 Task: Create new Company, with domain: 'faurecia.com' and type: 'Reseller'. Add new contact for this company, with mail Id: 'Oliver21Kapoor@faurecia.com', First Name: Oliver, Last name:  Kapoor, Job Title: 'Brand Manager', Phone Number: '(801) 555-1238'. Change life cycle stage to  Lead and lead status to  Open. Logged in from softage.3@softage.net
Action: Mouse moved to (103, 98)
Screenshot: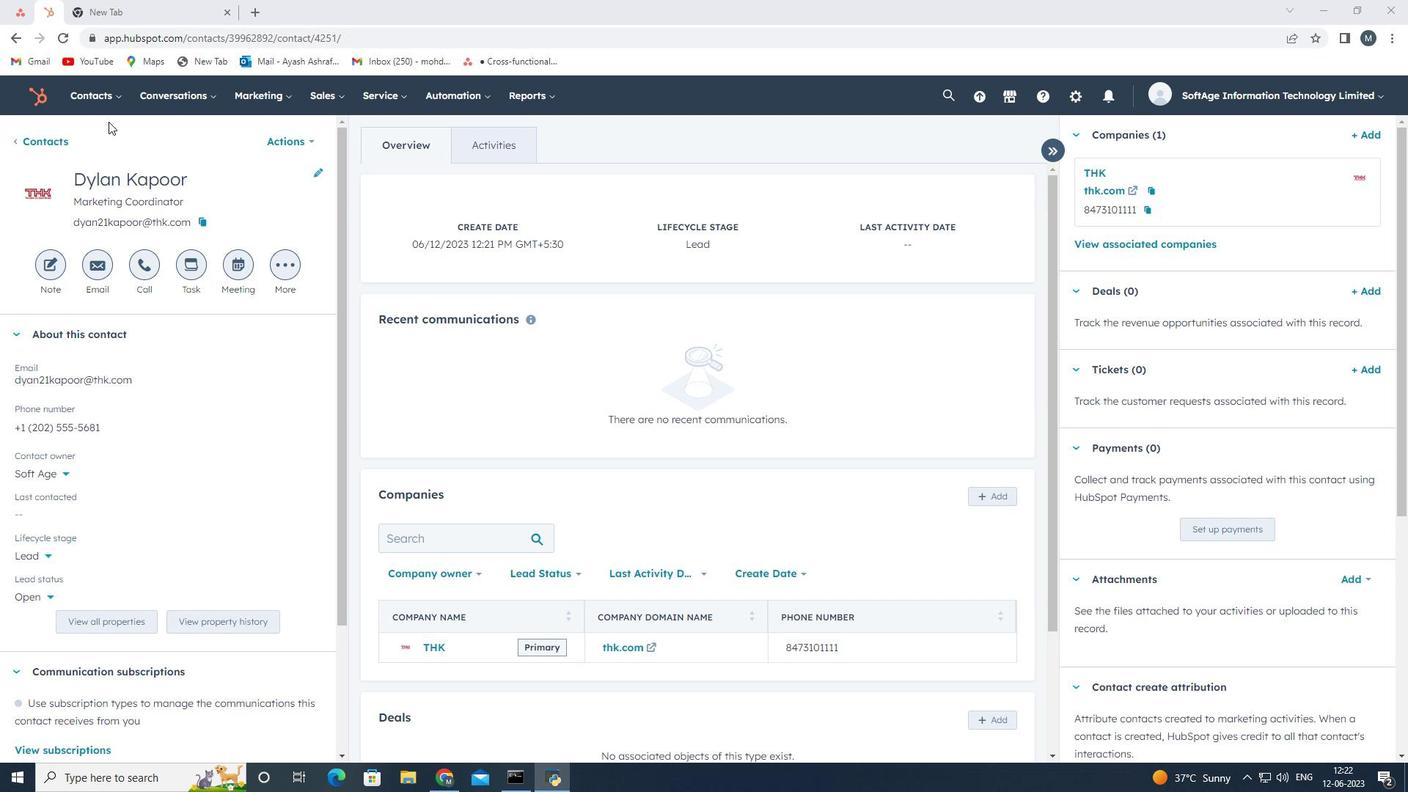
Action: Mouse pressed left at (103, 98)
Screenshot: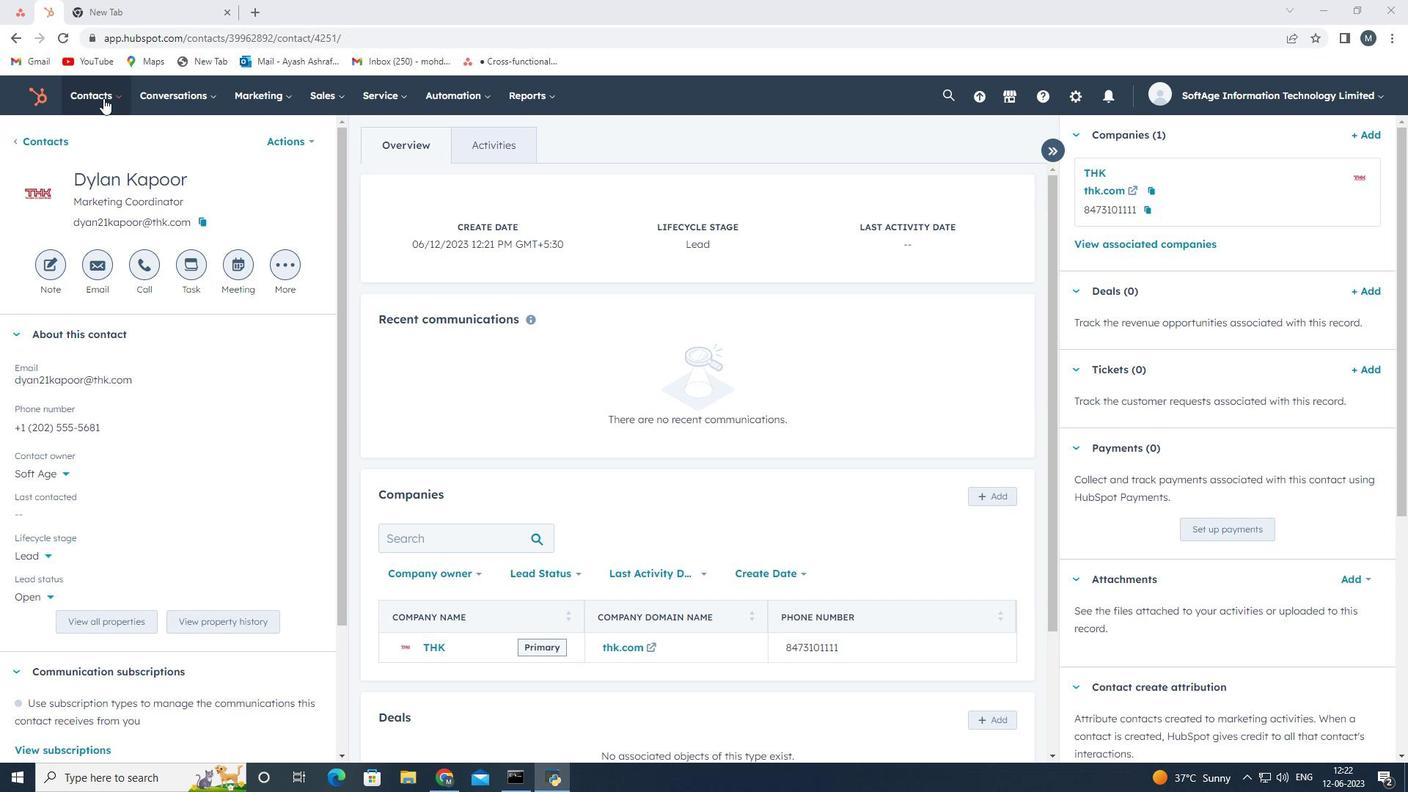 
Action: Mouse moved to (118, 160)
Screenshot: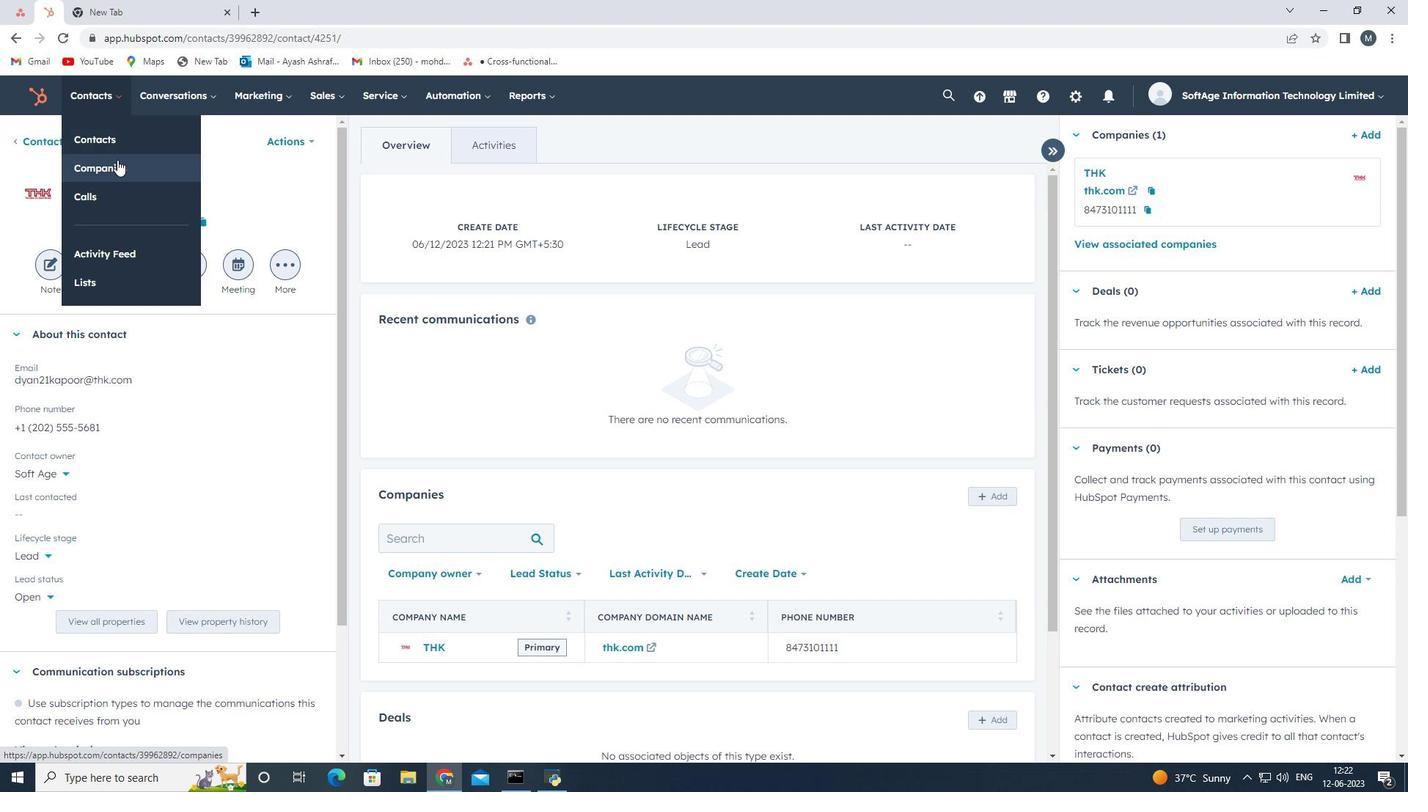 
Action: Mouse pressed left at (118, 160)
Screenshot: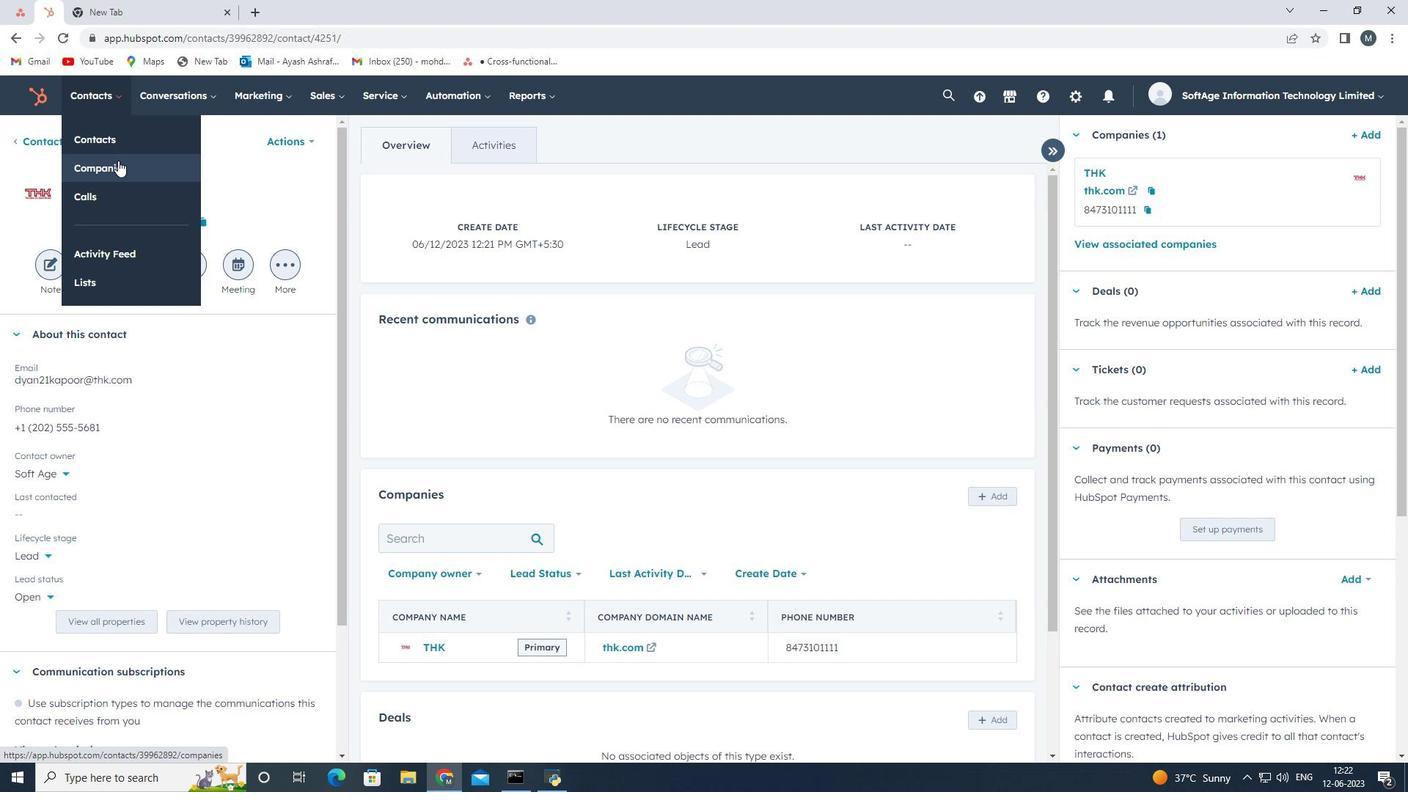
Action: Mouse moved to (1324, 142)
Screenshot: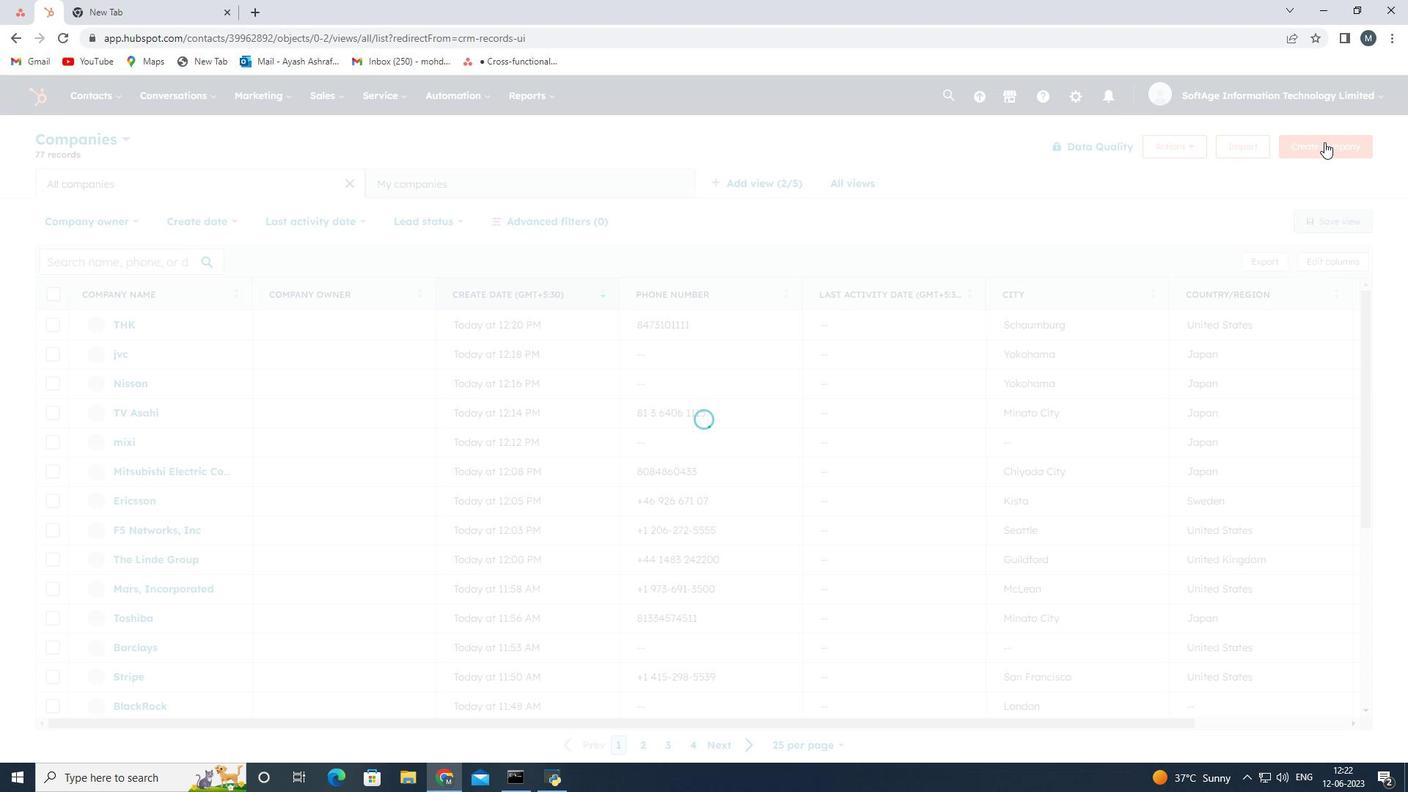 
Action: Mouse pressed left at (1324, 142)
Screenshot: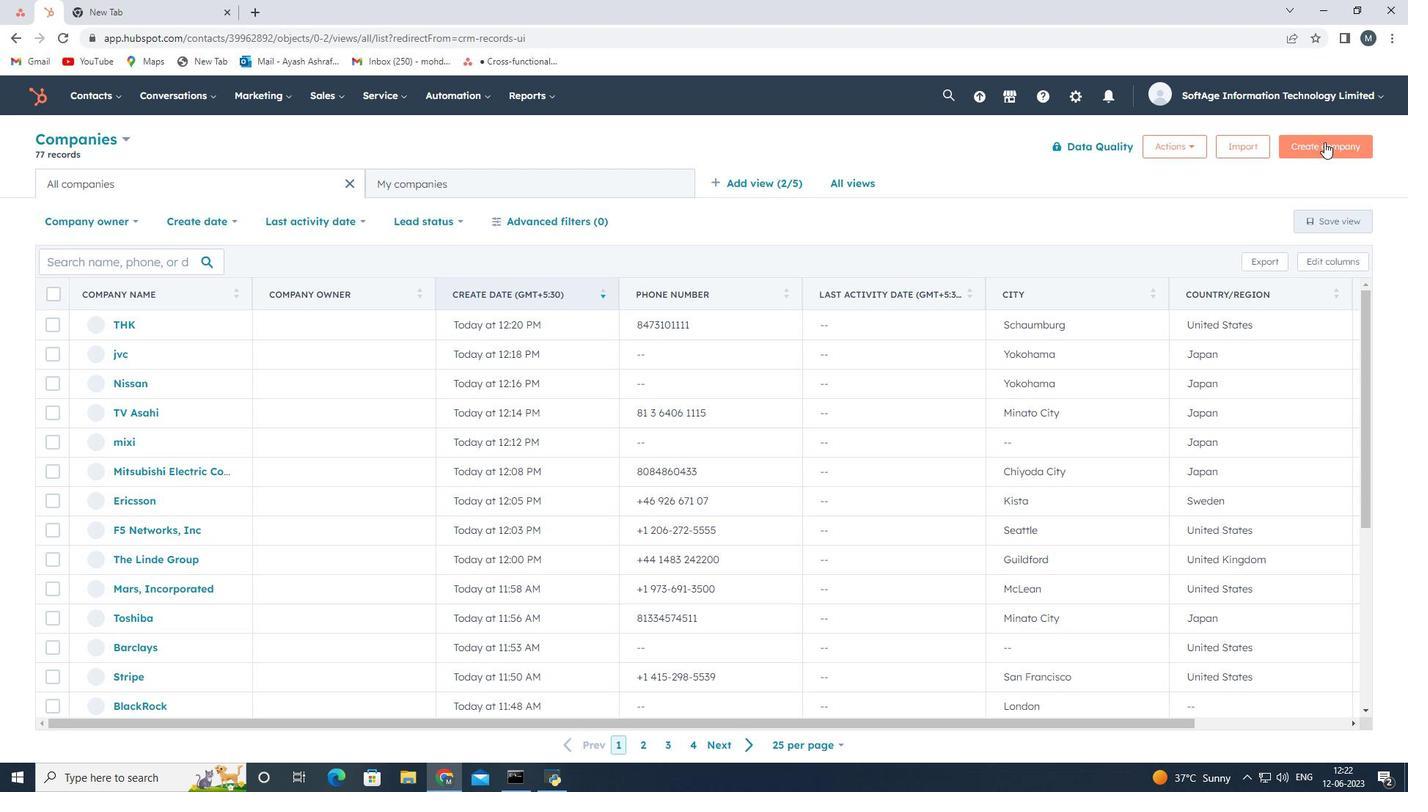 
Action: Mouse moved to (1030, 219)
Screenshot: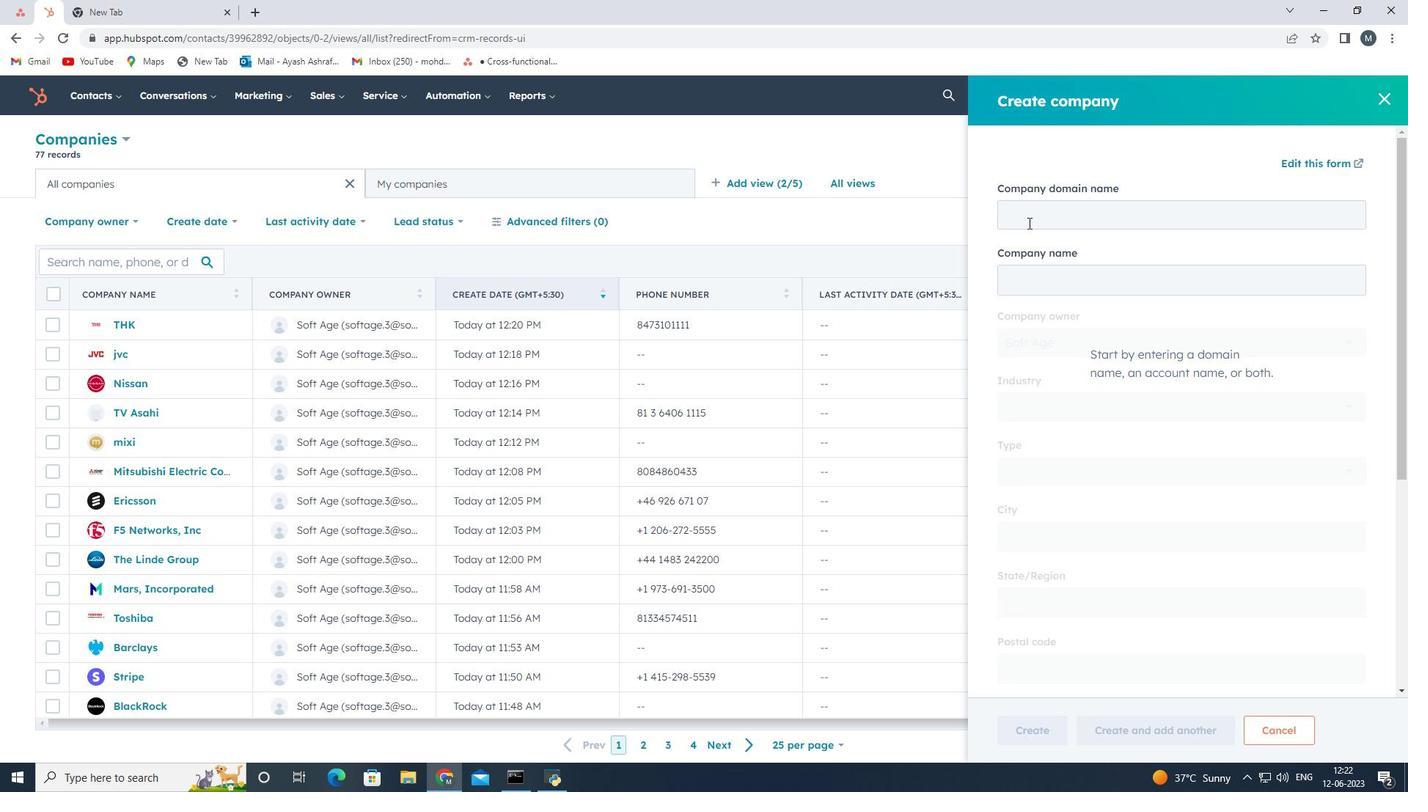 
Action: Mouse pressed left at (1030, 219)
Screenshot: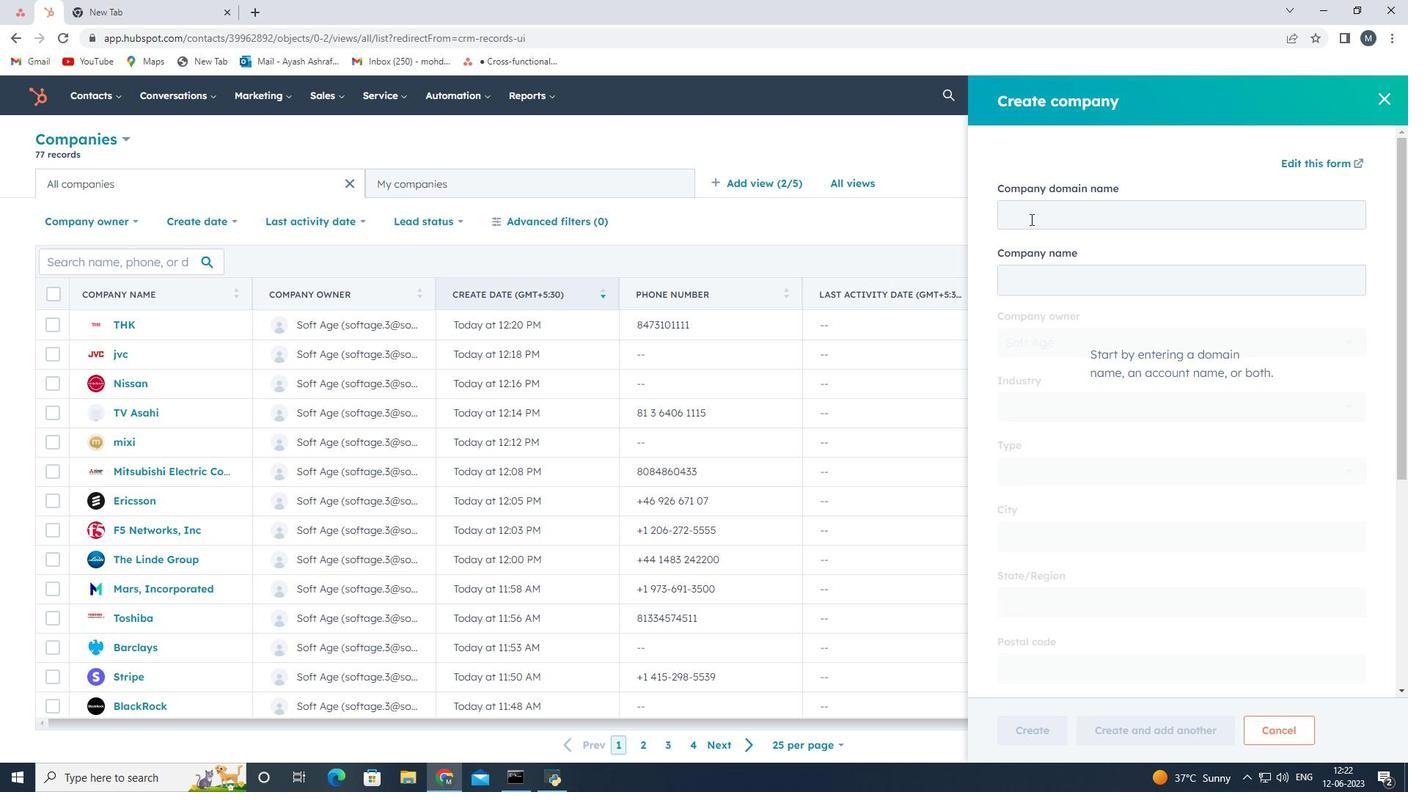 
Action: Key pressed faurecia.com
Screenshot: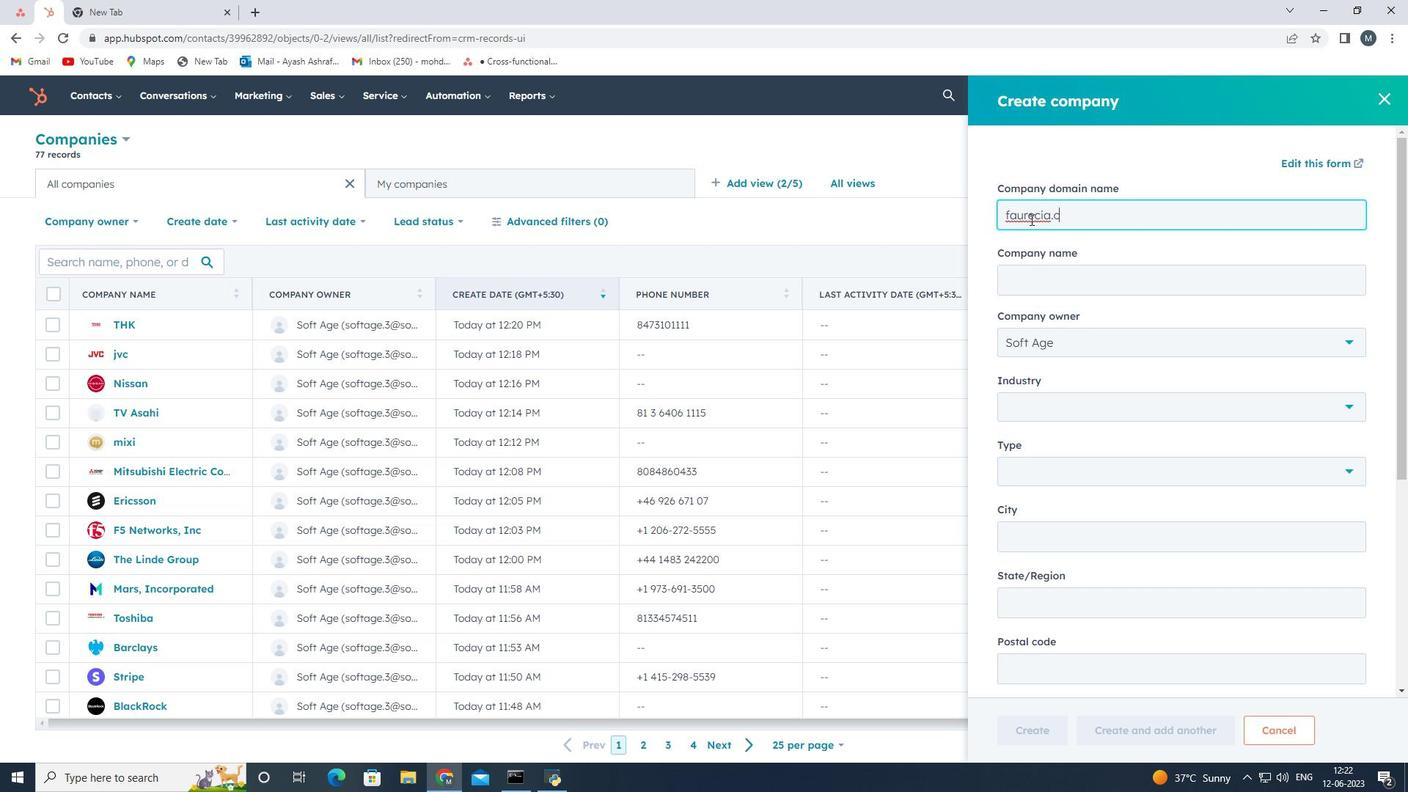 
Action: Mouse moved to (1036, 479)
Screenshot: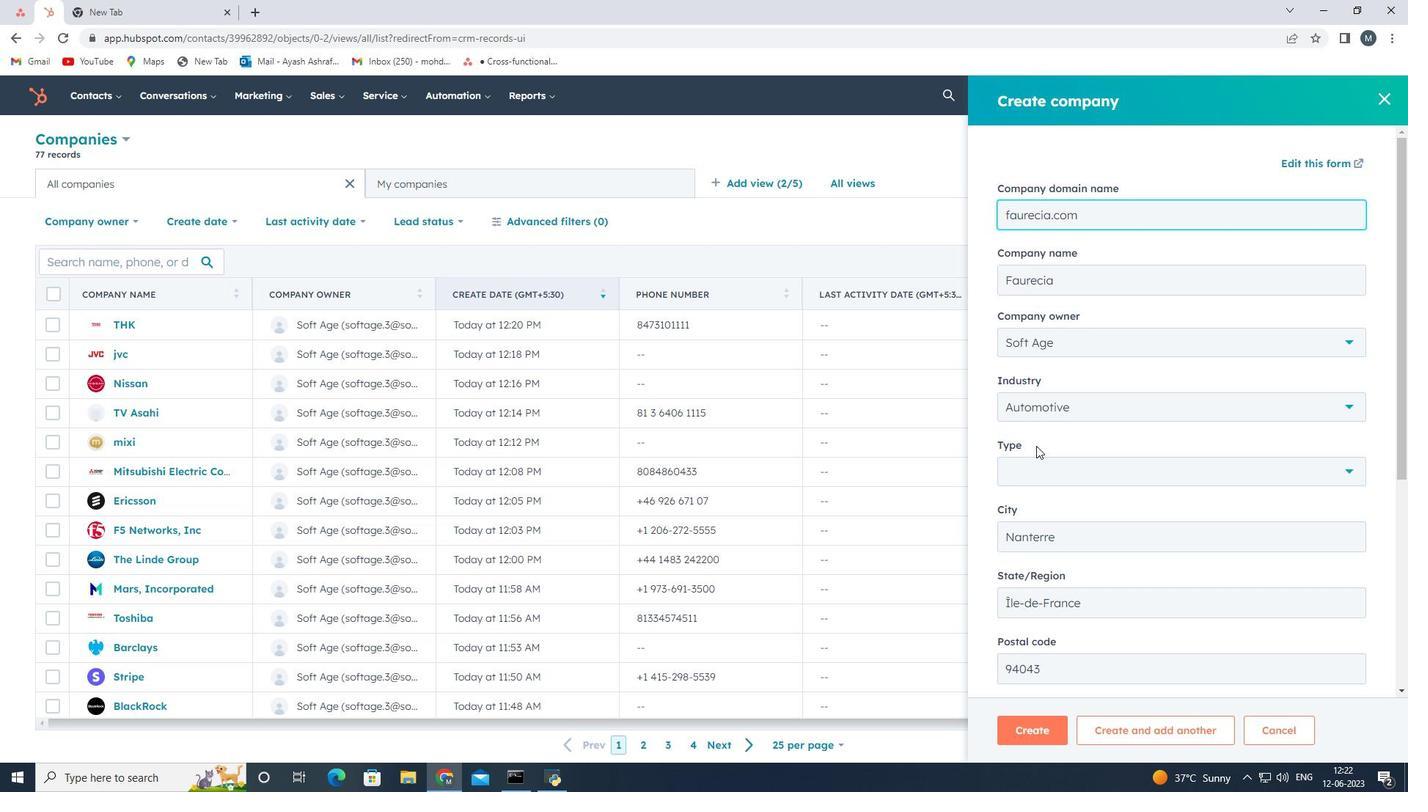 
Action: Mouse pressed left at (1036, 479)
Screenshot: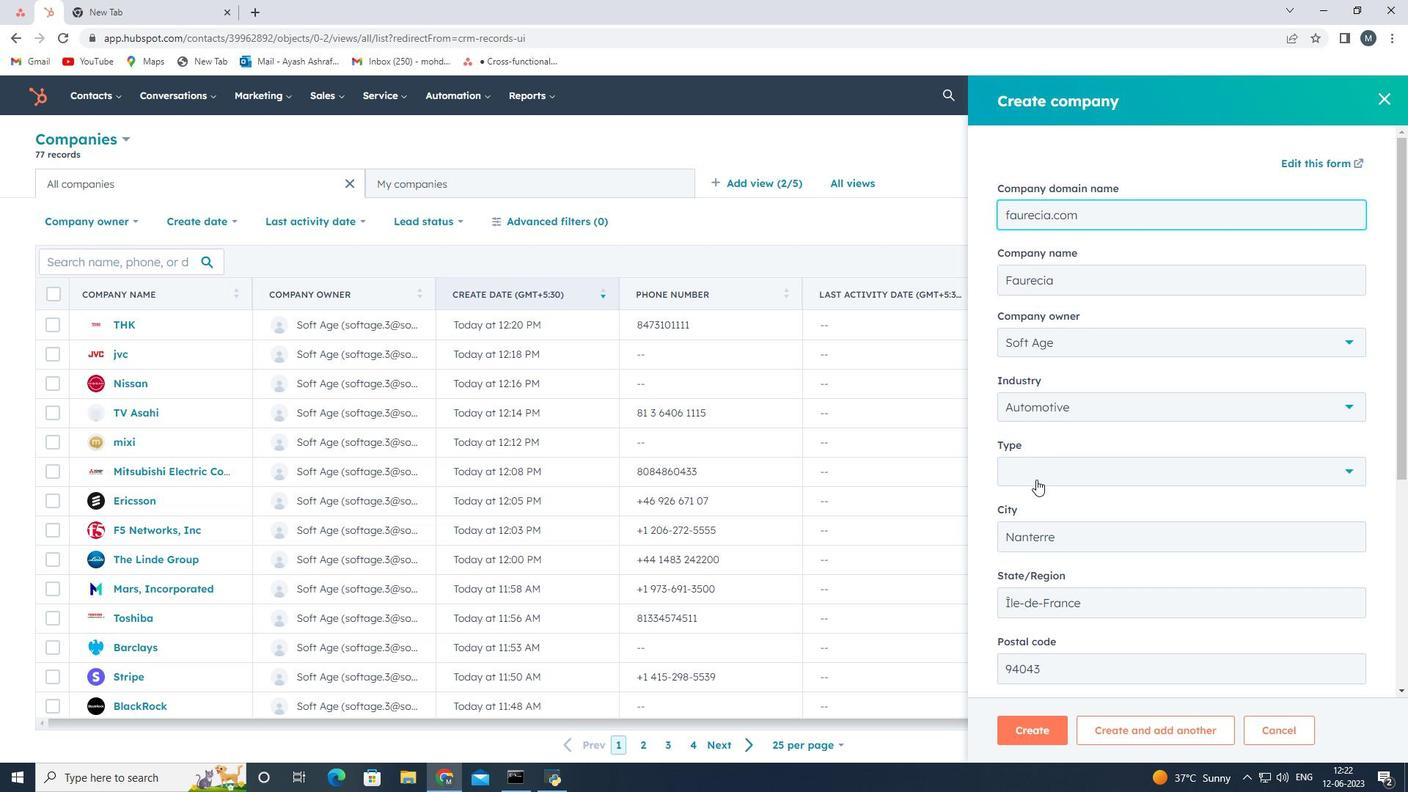 
Action: Mouse moved to (1036, 487)
Screenshot: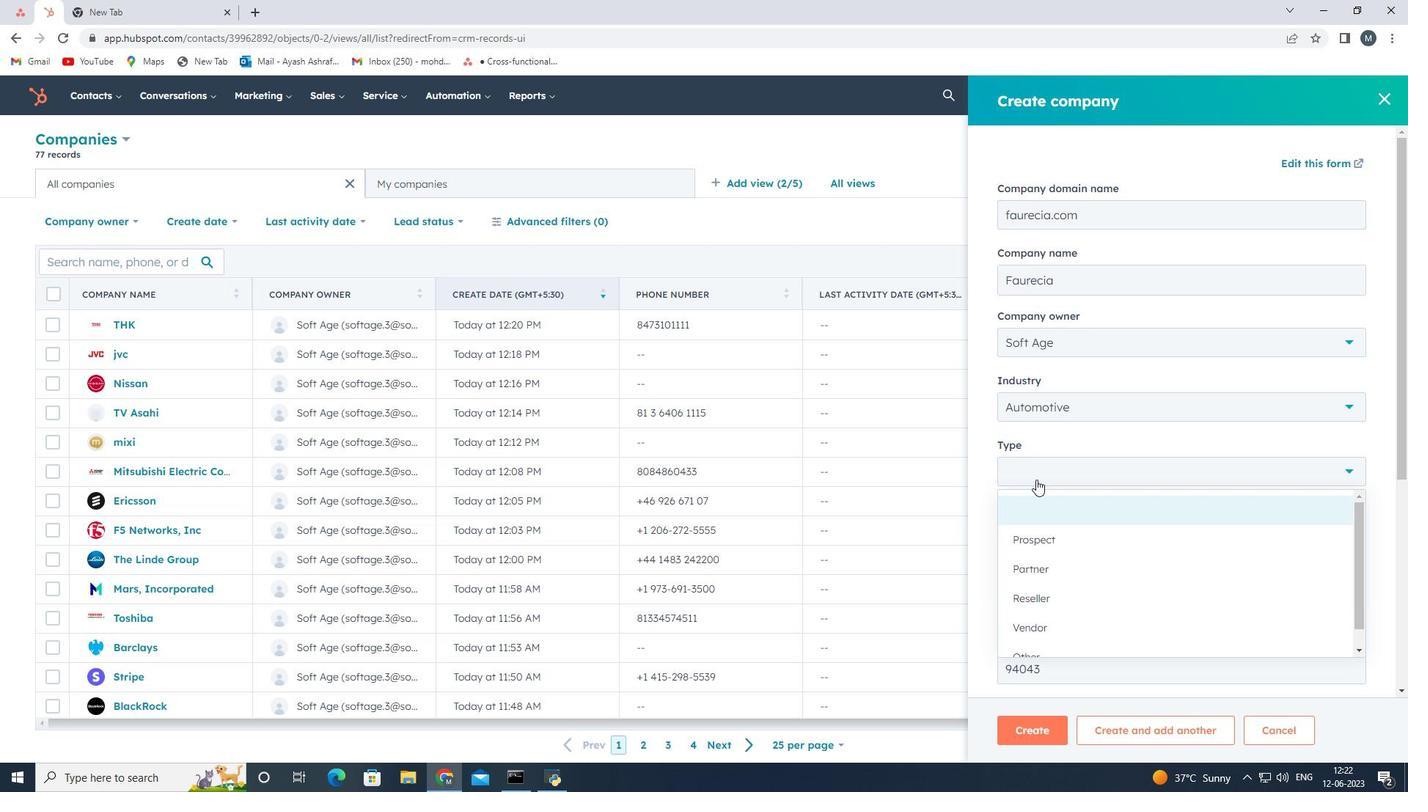 
Action: Mouse scrolled (1036, 486) with delta (0, 0)
Screenshot: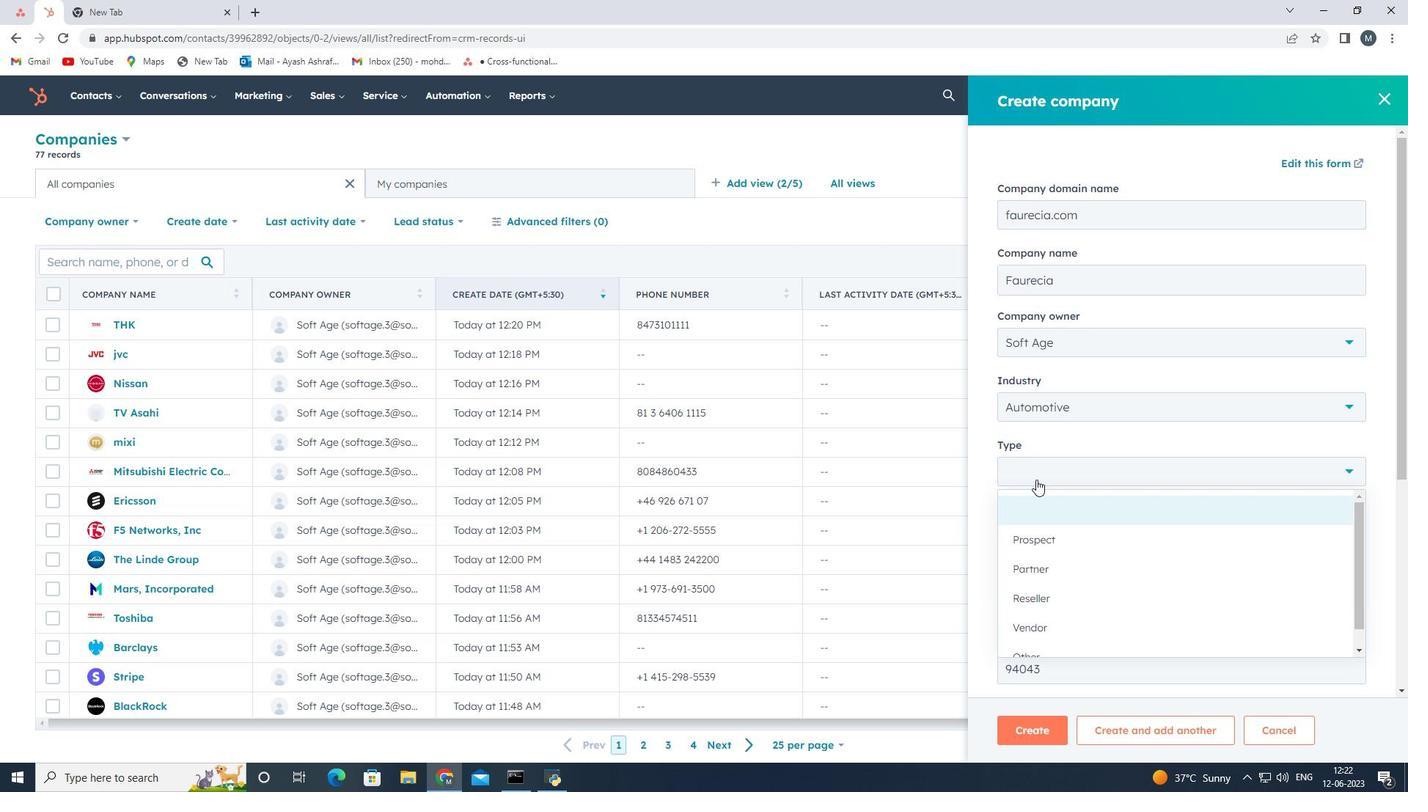
Action: Mouse moved to (1036, 495)
Screenshot: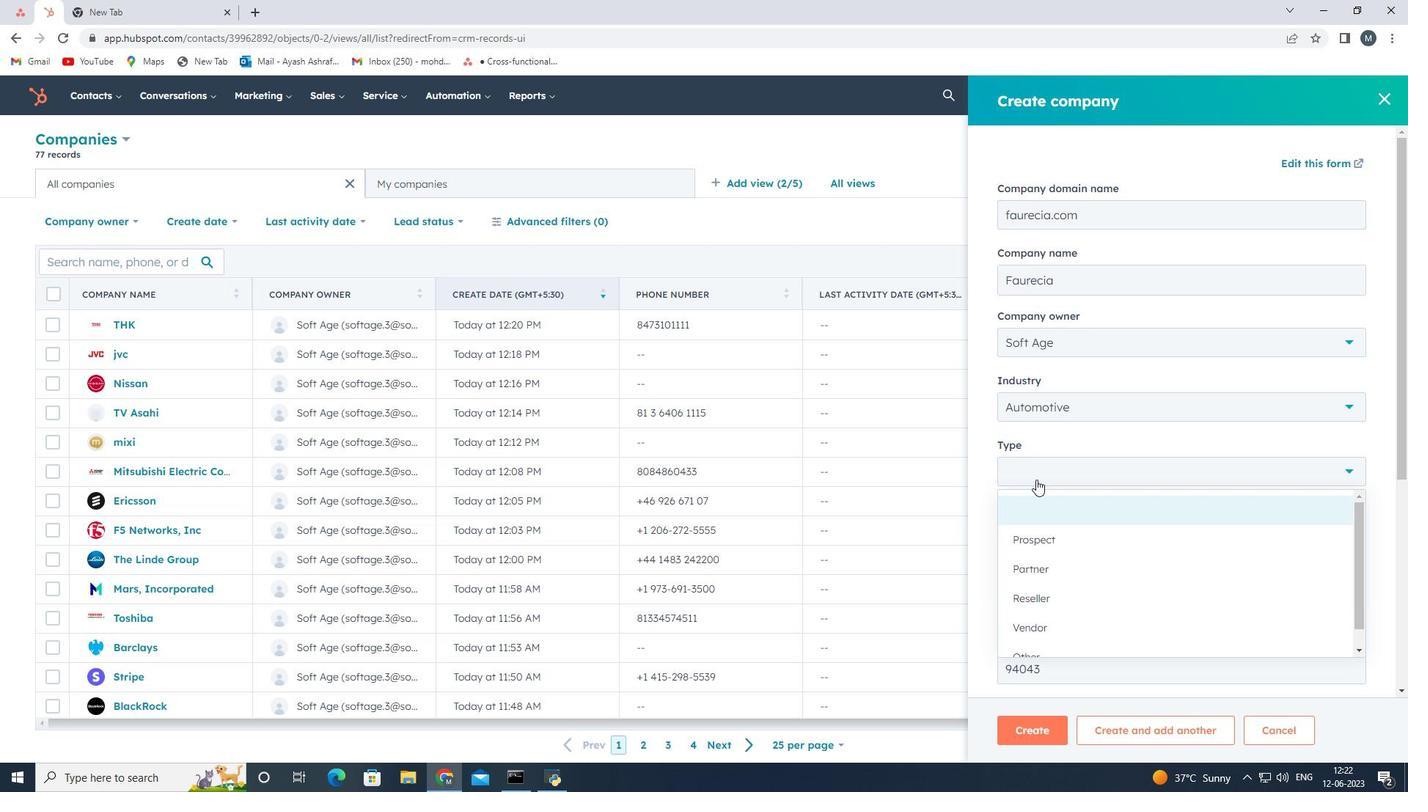 
Action: Mouse scrolled (1036, 494) with delta (0, 0)
Screenshot: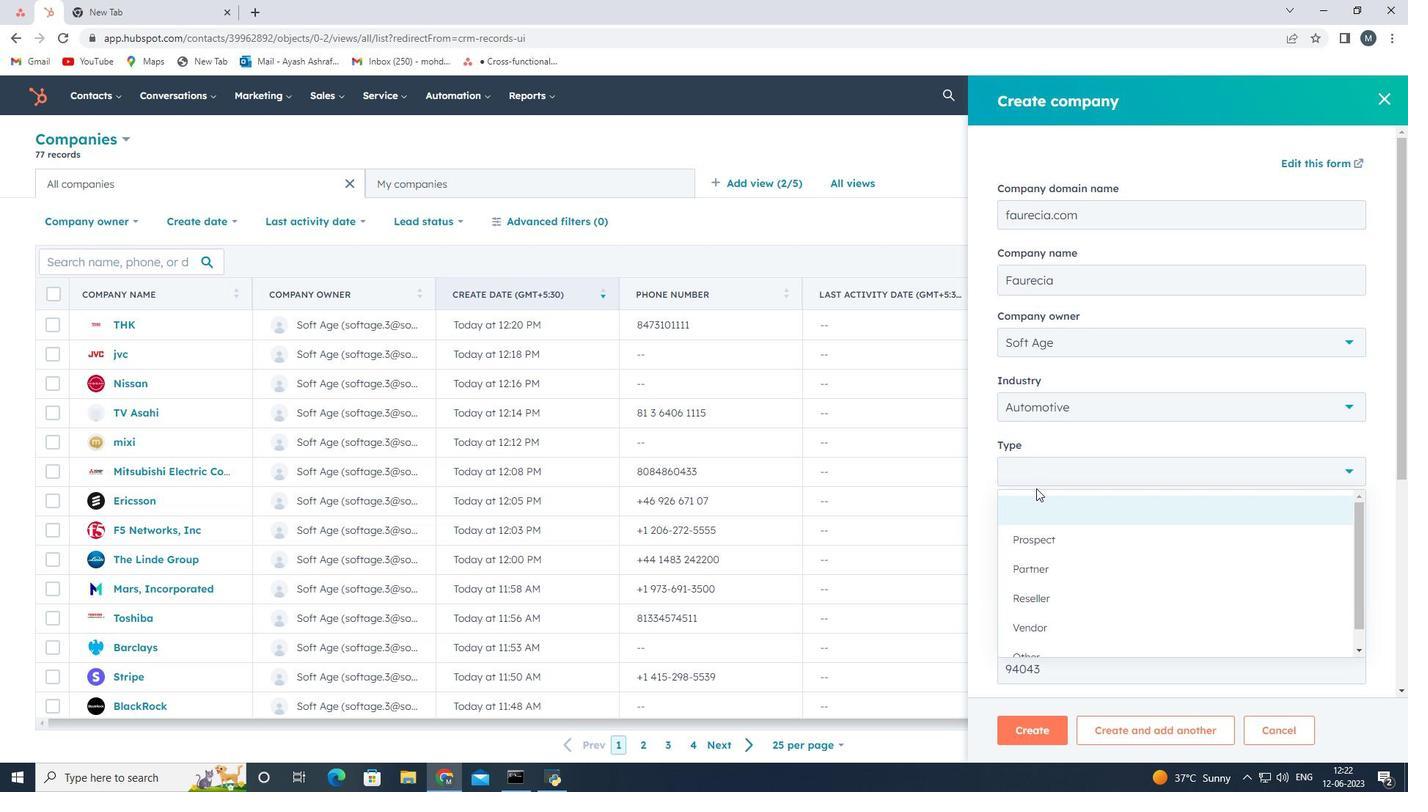 
Action: Mouse moved to (1043, 454)
Screenshot: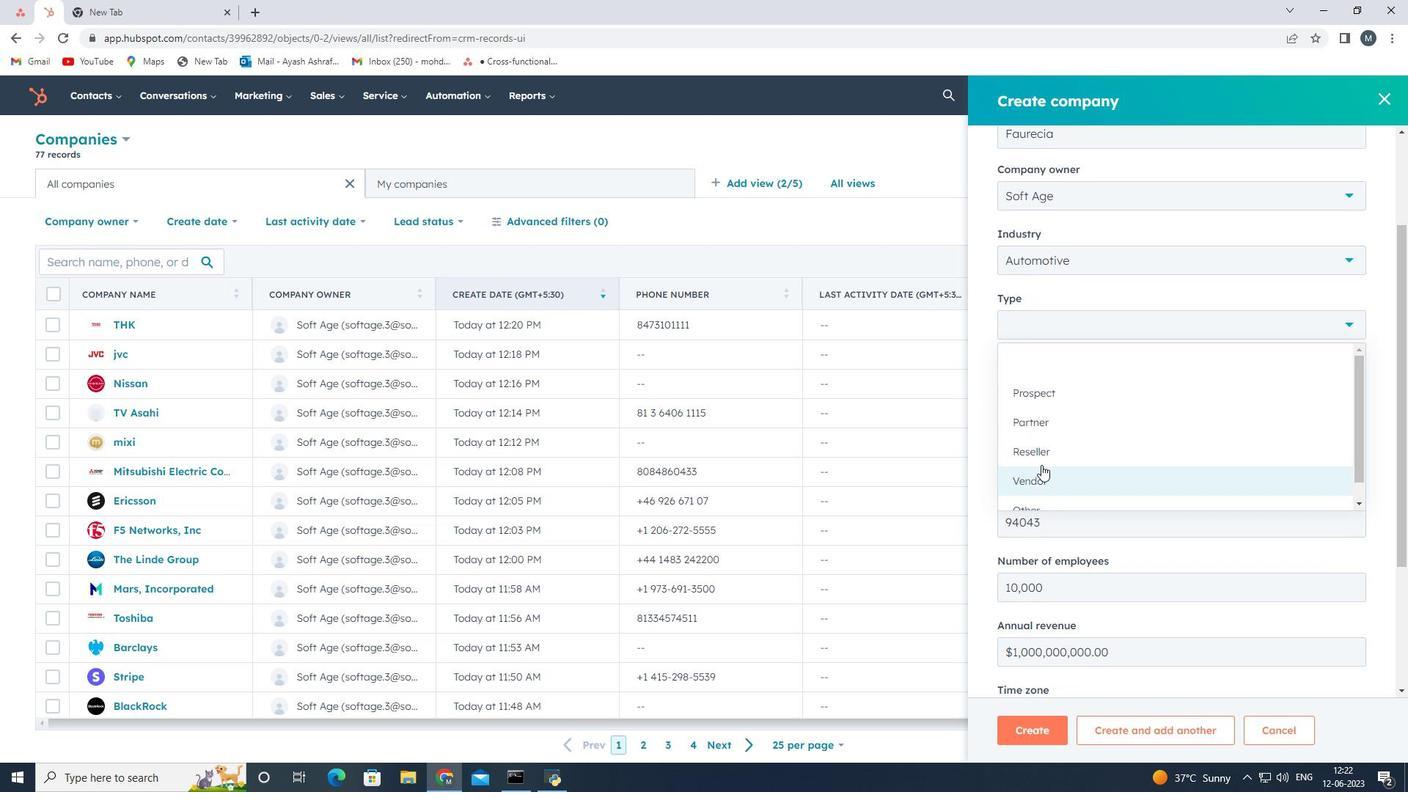 
Action: Mouse pressed left at (1043, 454)
Screenshot: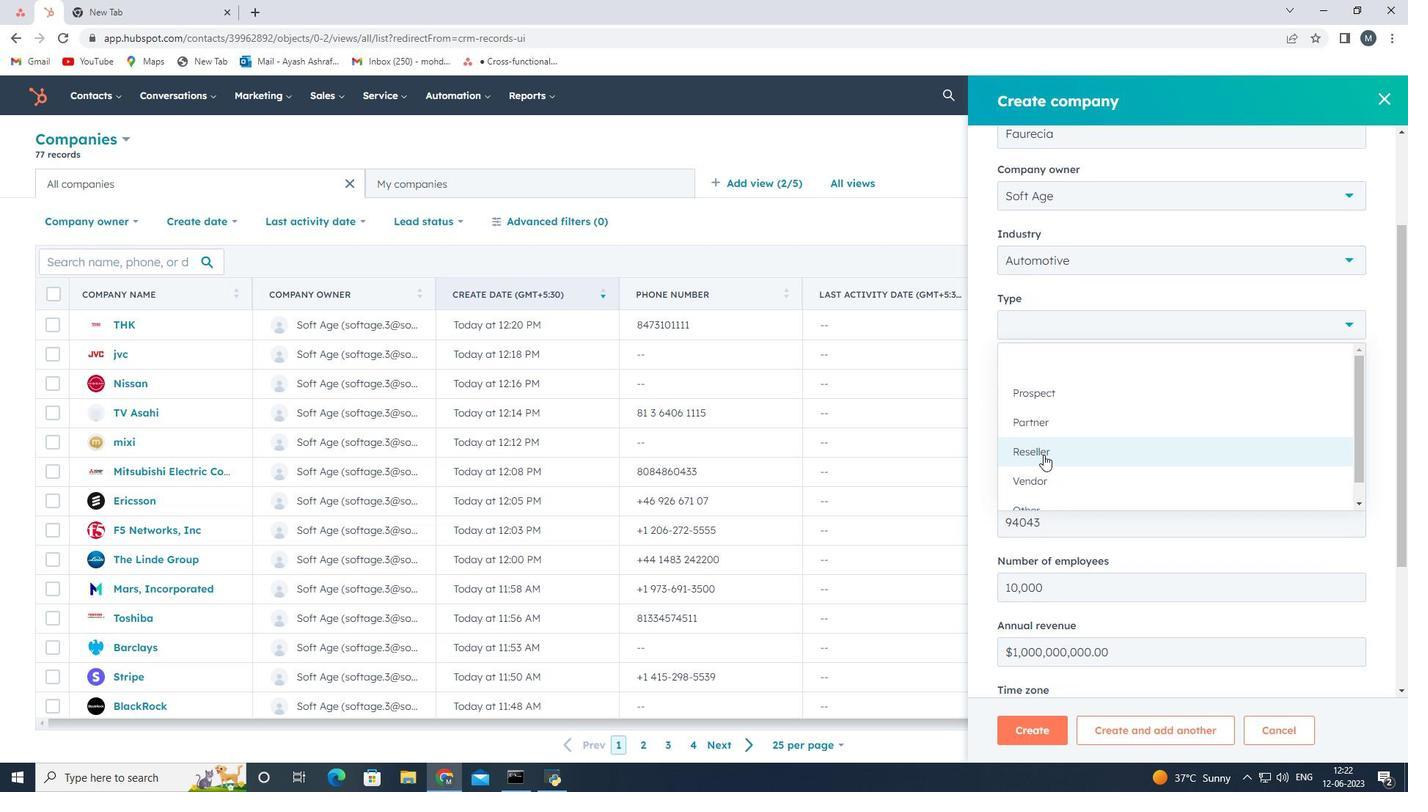 
Action: Mouse moved to (1036, 512)
Screenshot: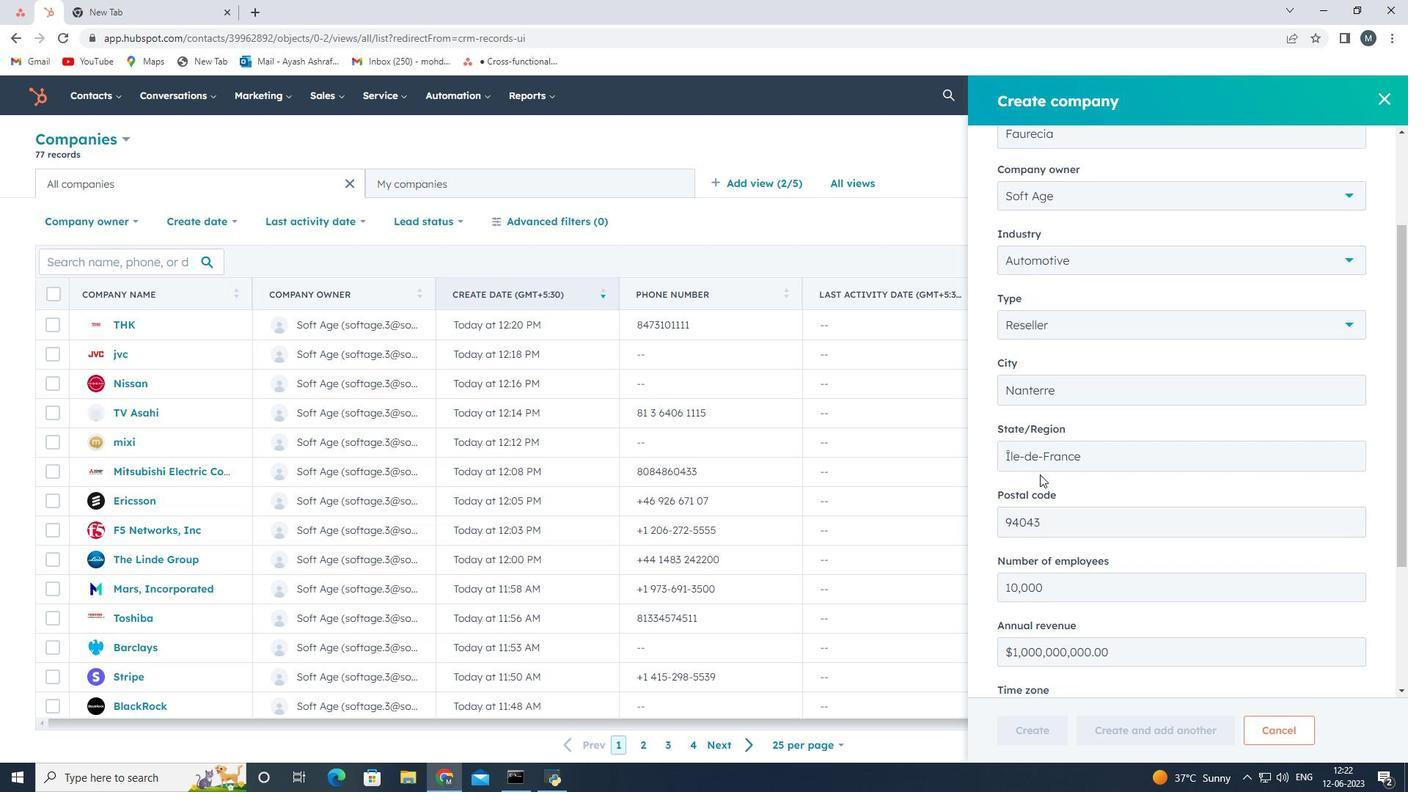 
Action: Mouse scrolled (1036, 511) with delta (0, 0)
Screenshot: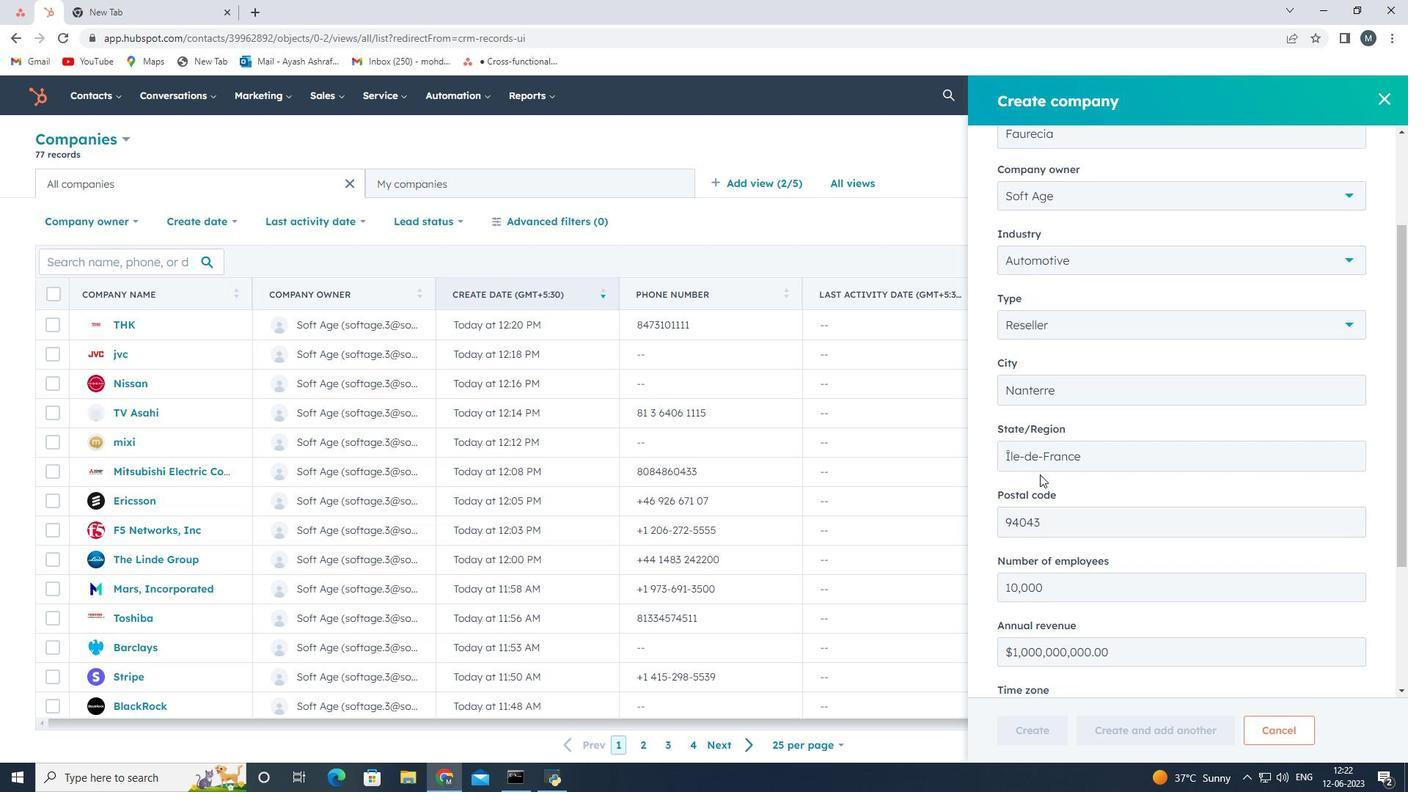 
Action: Mouse moved to (1034, 522)
Screenshot: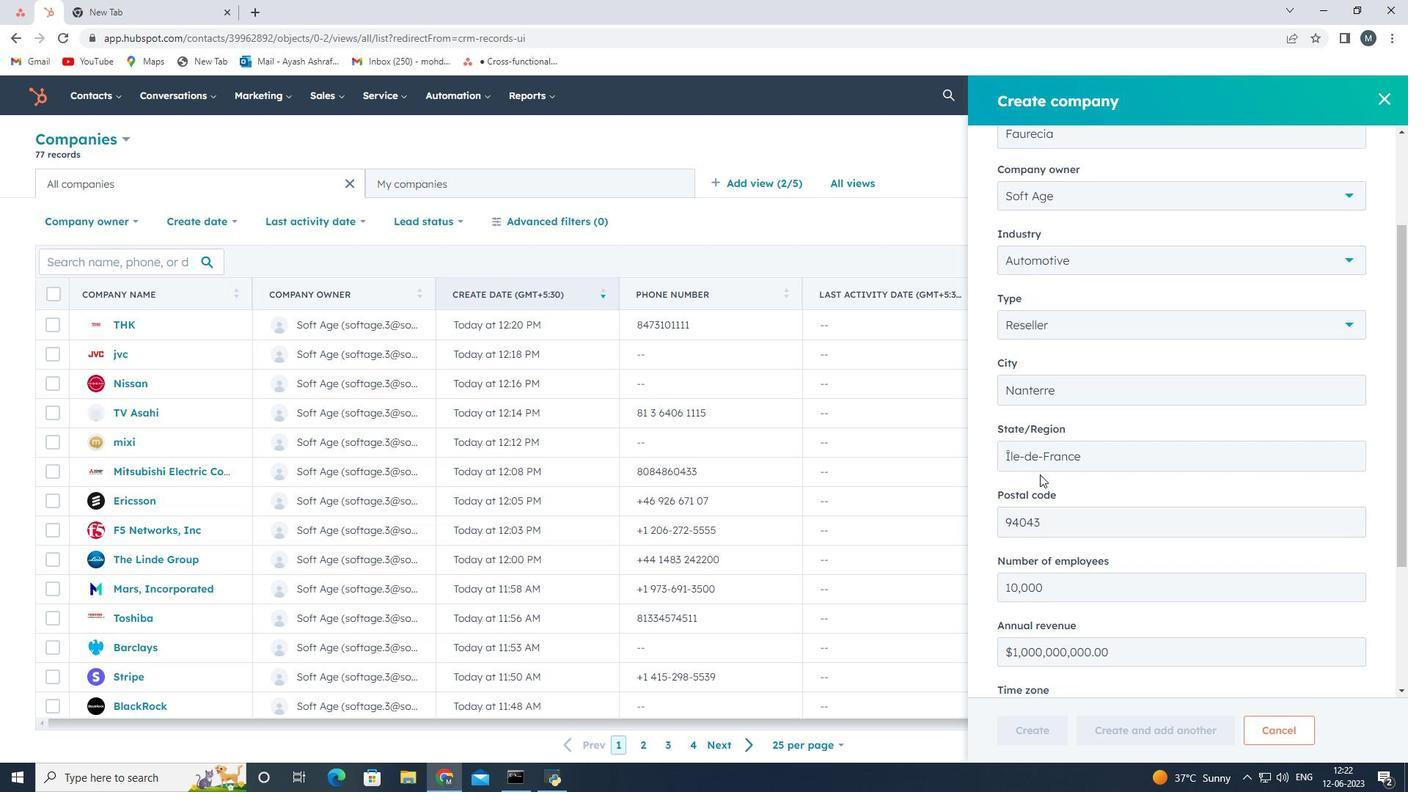 
Action: Mouse scrolled (1034, 521) with delta (0, 0)
Screenshot: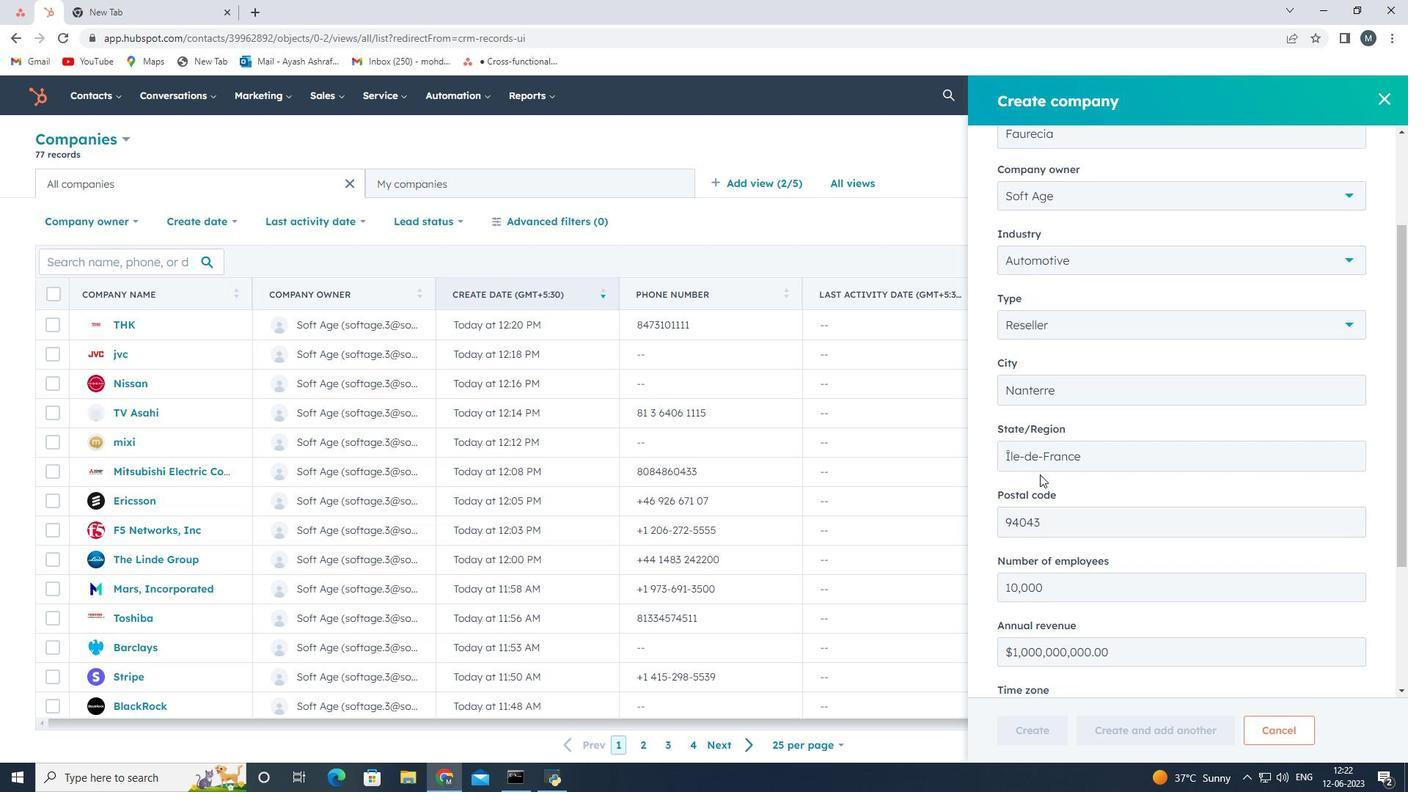 
Action: Mouse moved to (1034, 534)
Screenshot: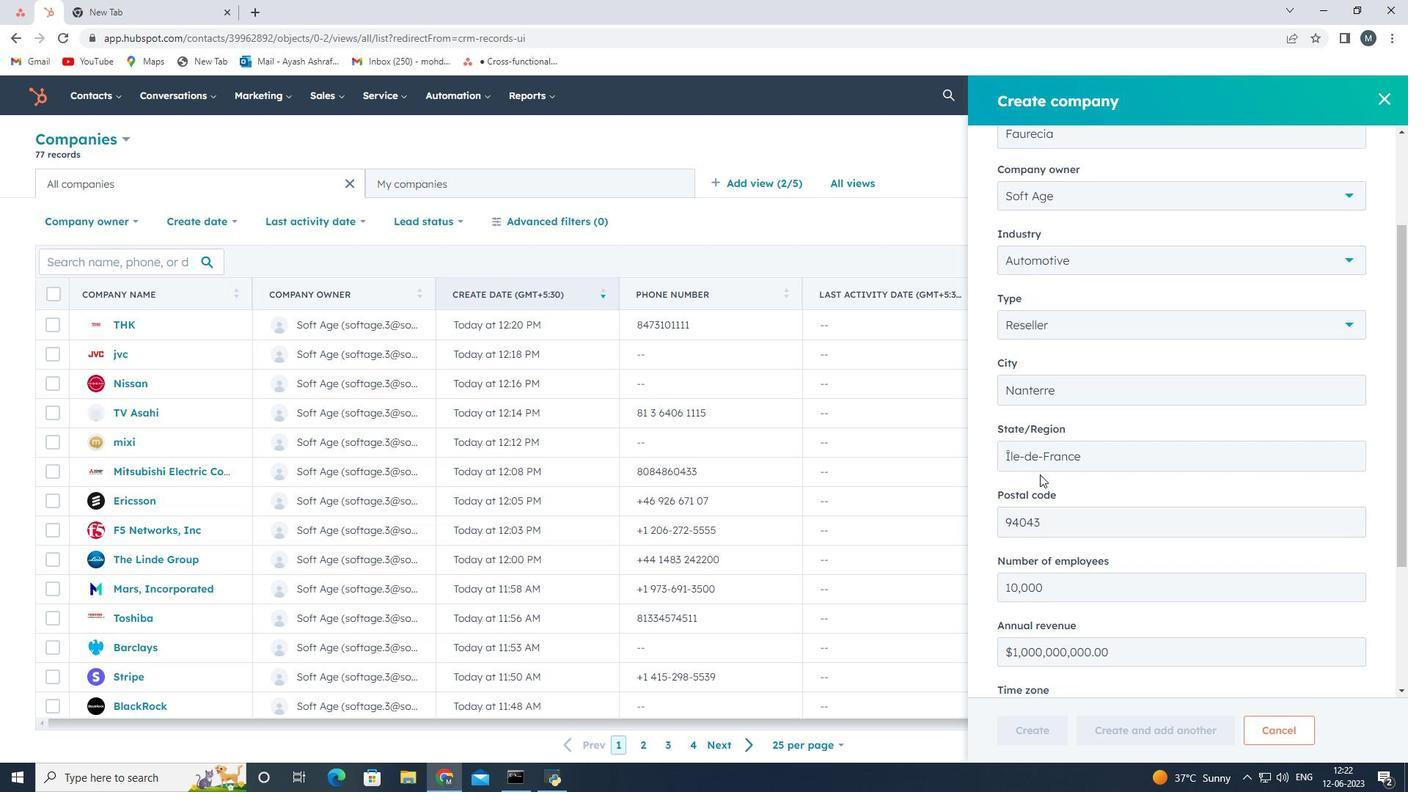 
Action: Mouse scrolled (1034, 533) with delta (0, 0)
Screenshot: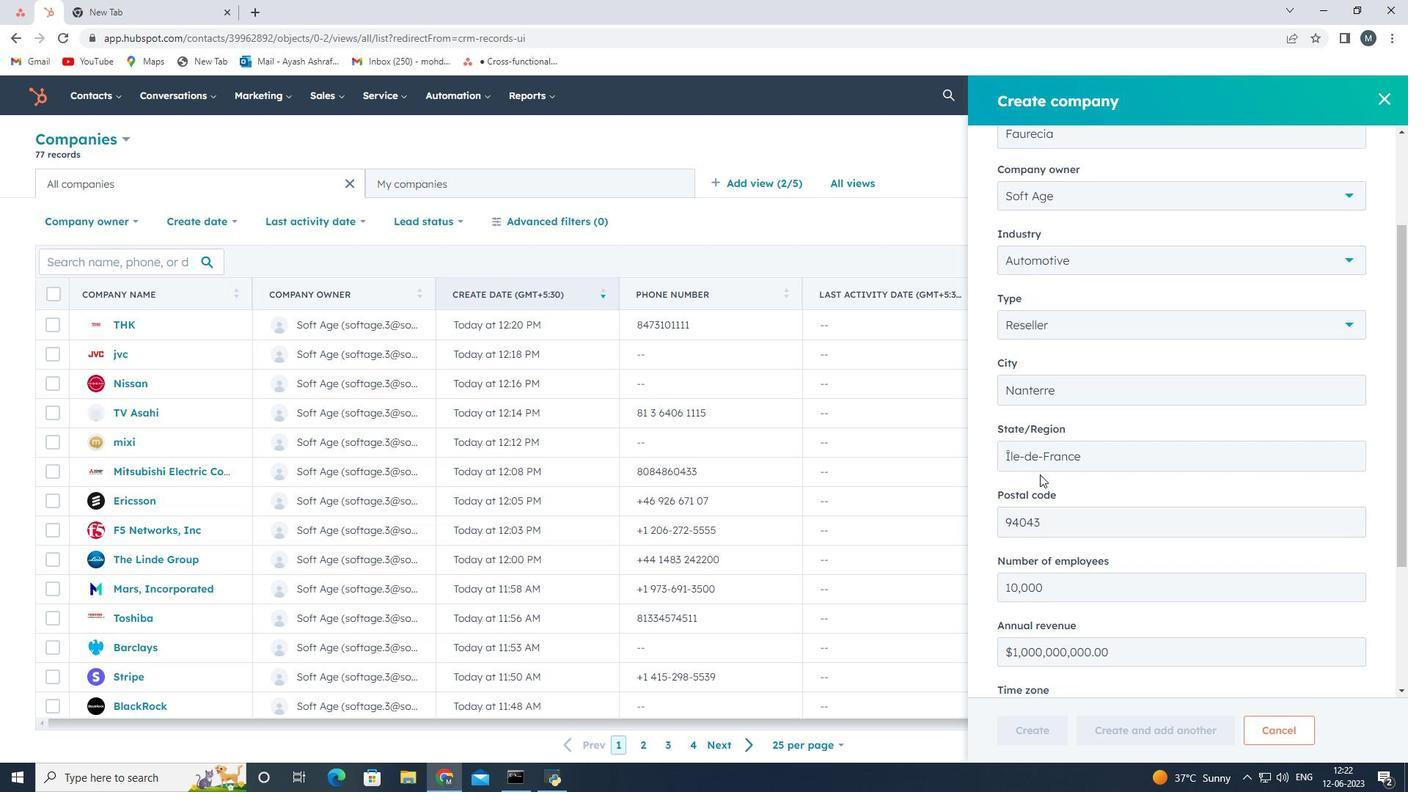 
Action: Mouse moved to (1034, 539)
Screenshot: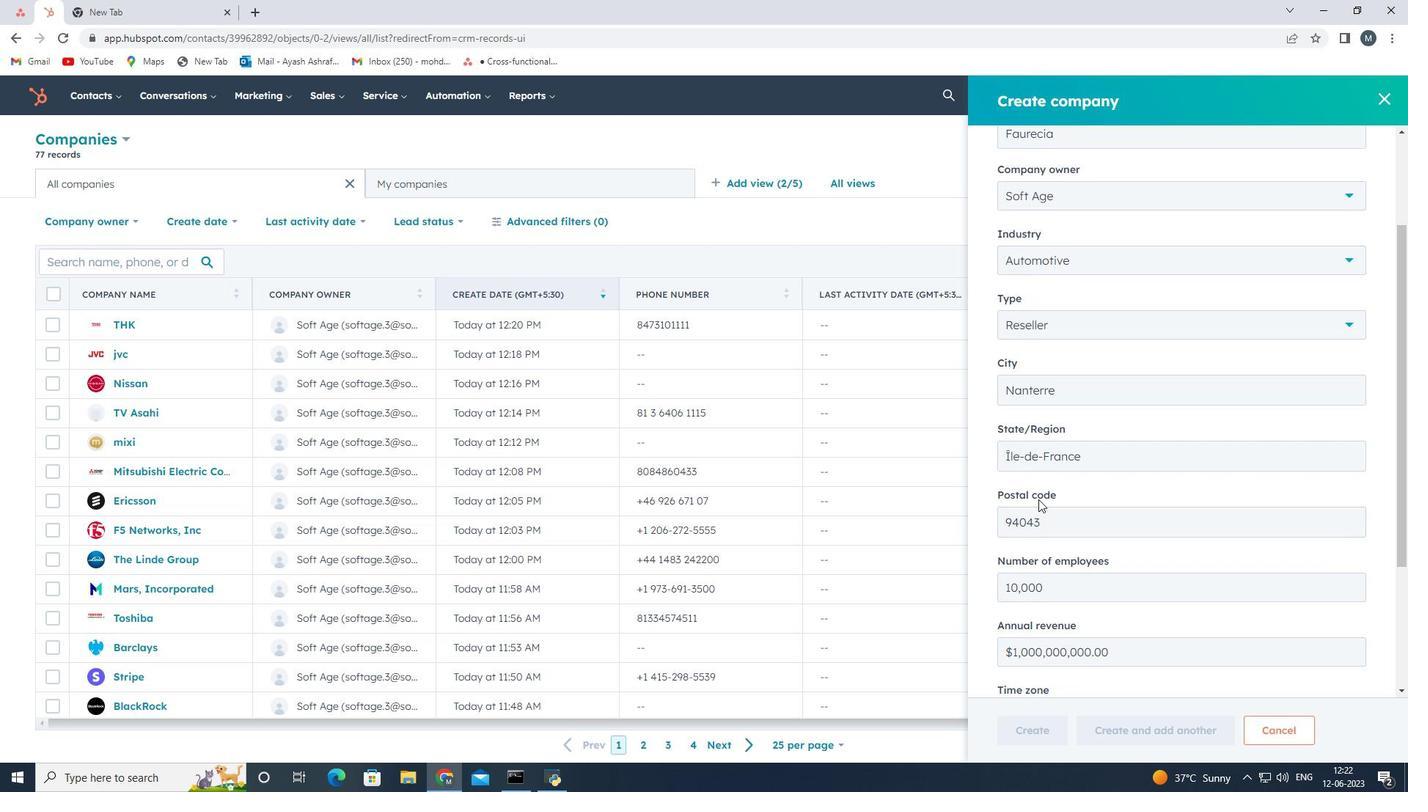 
Action: Mouse scrolled (1034, 538) with delta (0, 0)
Screenshot: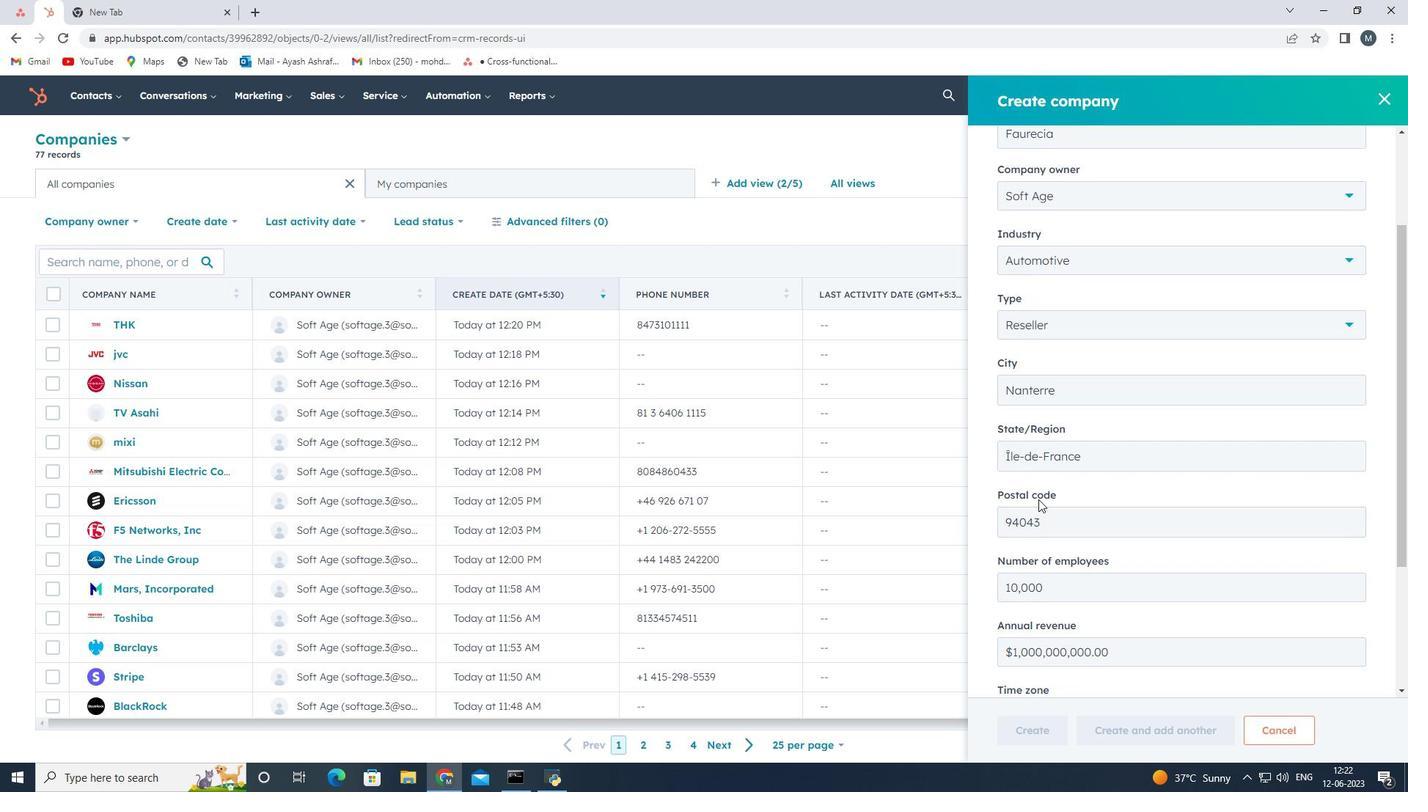 
Action: Mouse moved to (1028, 717)
Screenshot: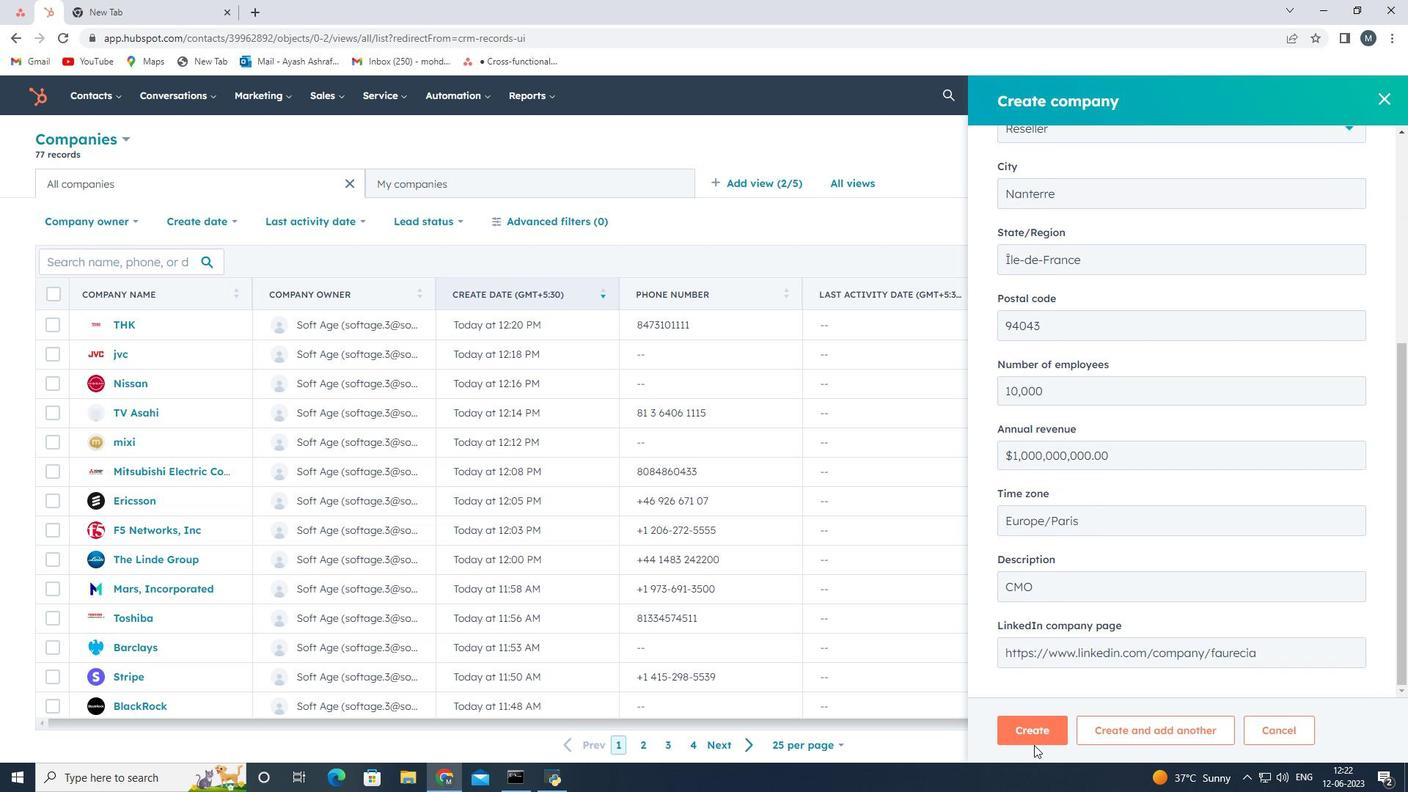 
Action: Mouse pressed left at (1028, 717)
Screenshot: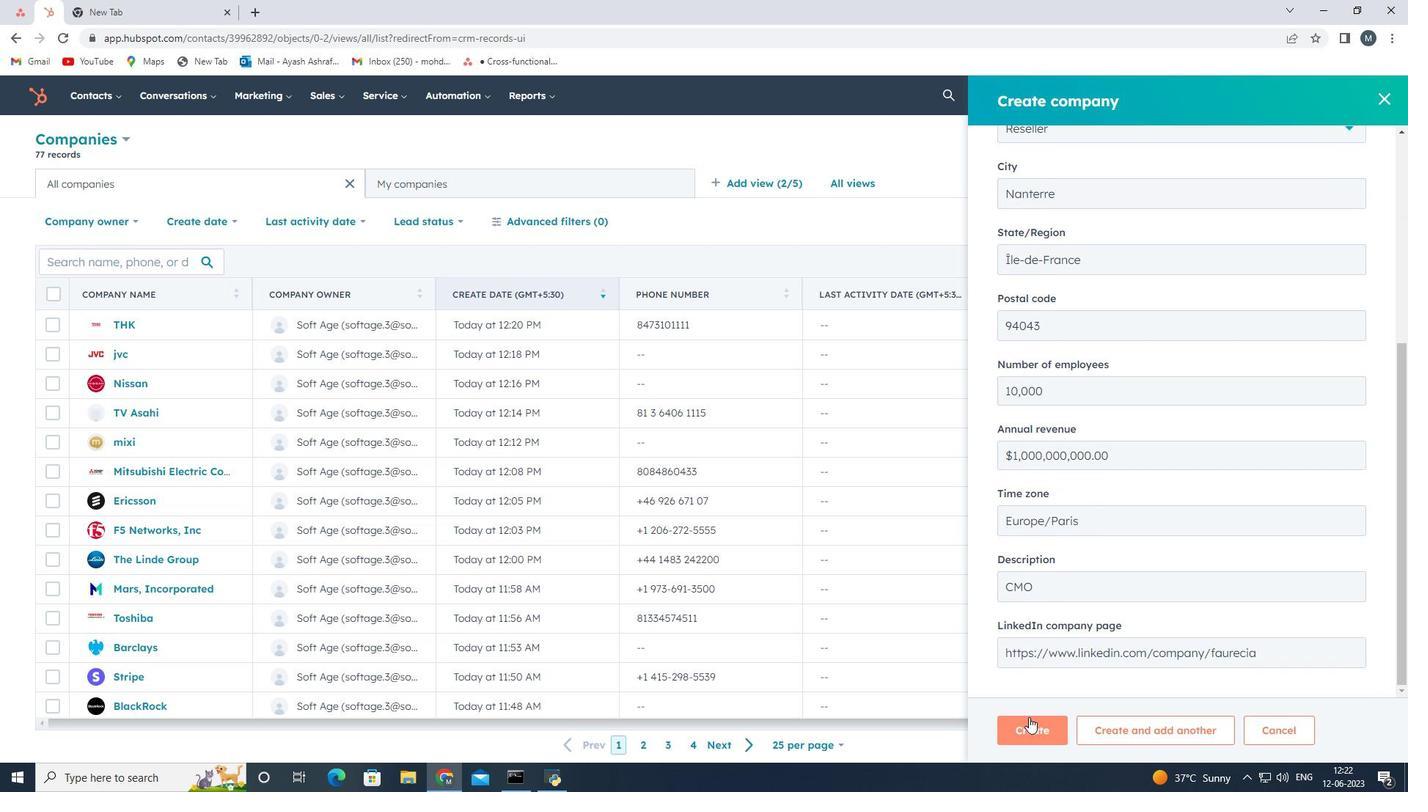 
Action: Mouse moved to (984, 491)
Screenshot: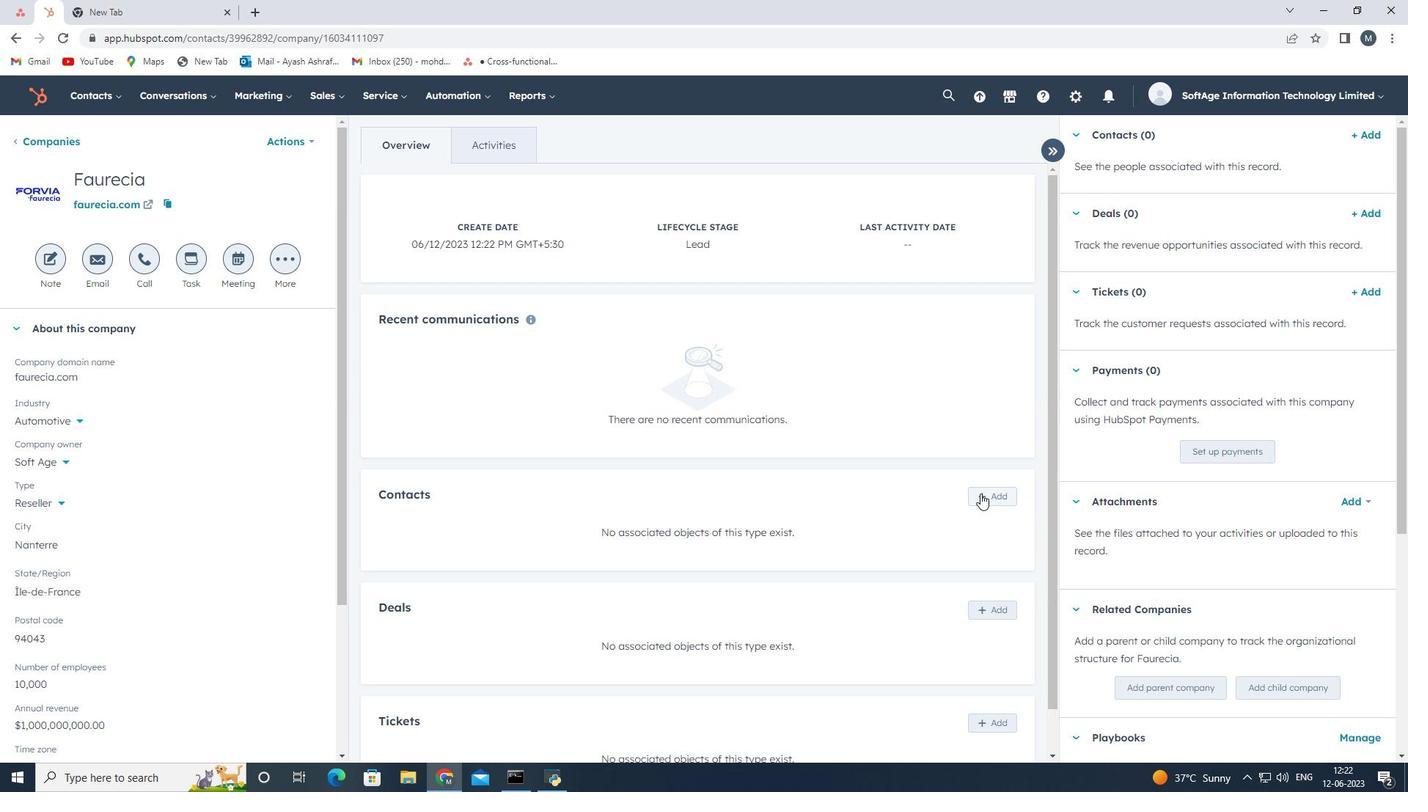 
Action: Mouse pressed left at (984, 491)
Screenshot: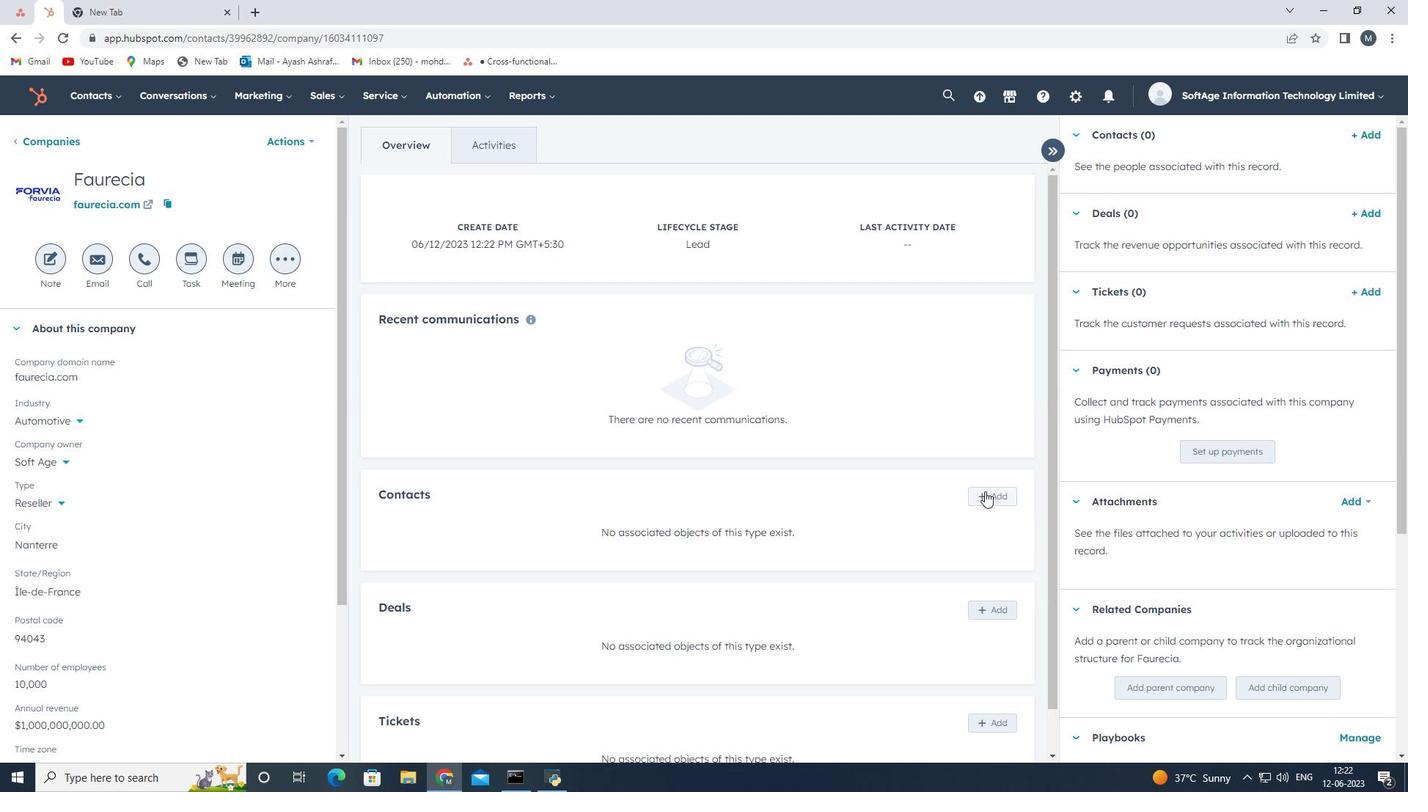 
Action: Mouse moved to (1097, 176)
Screenshot: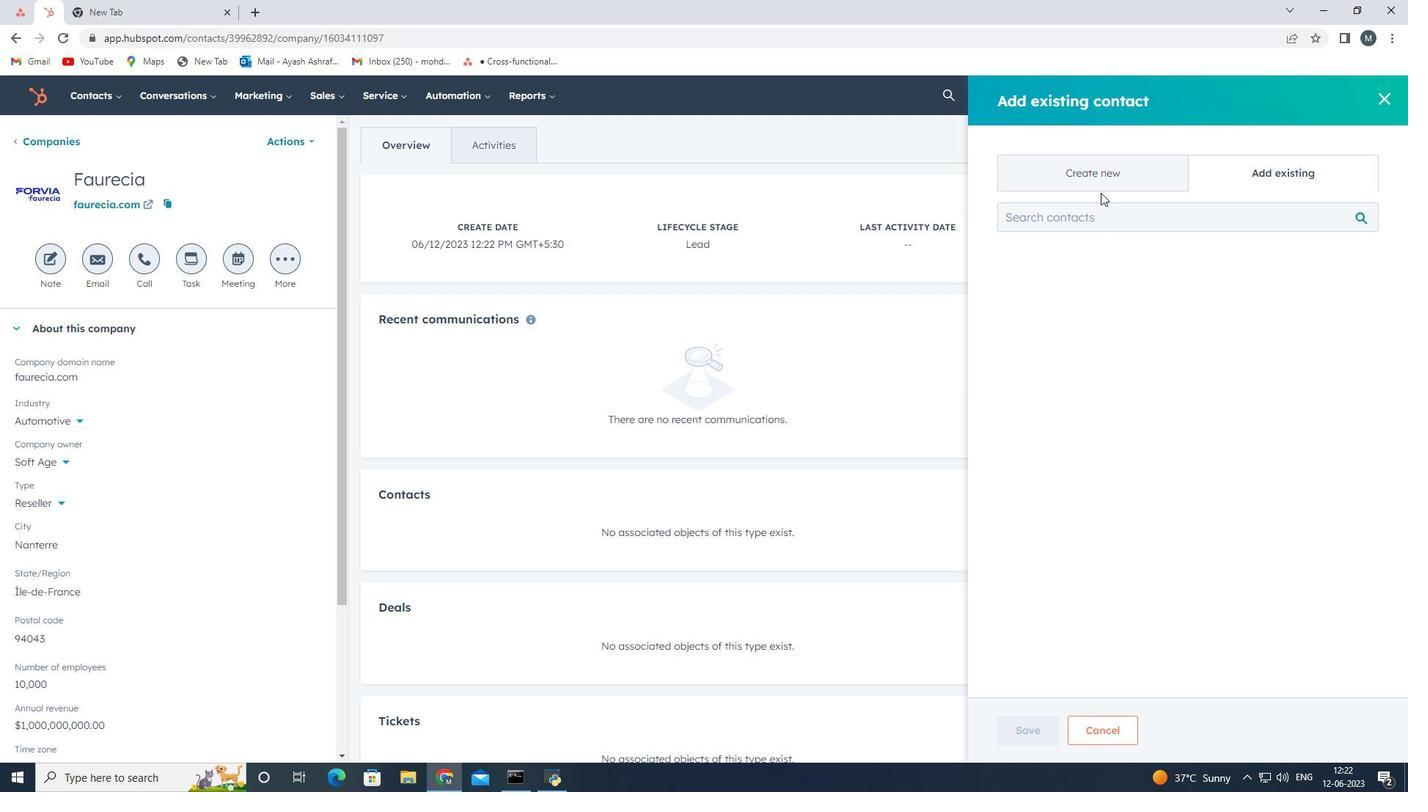 
Action: Mouse pressed left at (1097, 176)
Screenshot: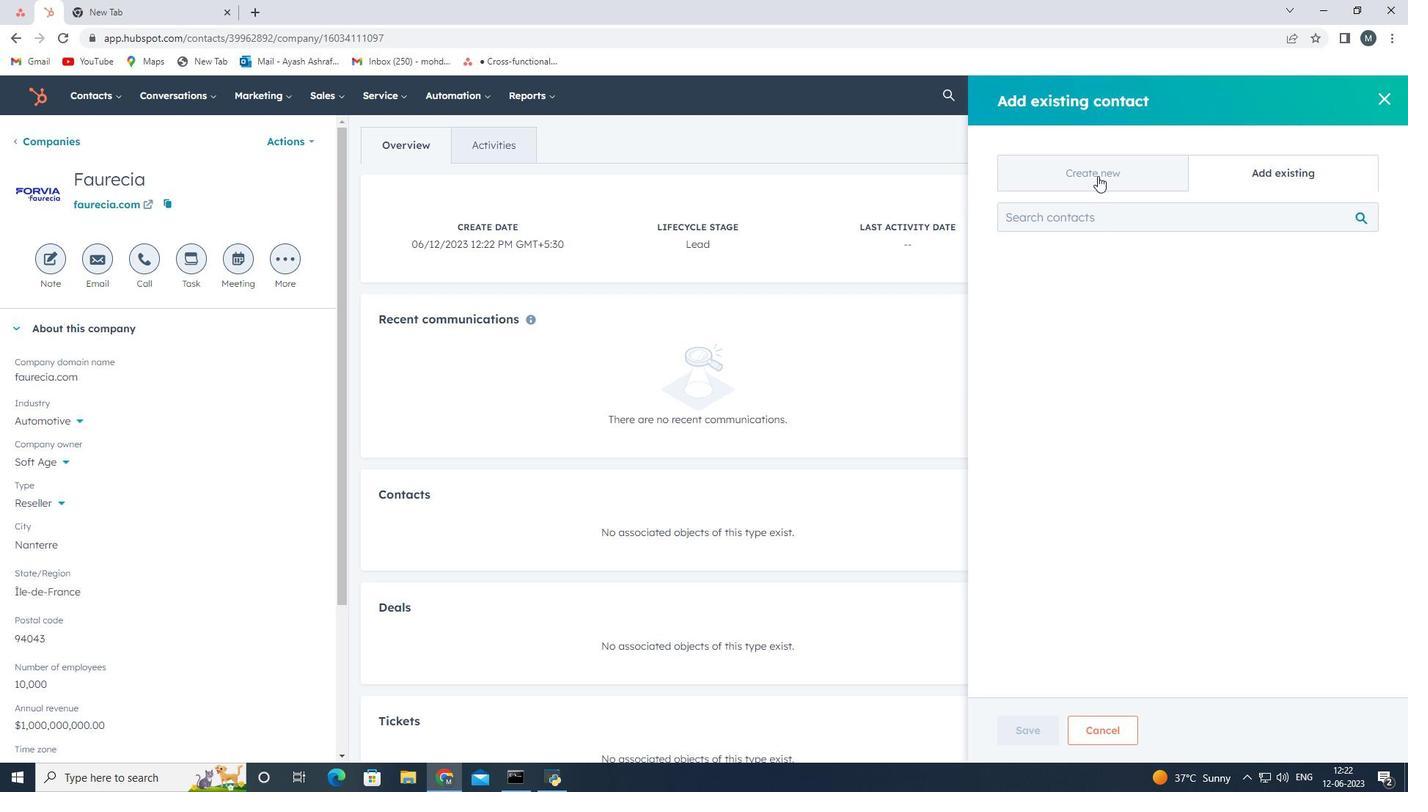 
Action: Mouse moved to (1047, 261)
Screenshot: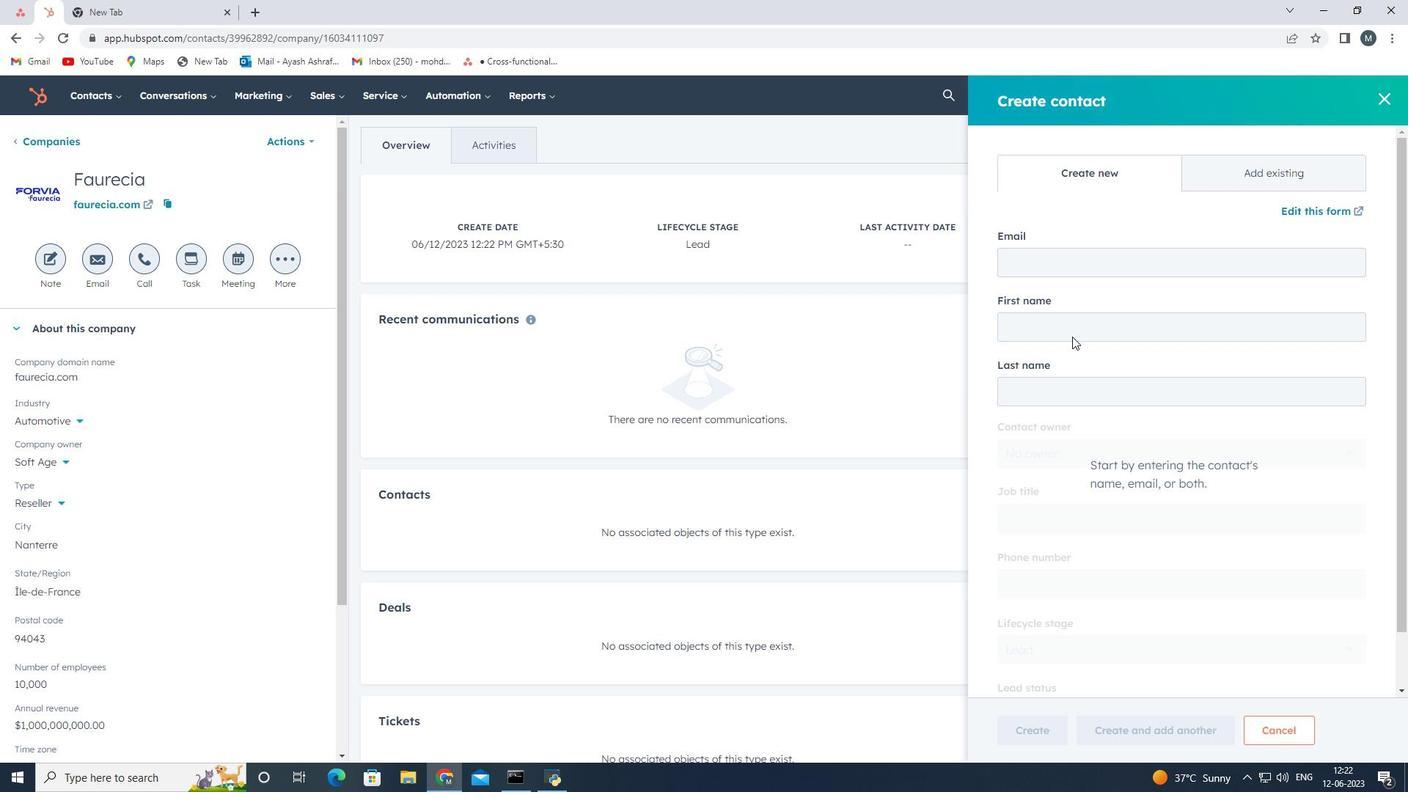 
Action: Mouse pressed left at (1047, 261)
Screenshot: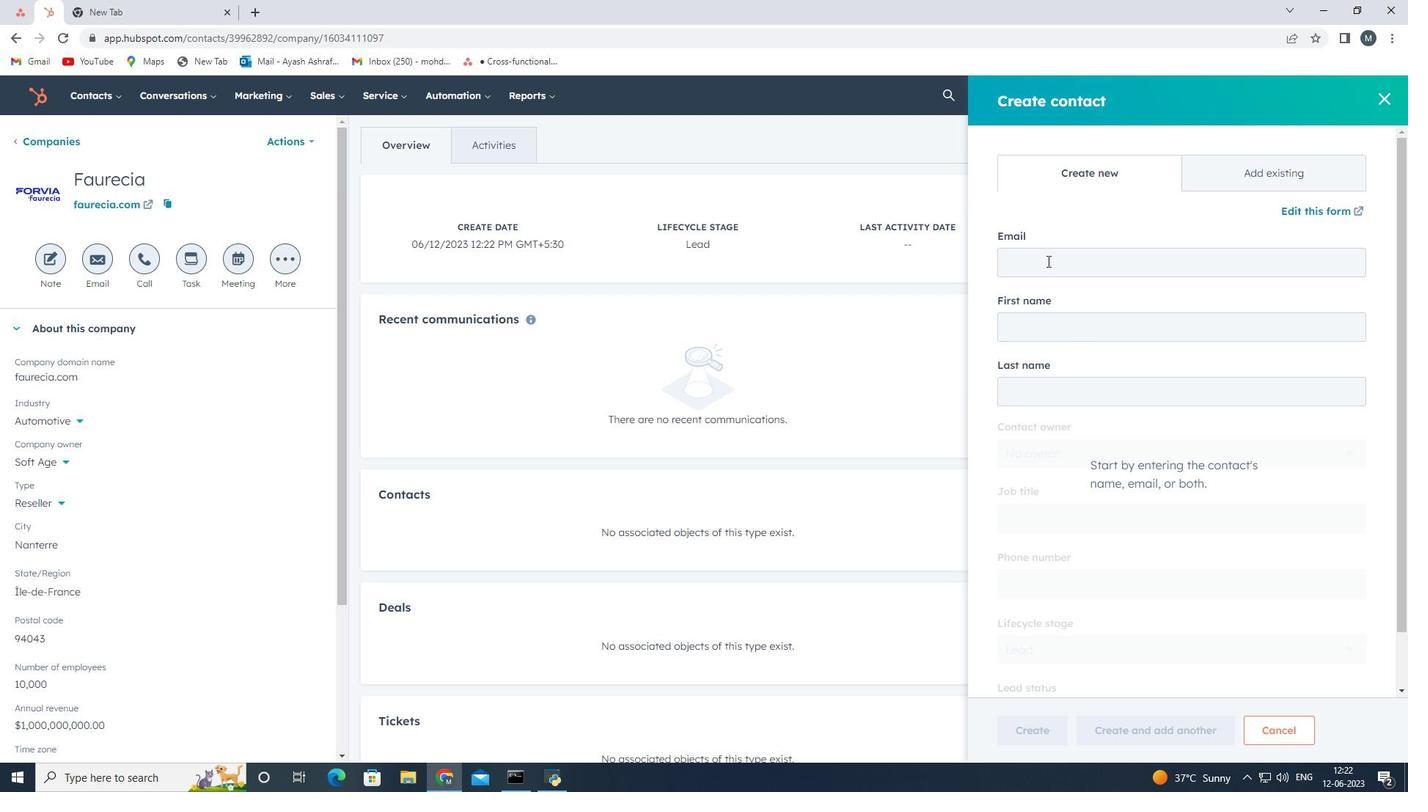 
Action: Key pressed <Key.shift>Oliver21<Key.shift>Kapoor<Key.shift>@faurecia.com
Screenshot: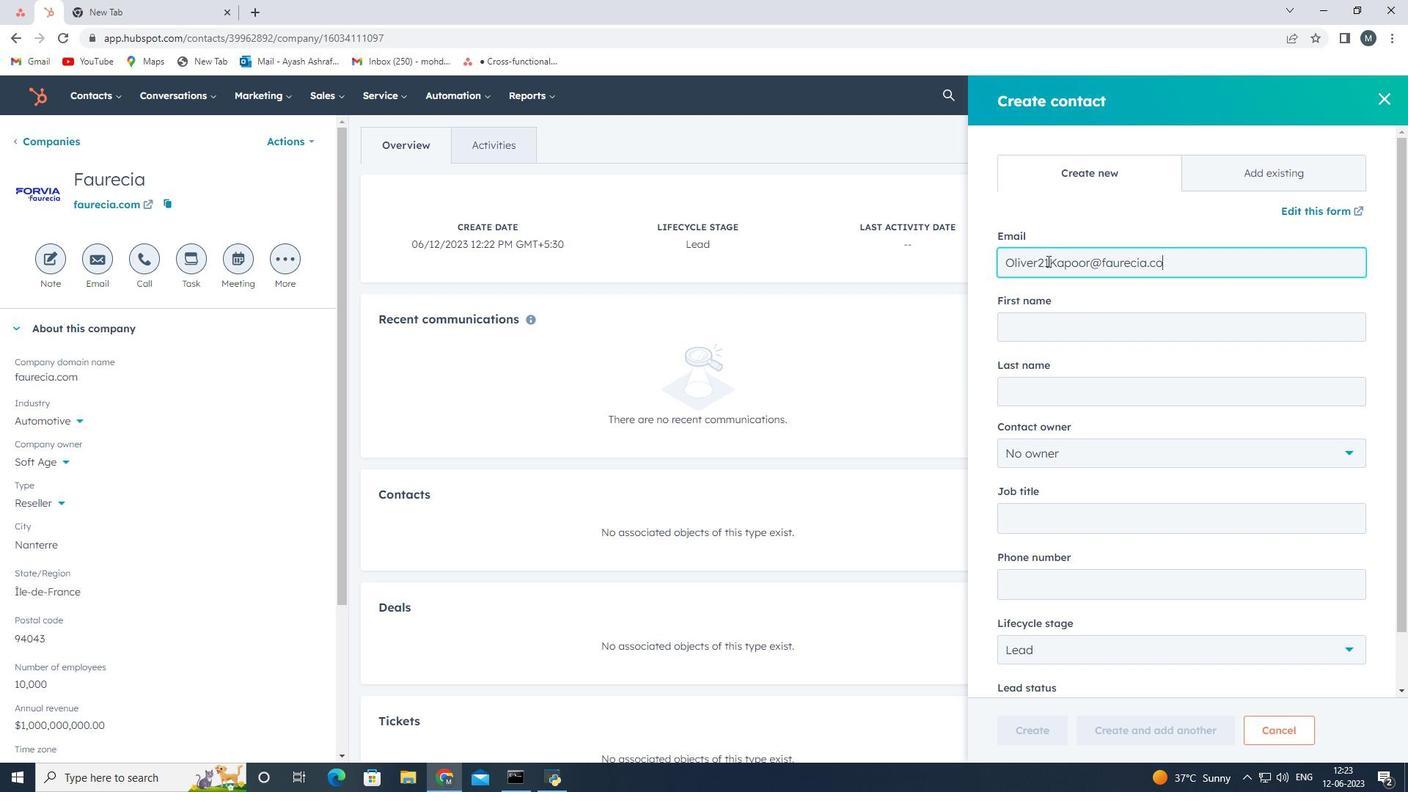 
Action: Mouse moved to (1049, 331)
Screenshot: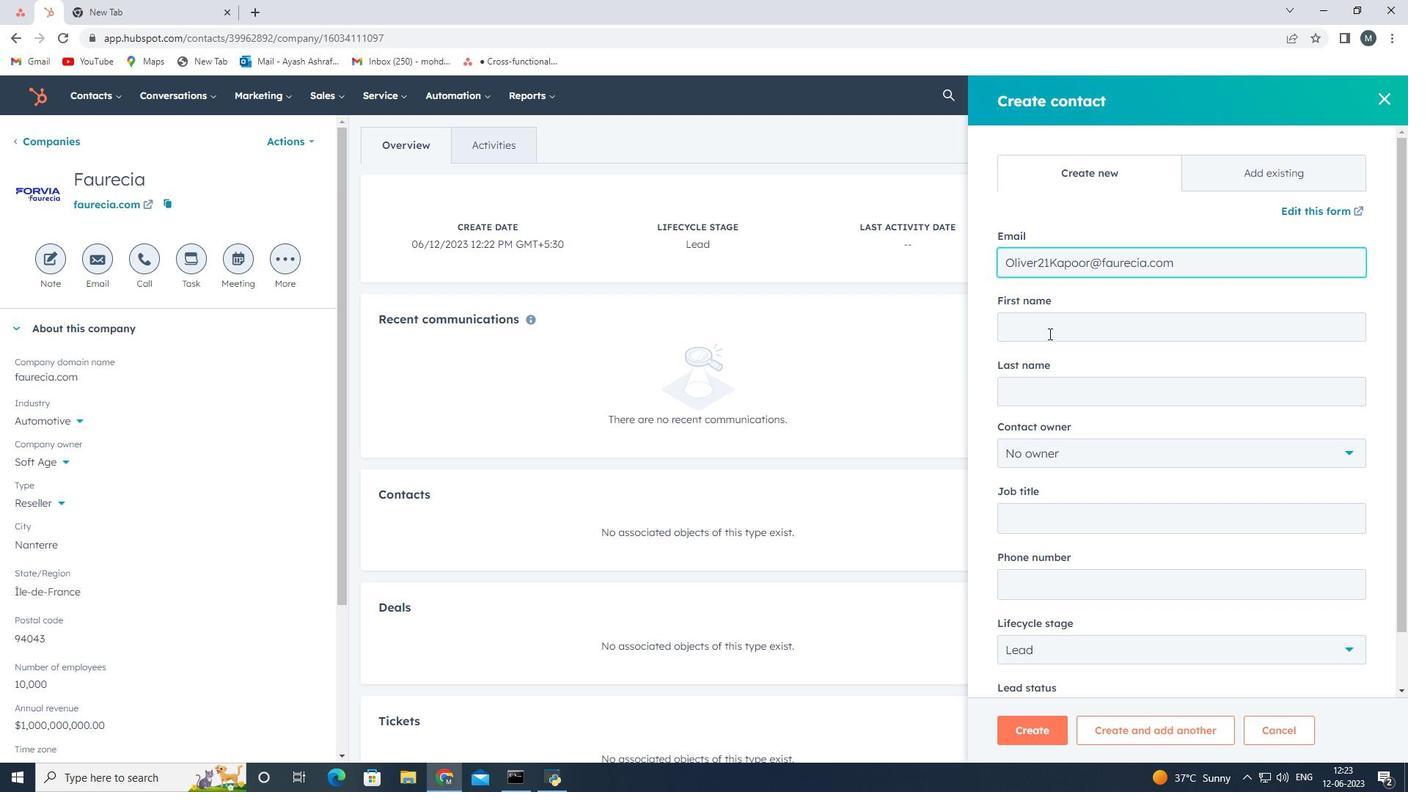 
Action: Mouse pressed left at (1049, 331)
Screenshot: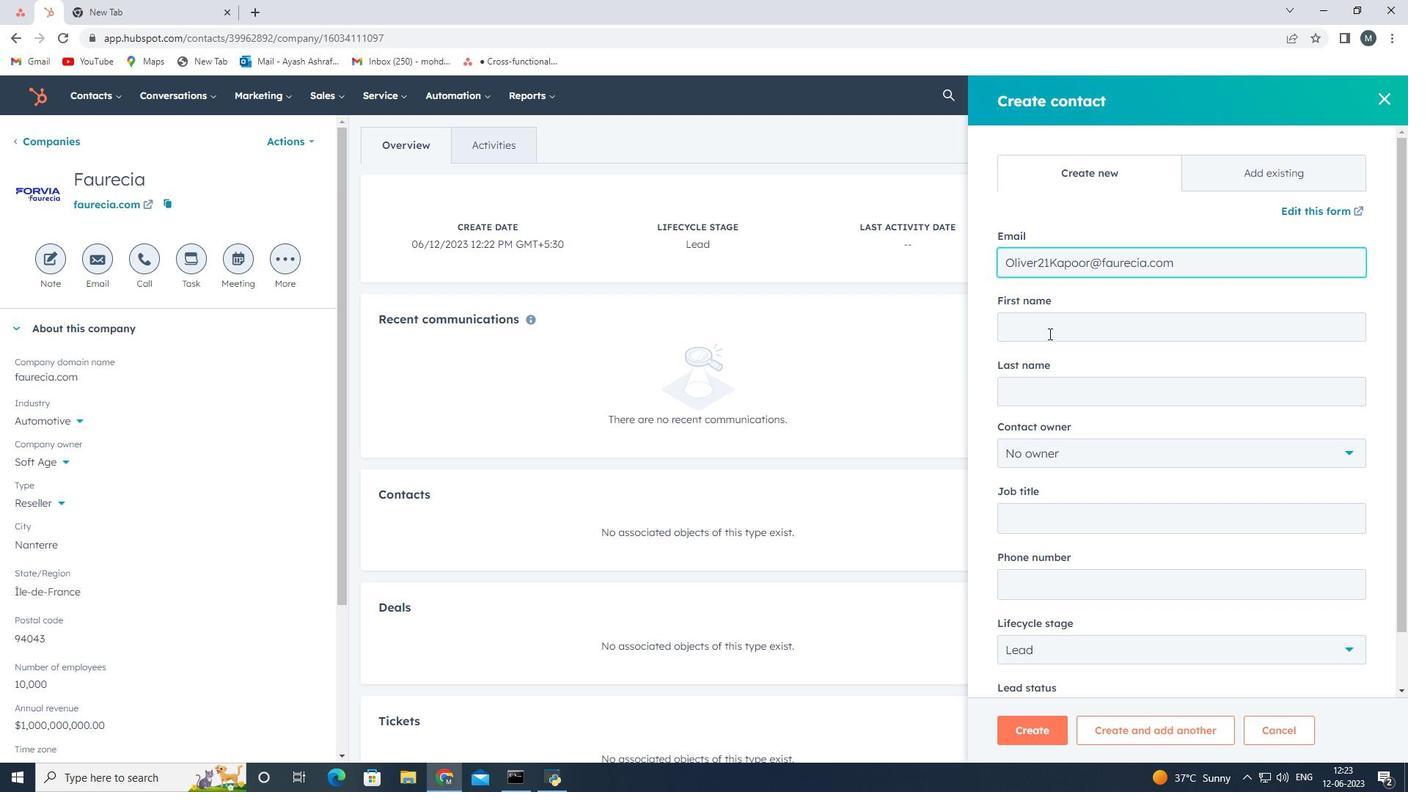 
Action: Key pressed <Key.shift><Key.shift><Key.shift><Key.shift><Key.shift><Key.shift><Key.shift><Key.shift><Key.shift><Key.shift><Key.shift><Key.shift><Key.shift><Key.shift><Key.shift><Key.shift><Key.shift><Key.shift><Key.shift>Oliver
Screenshot: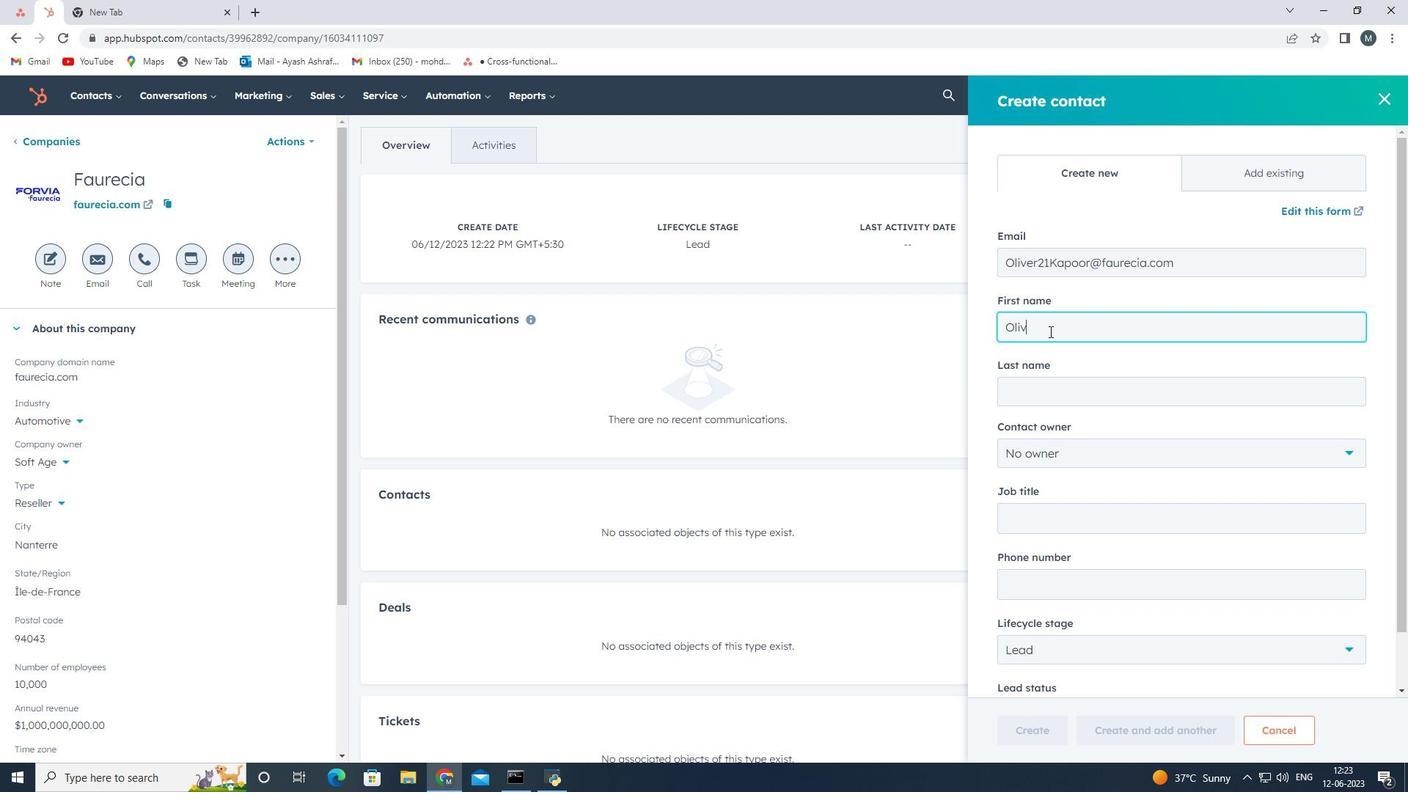
Action: Mouse moved to (1082, 391)
Screenshot: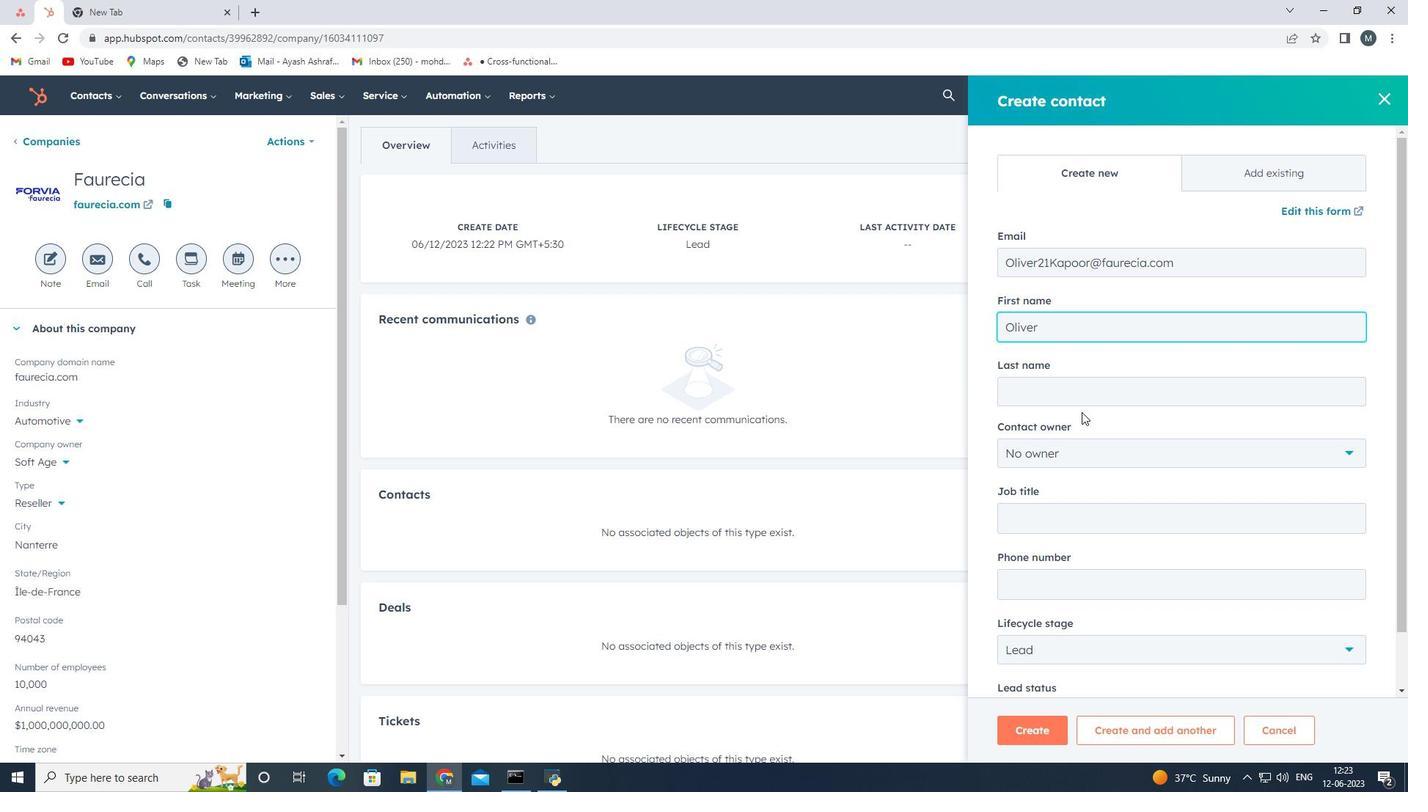 
Action: Mouse pressed left at (1082, 391)
Screenshot: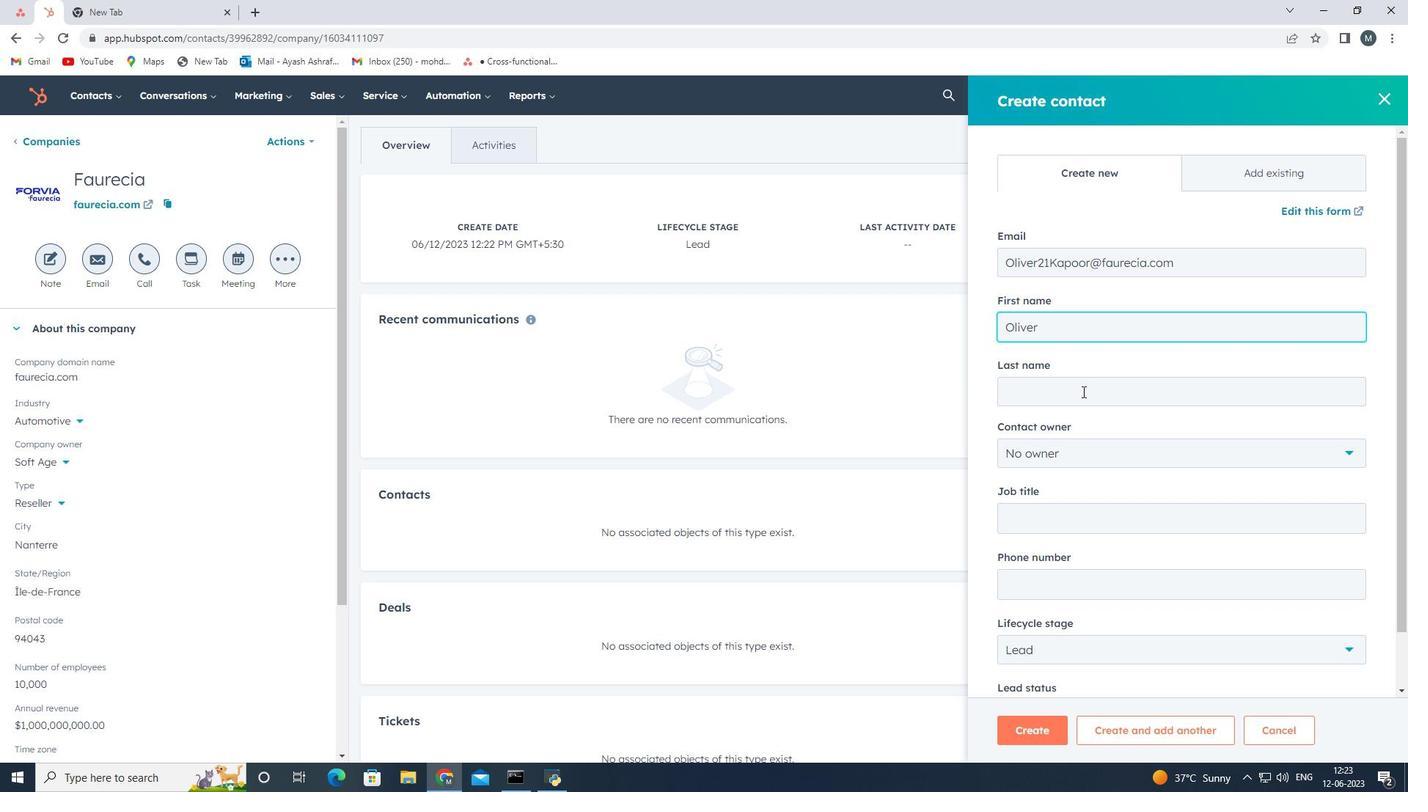 
Action: Key pressed <Key.shift>Kapoor
Screenshot: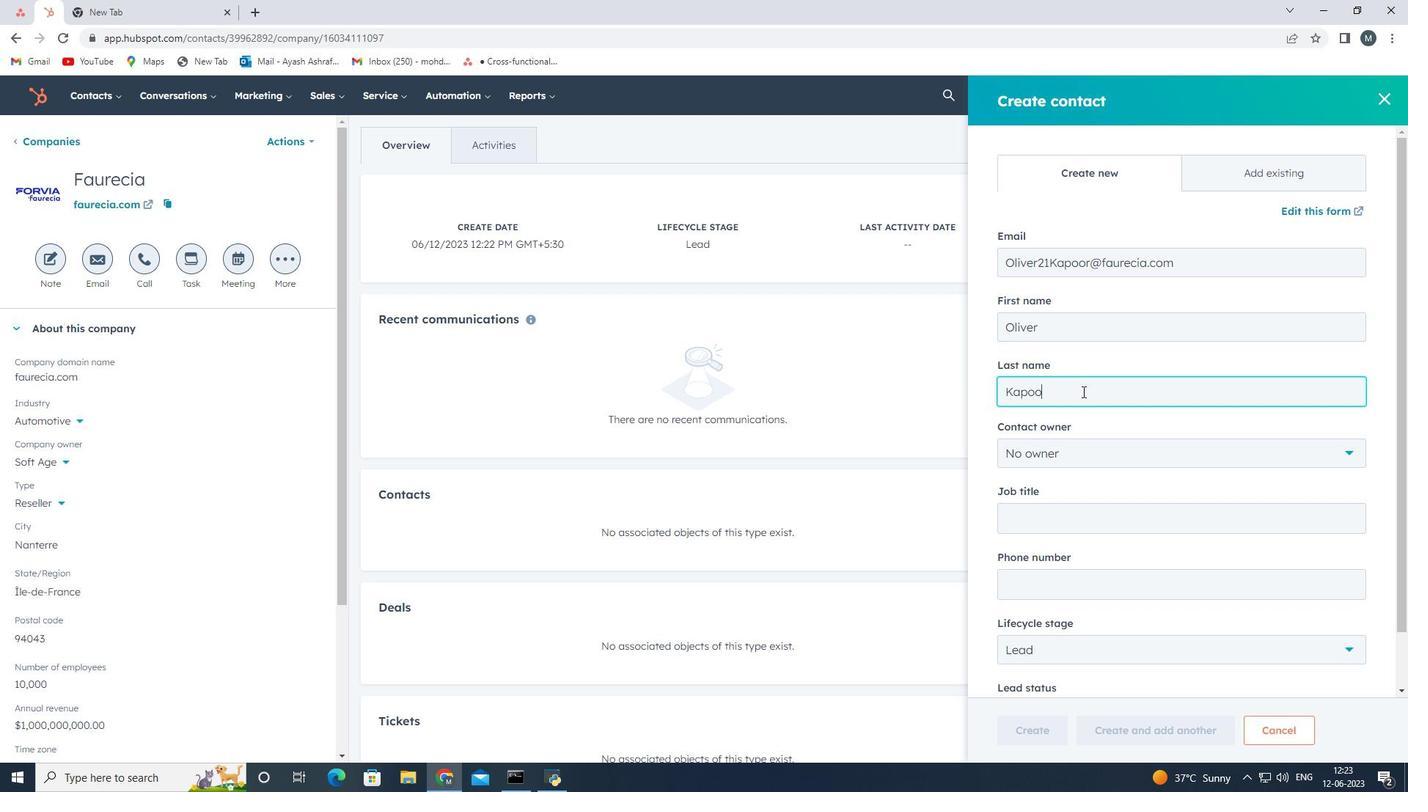 
Action: Mouse moved to (1062, 517)
Screenshot: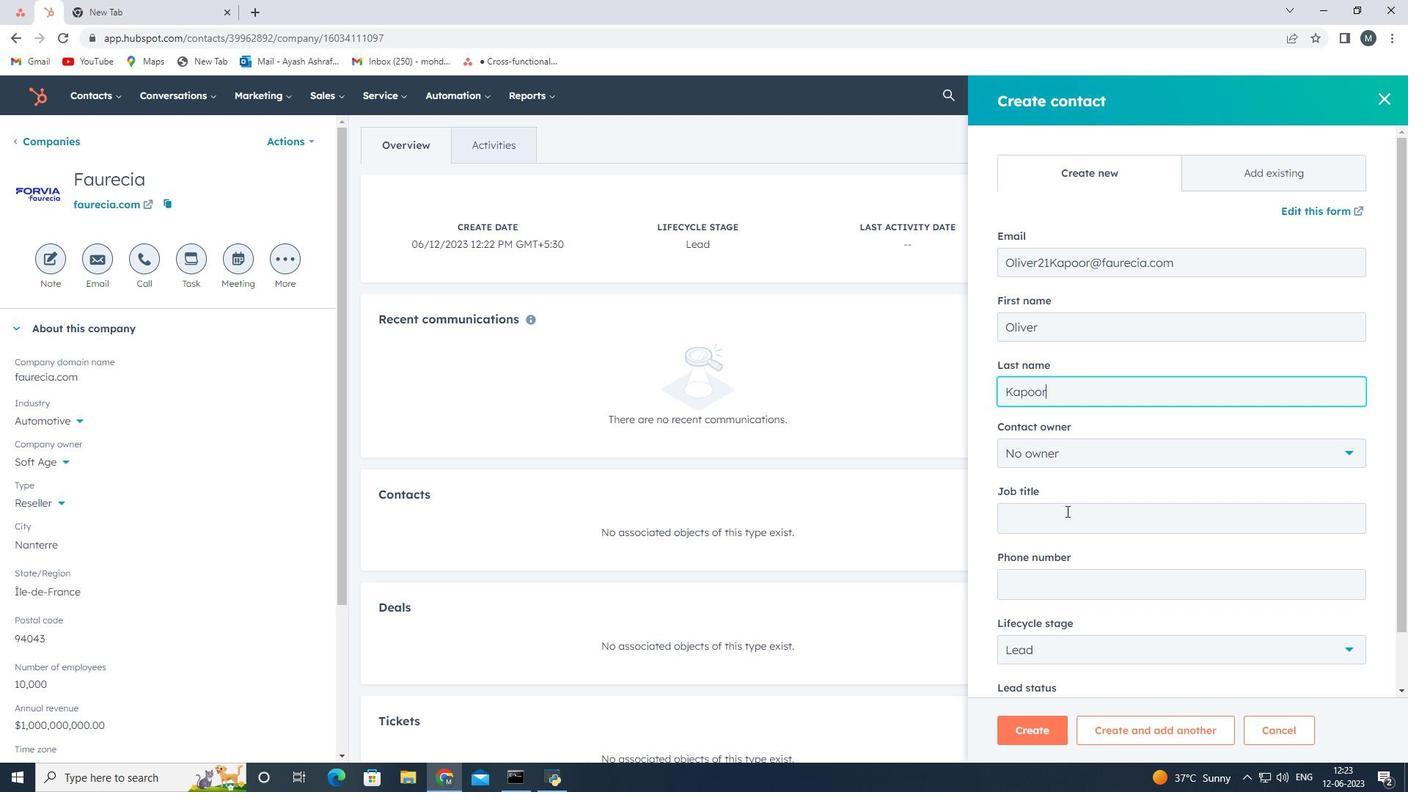 
Action: Mouse pressed left at (1062, 517)
Screenshot: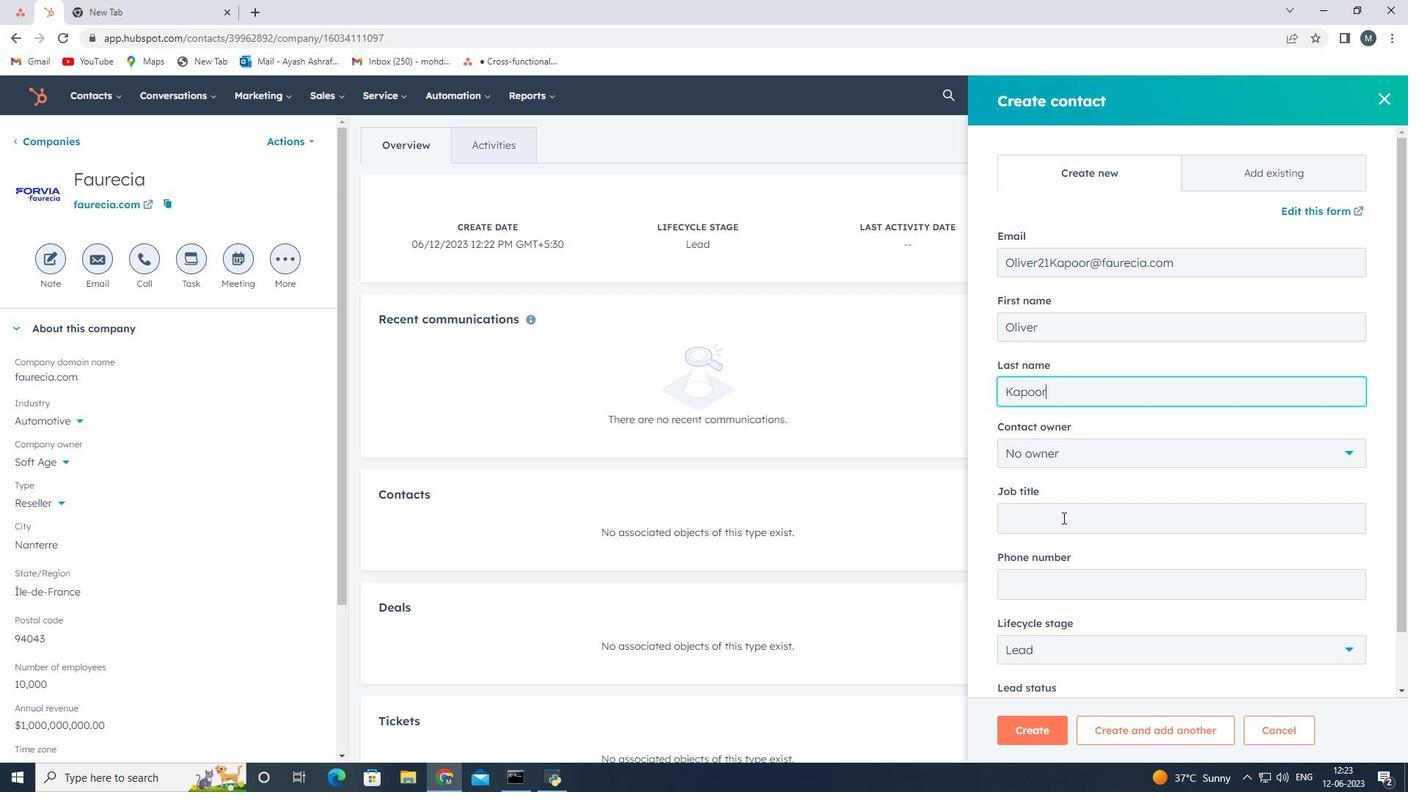 
Action: Mouse moved to (1060, 514)
Screenshot: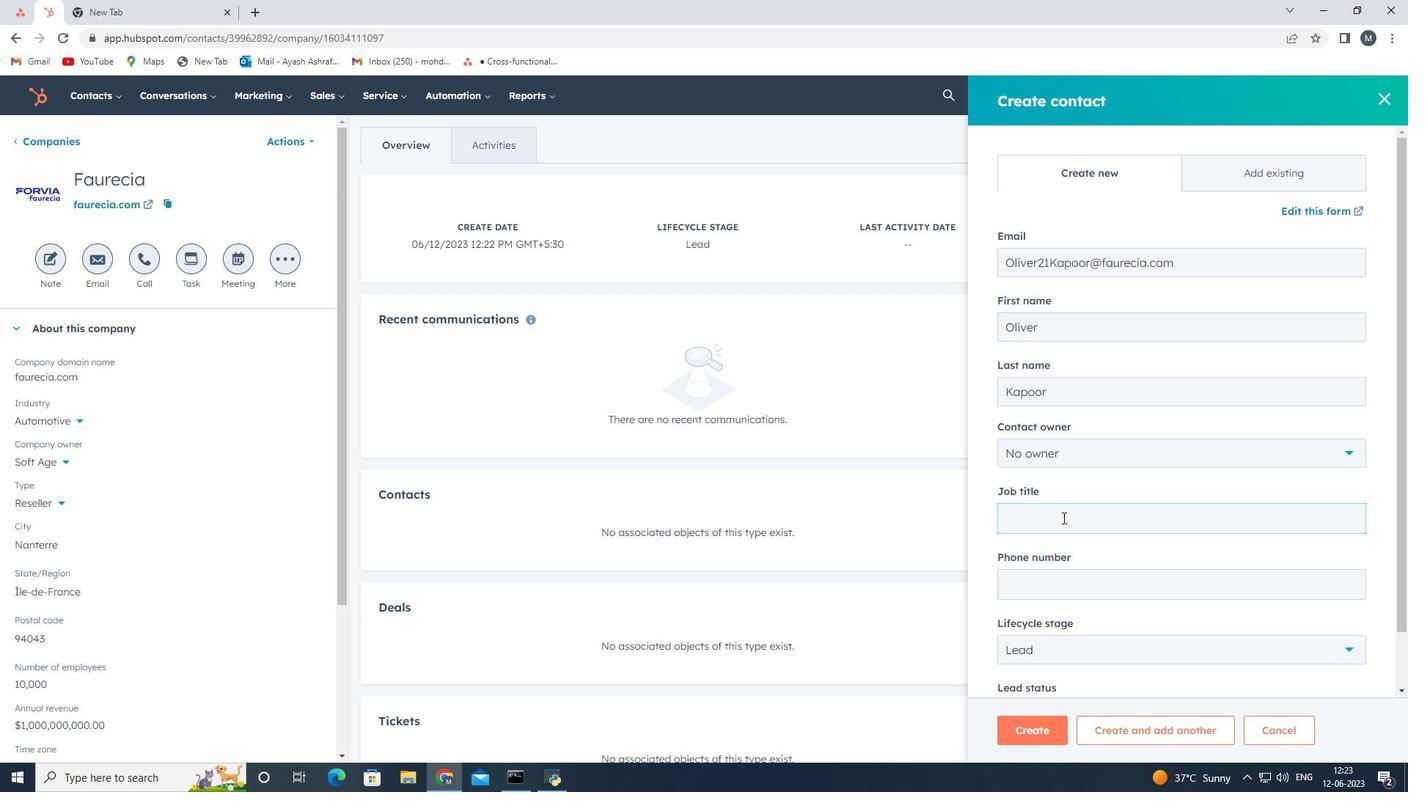 
Action: Key pressed <Key.shift><Key.shift><Key.shift>Brand<Key.space><Key.shift><Key.shift>Manager
Screenshot: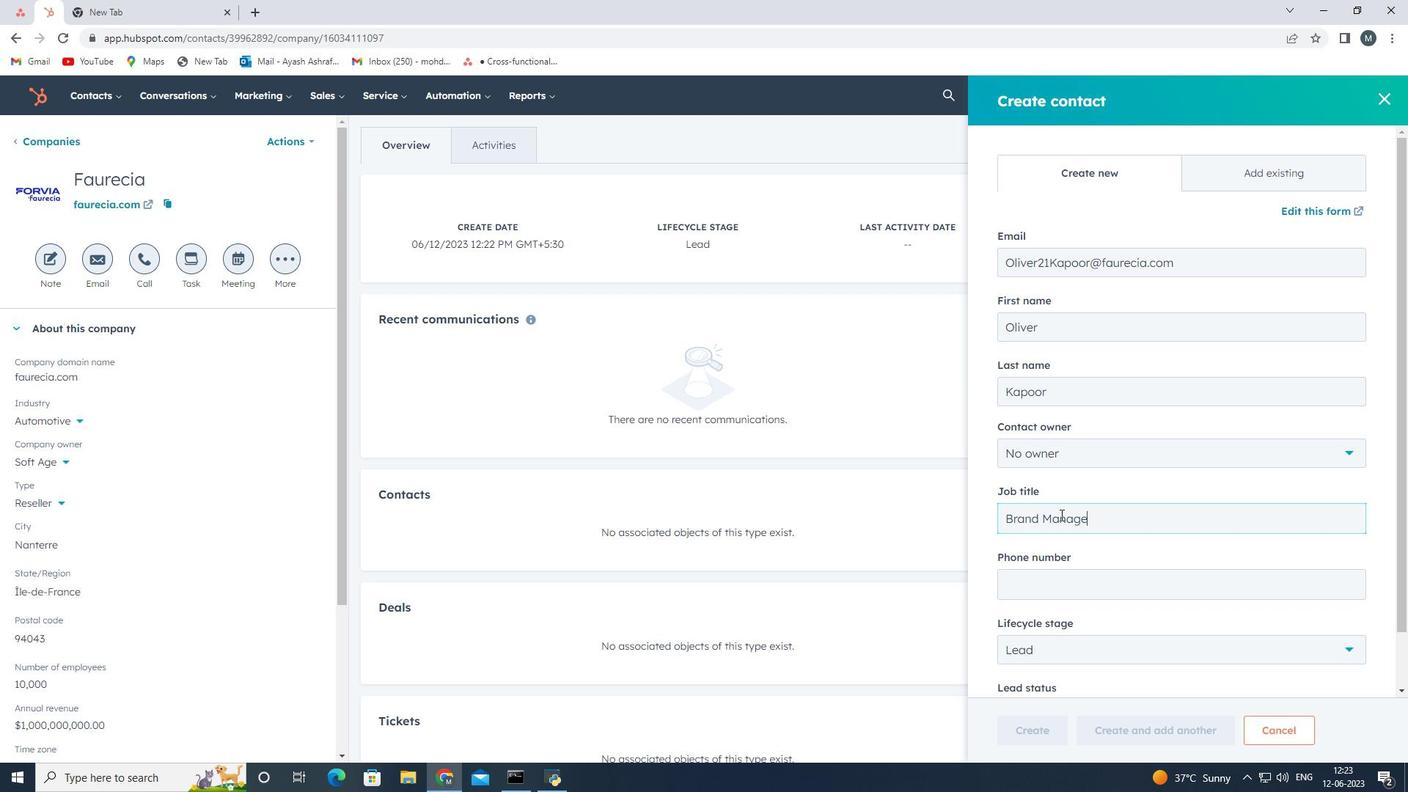 
Action: Mouse moved to (1053, 580)
Screenshot: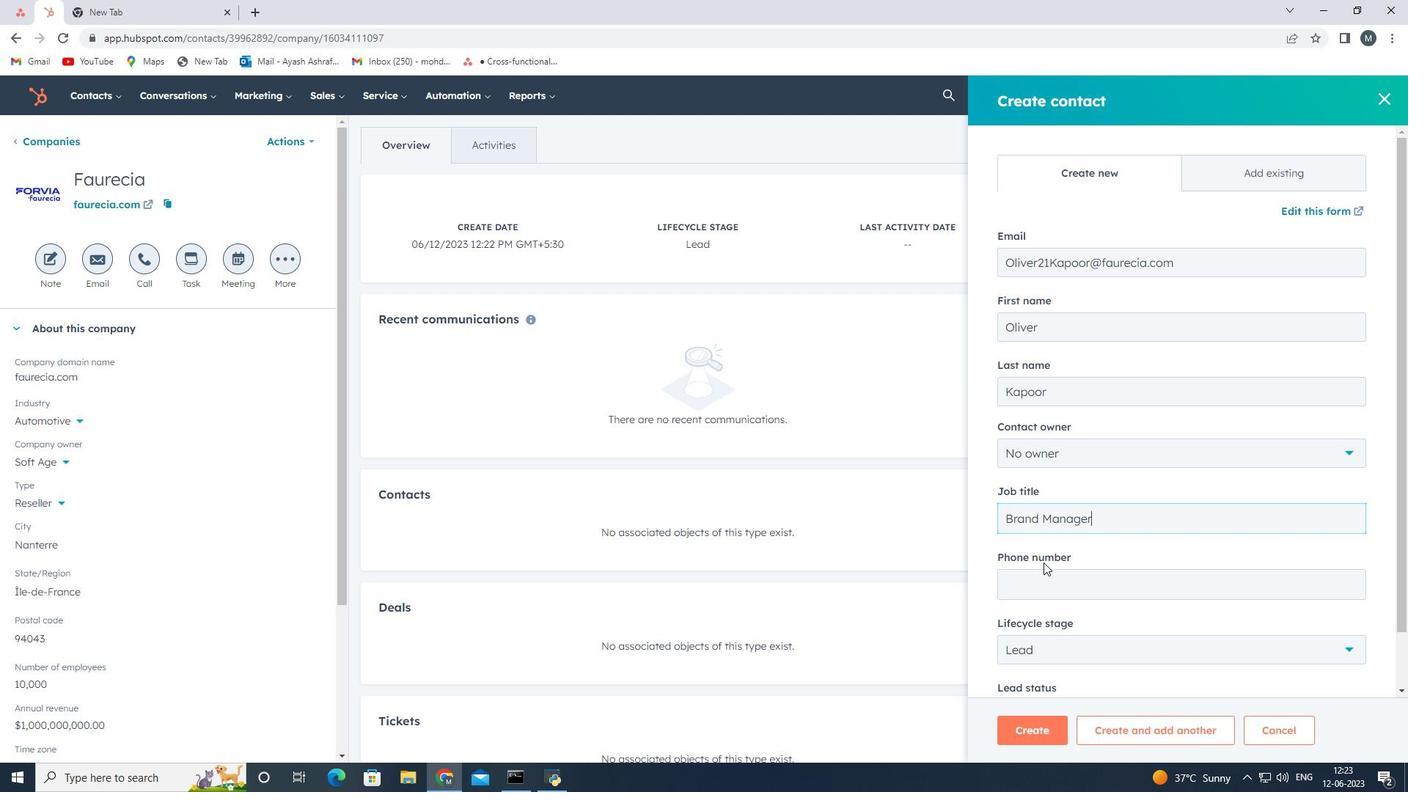 
Action: Mouse pressed left at (1053, 580)
Screenshot: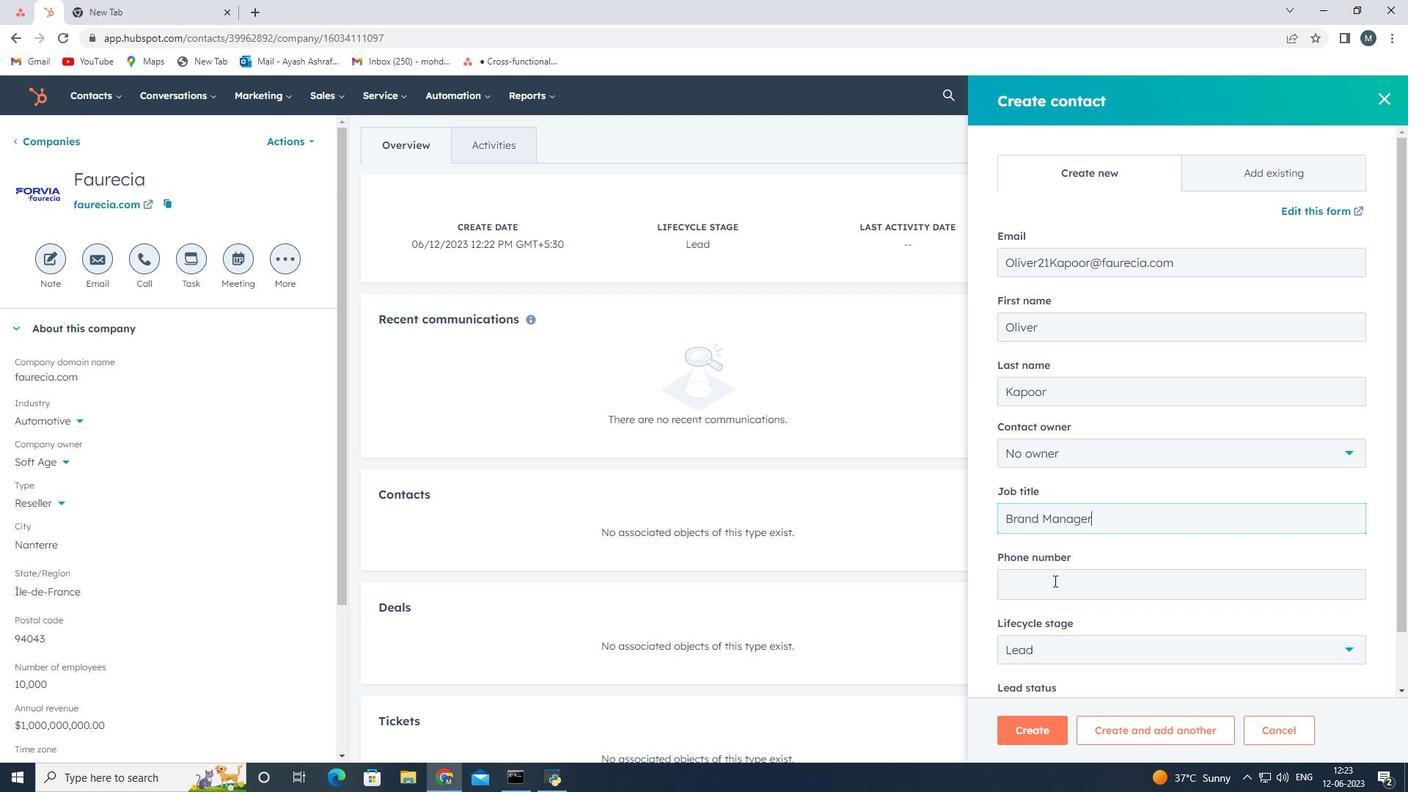 
Action: Mouse moved to (1062, 580)
Screenshot: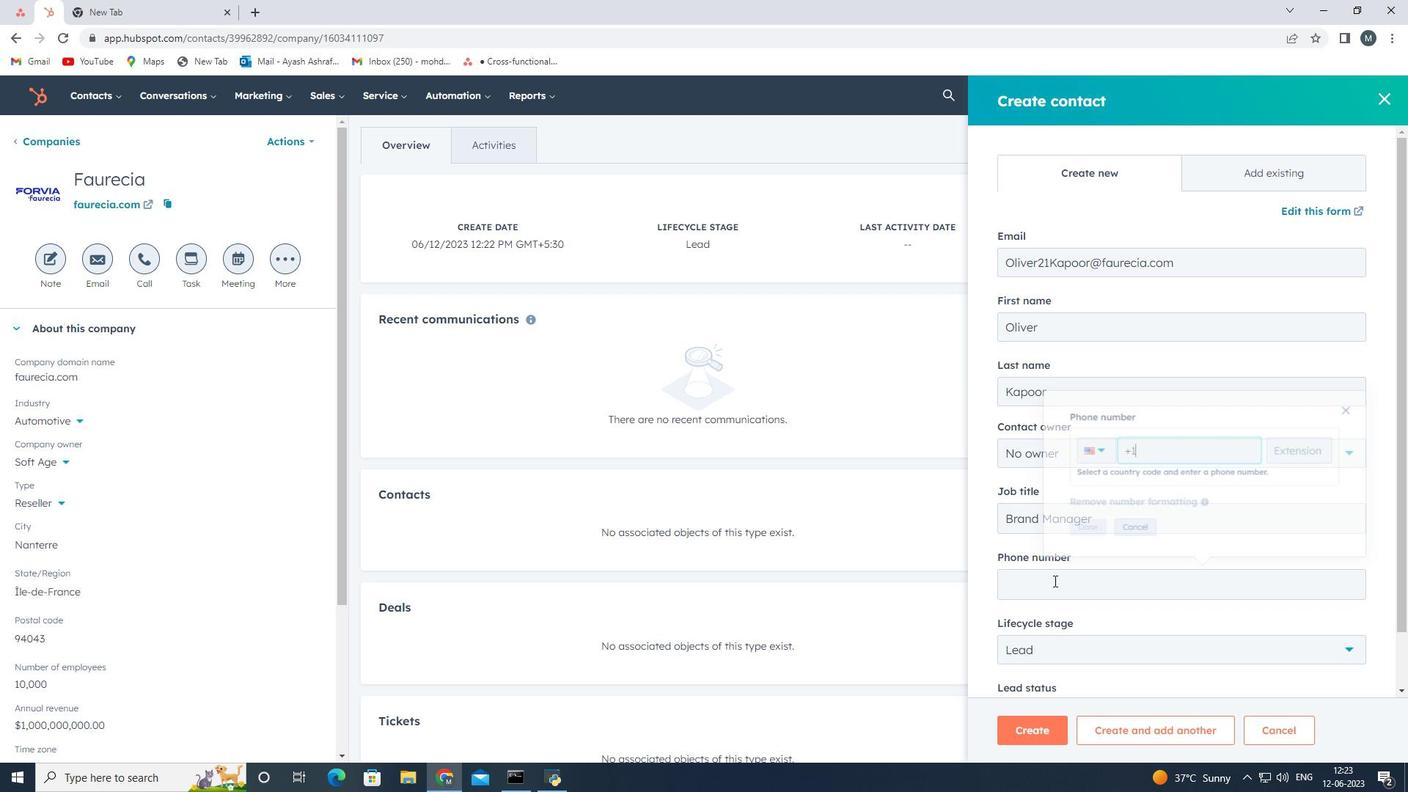 
Action: Key pressed 8015551238
Screenshot: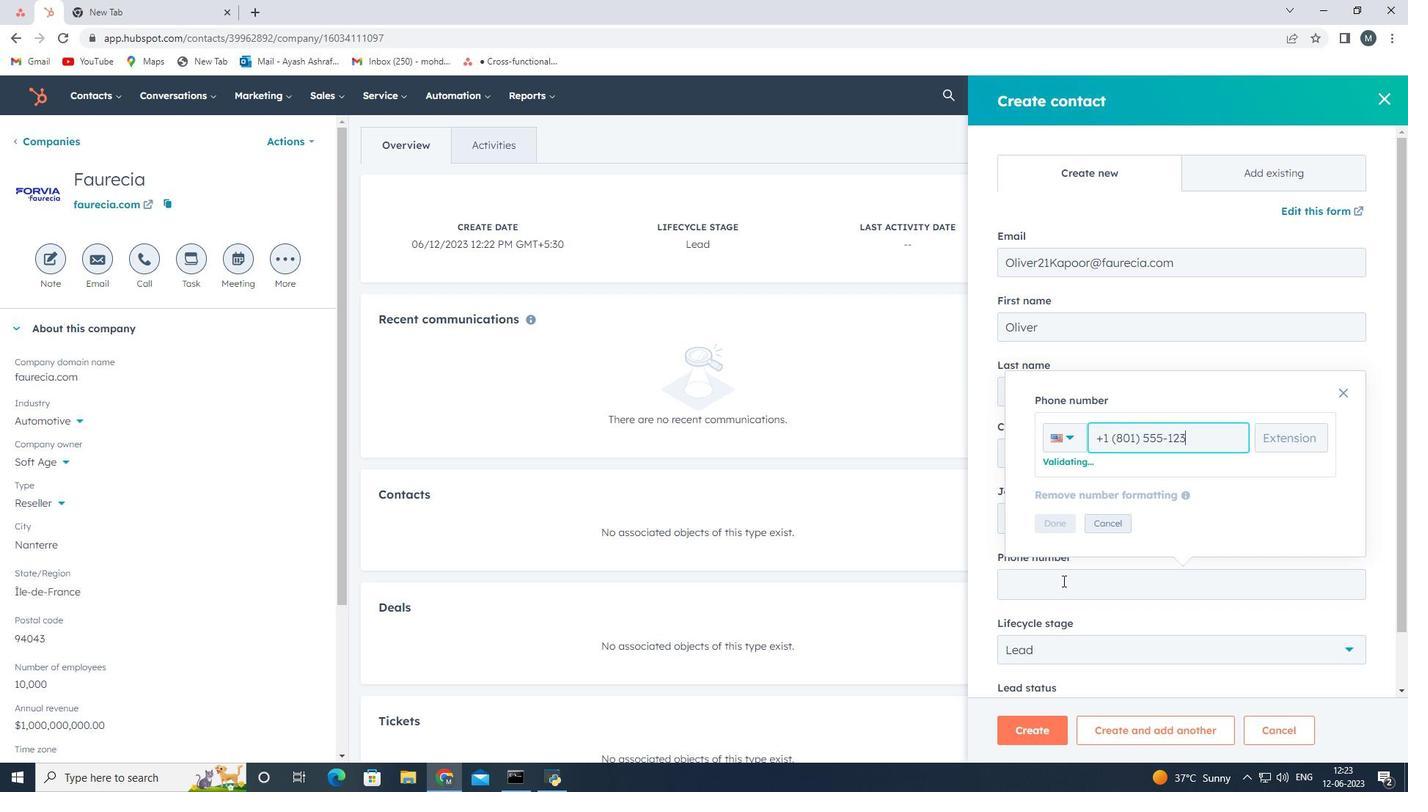 
Action: Mouse moved to (1067, 519)
Screenshot: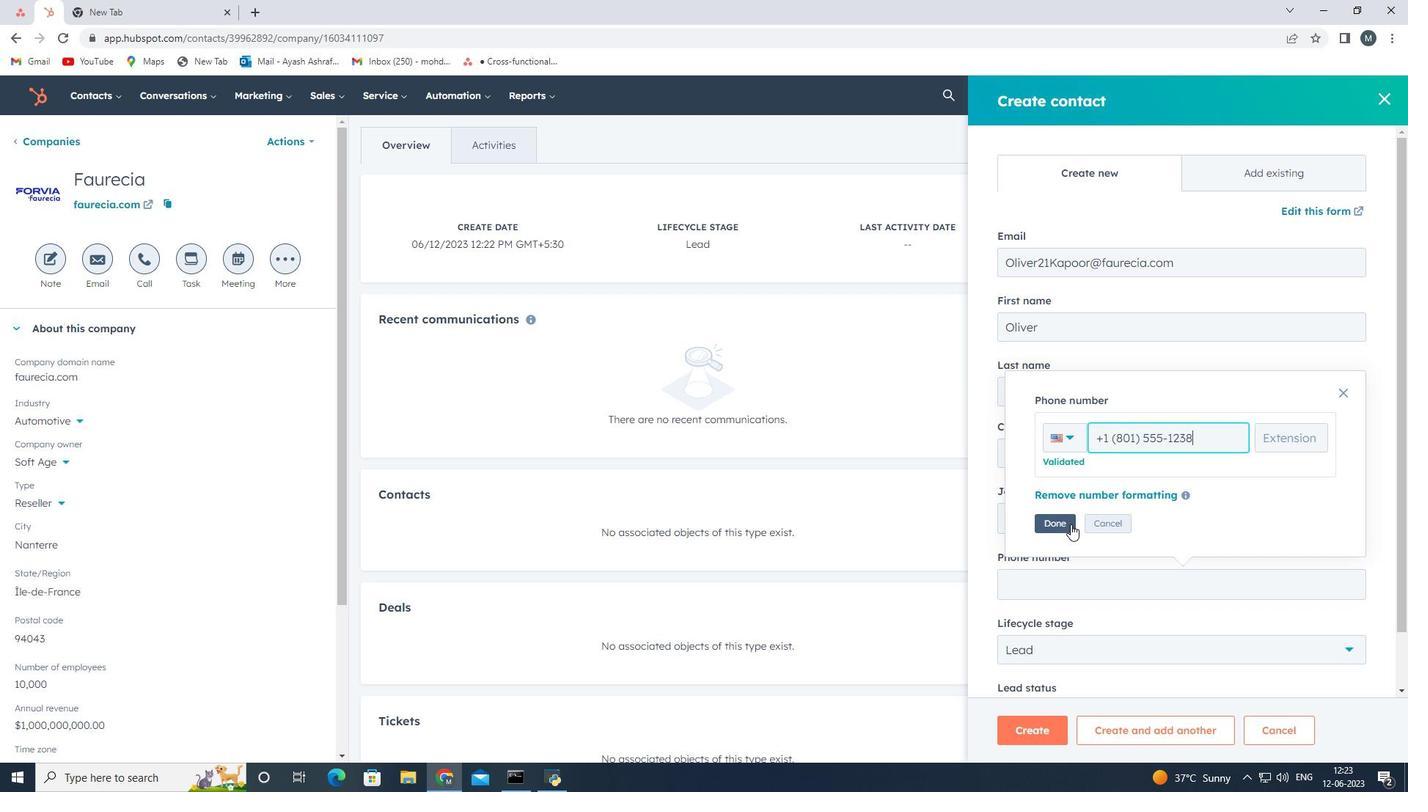 
Action: Mouse pressed left at (1067, 519)
Screenshot: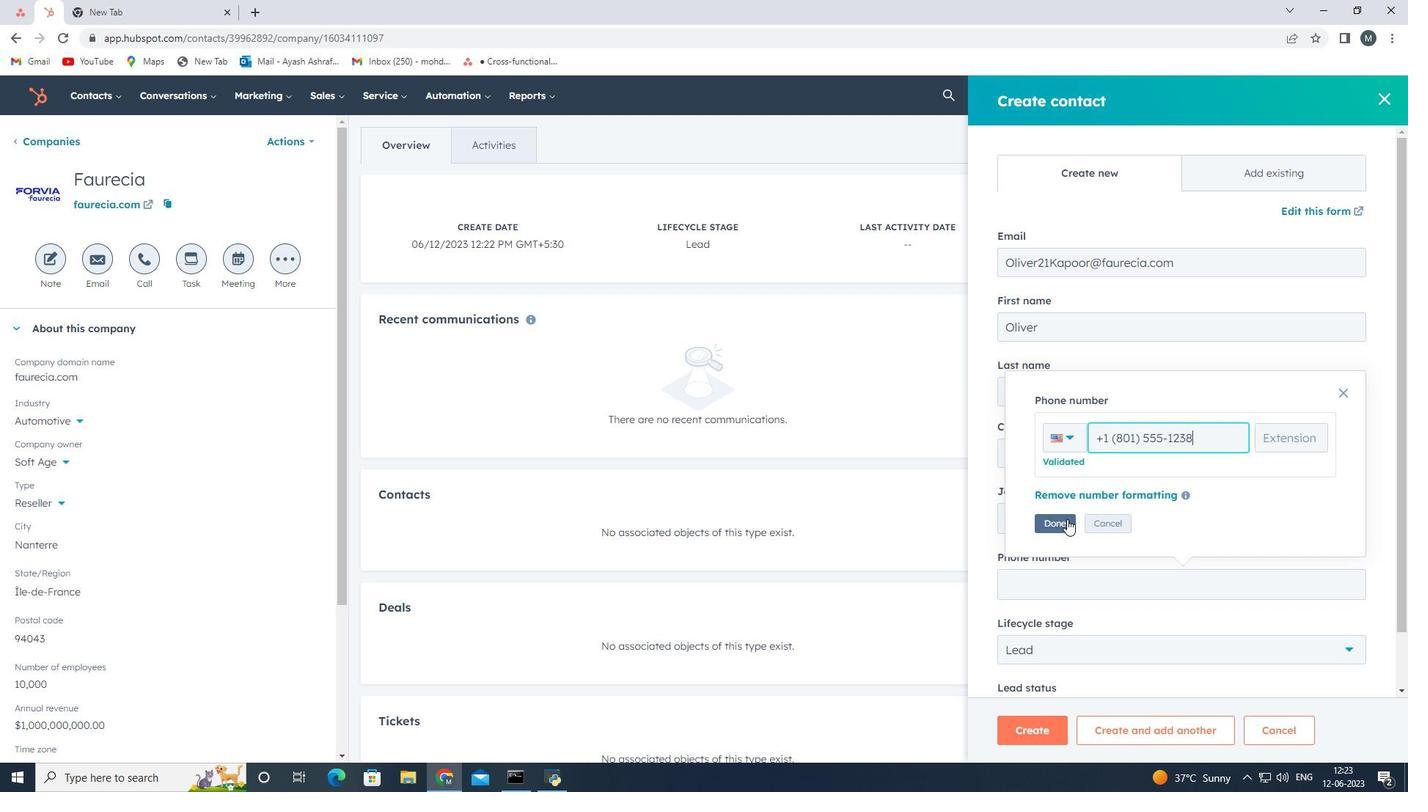 
Action: Mouse moved to (1056, 624)
Screenshot: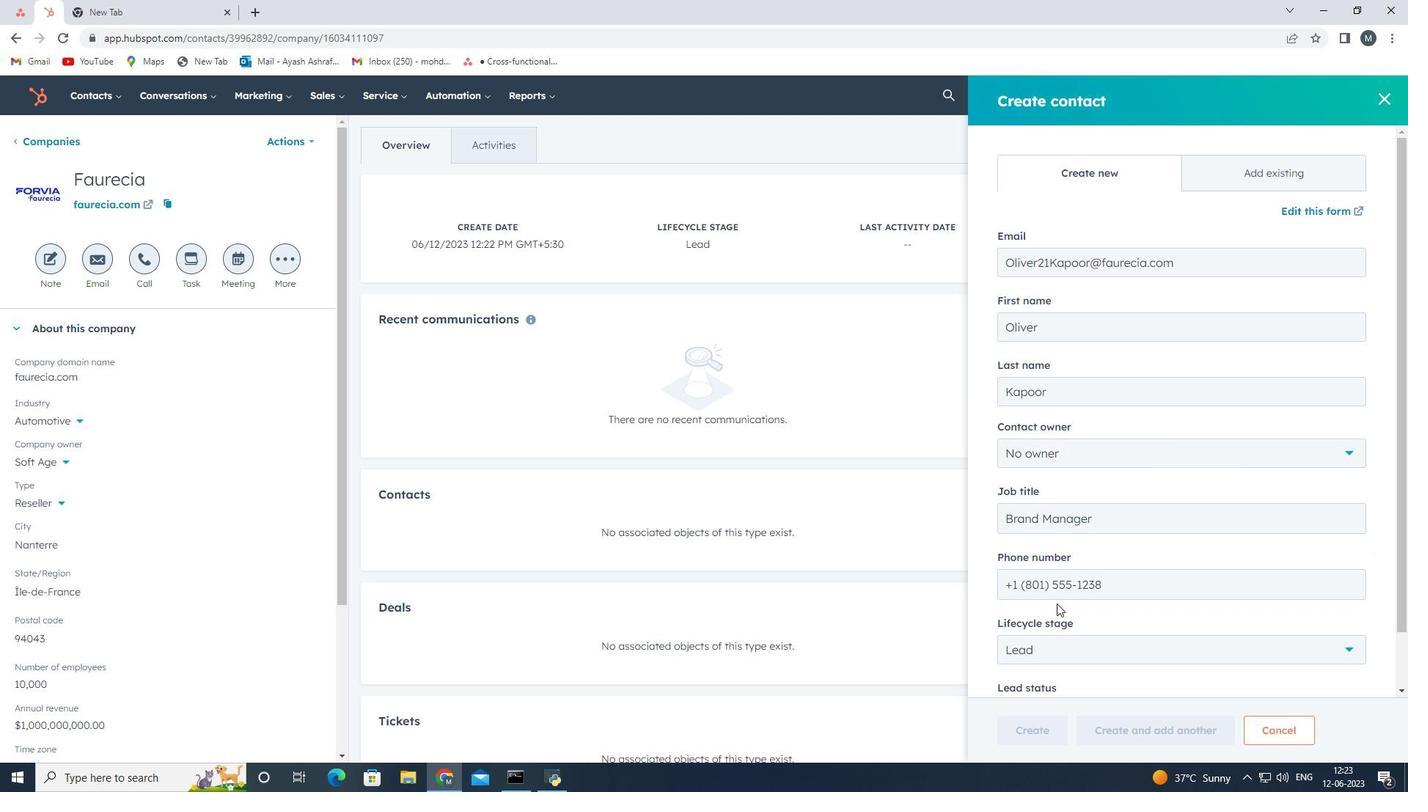 
Action: Mouse scrolled (1056, 618) with delta (0, 0)
Screenshot: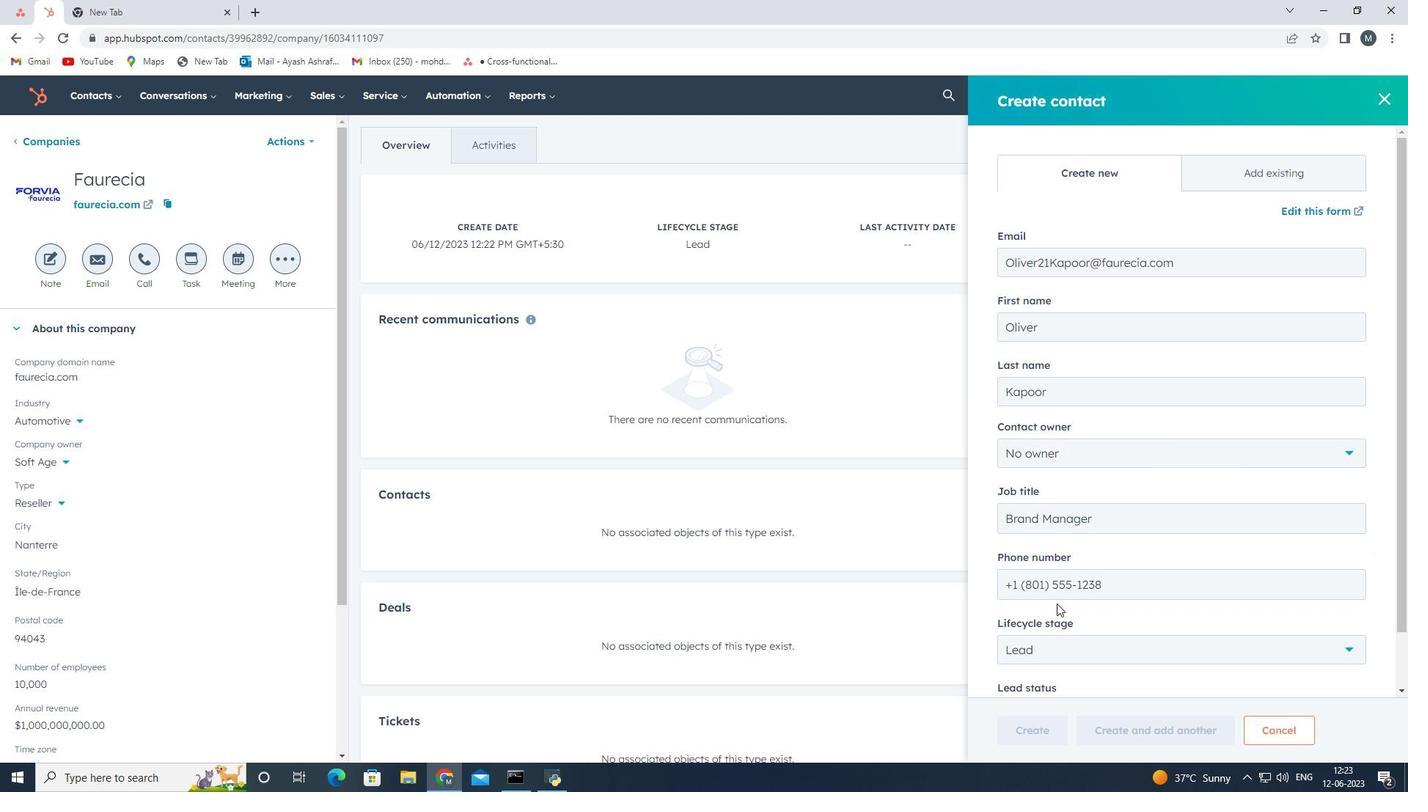 
Action: Mouse scrolled (1056, 624) with delta (0, 0)
Screenshot: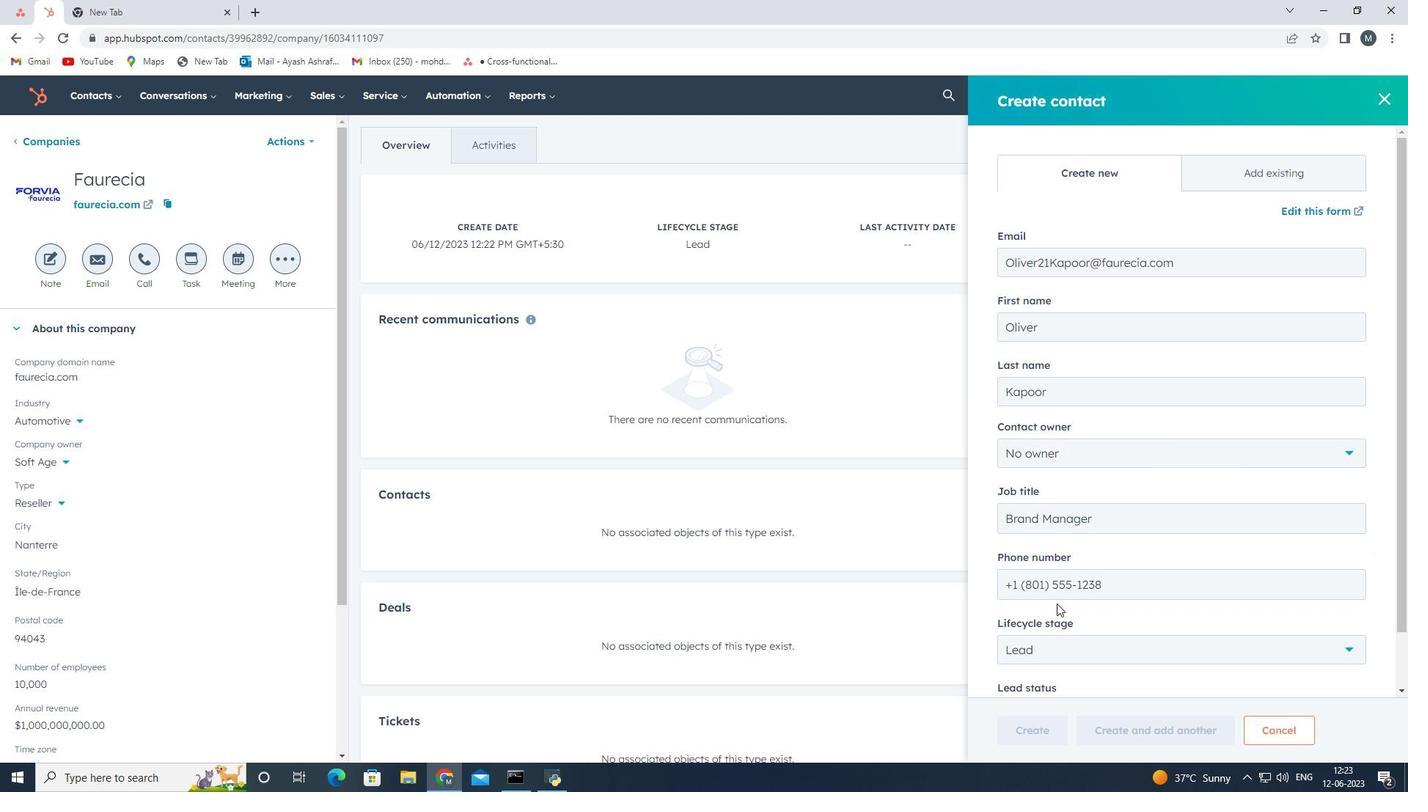 
Action: Mouse moved to (1063, 596)
Screenshot: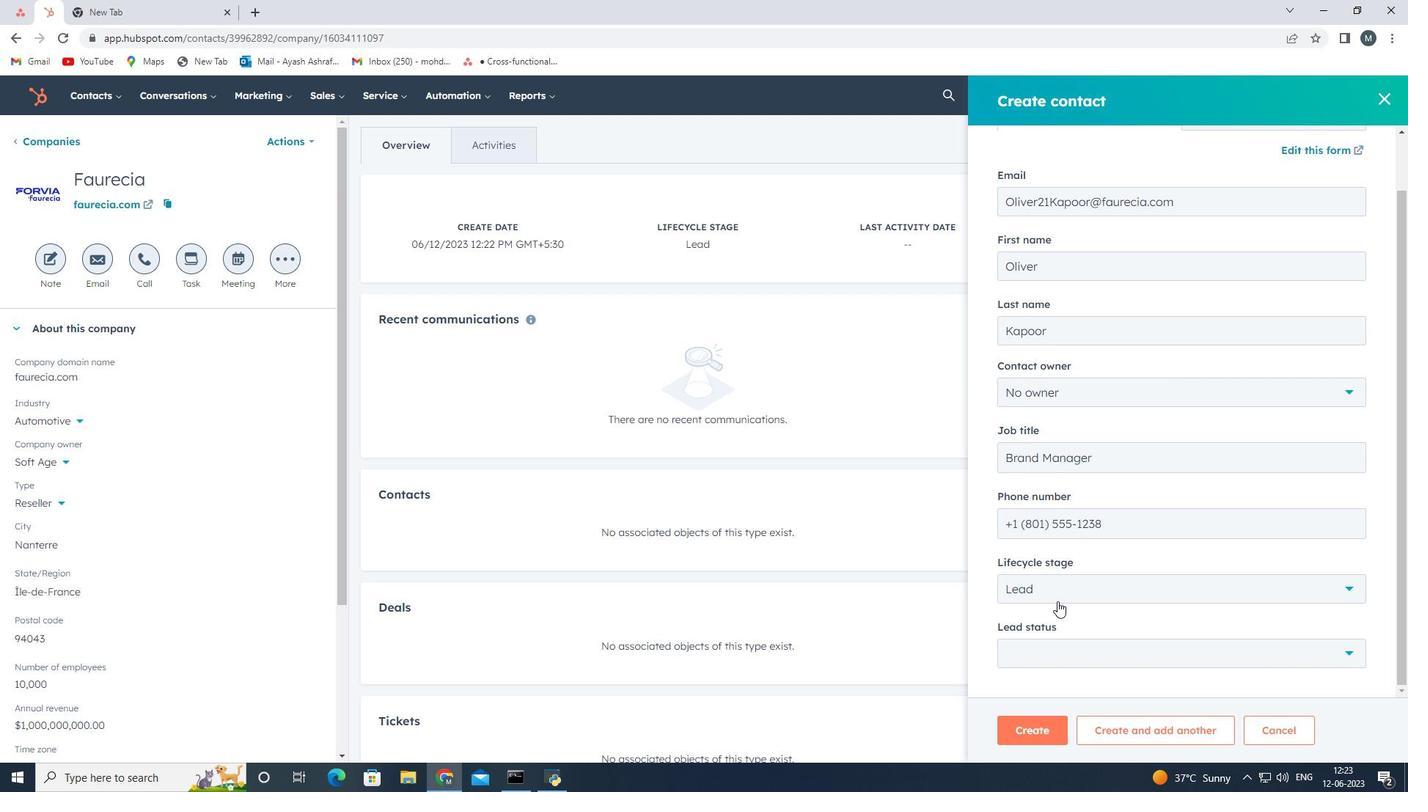 
Action: Mouse pressed left at (1063, 596)
Screenshot: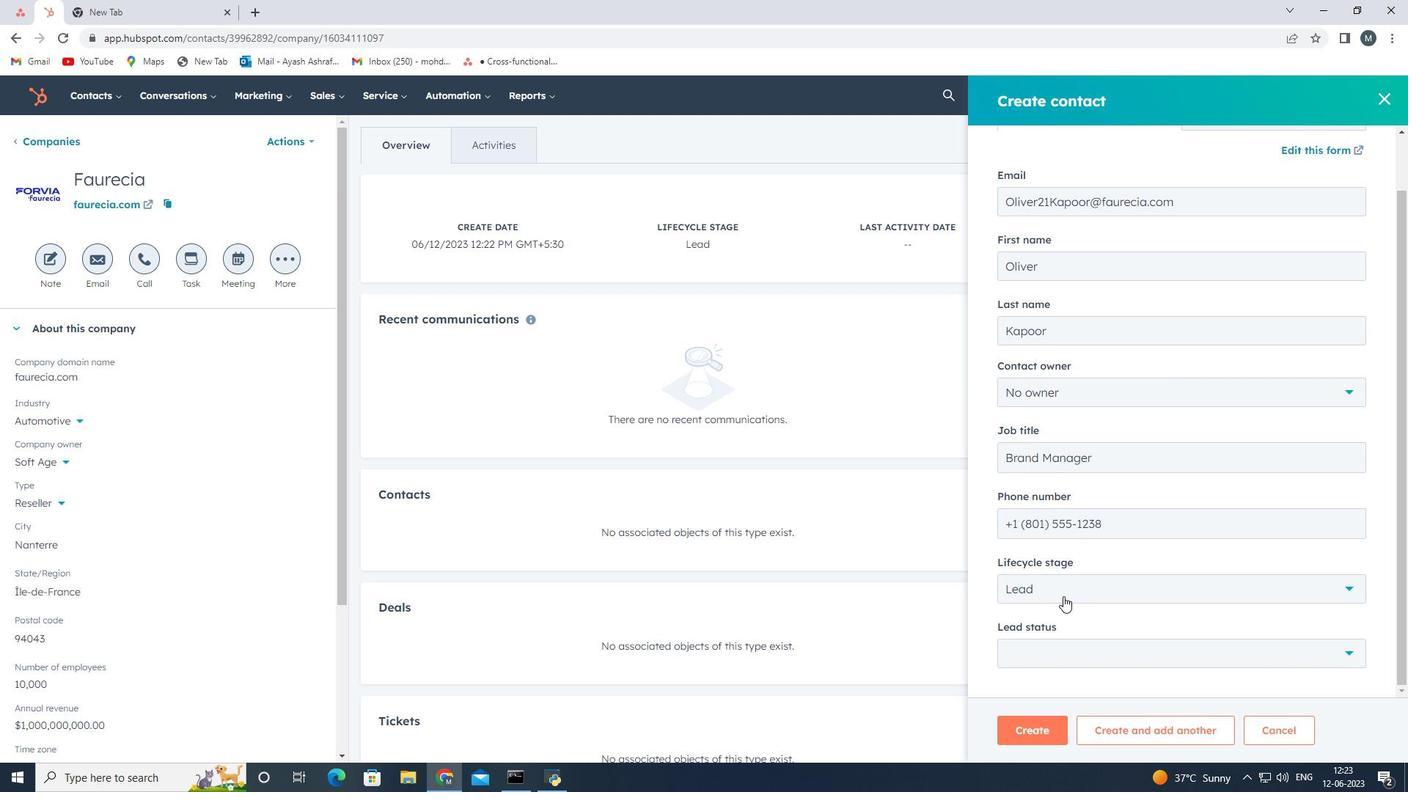 
Action: Mouse moved to (1054, 456)
Screenshot: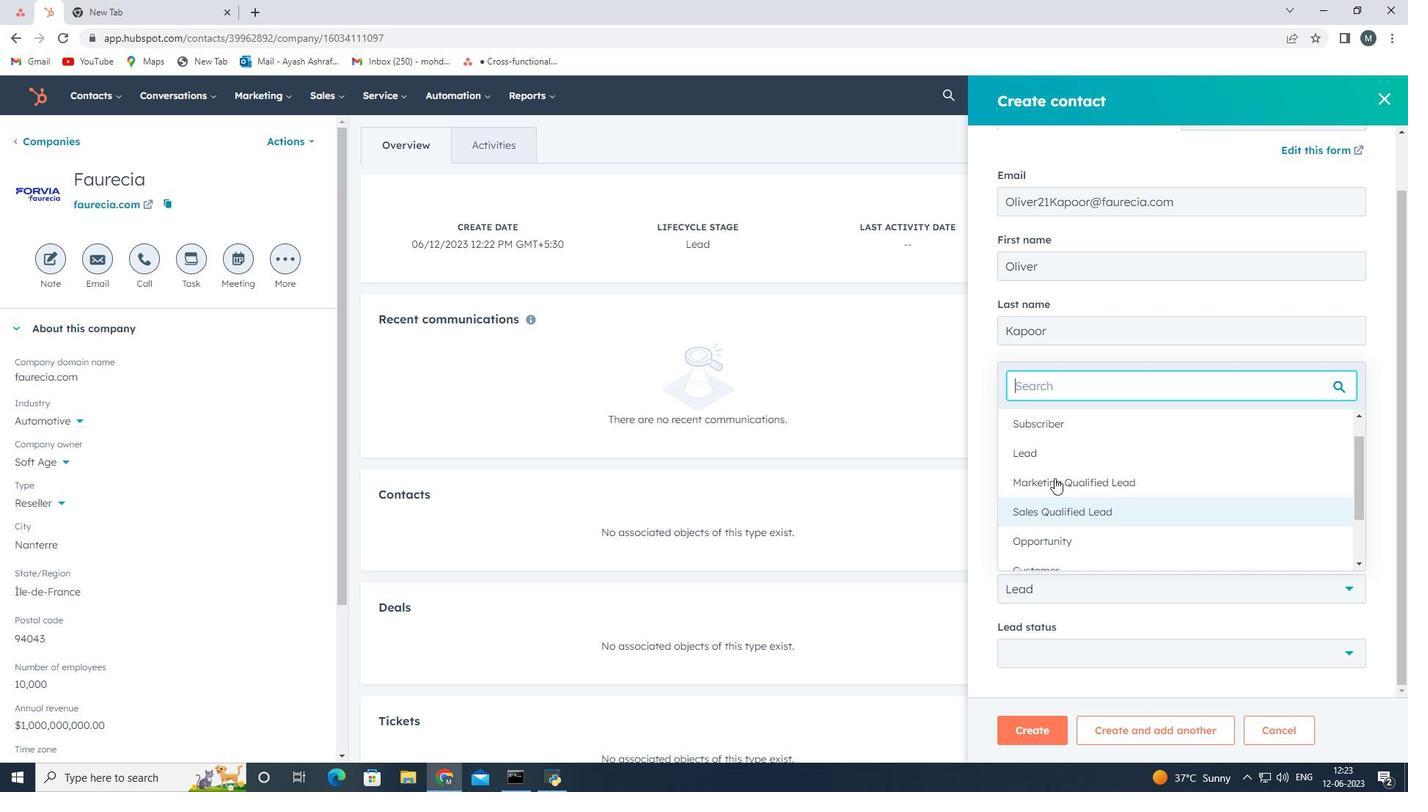 
Action: Mouse pressed left at (1054, 456)
Screenshot: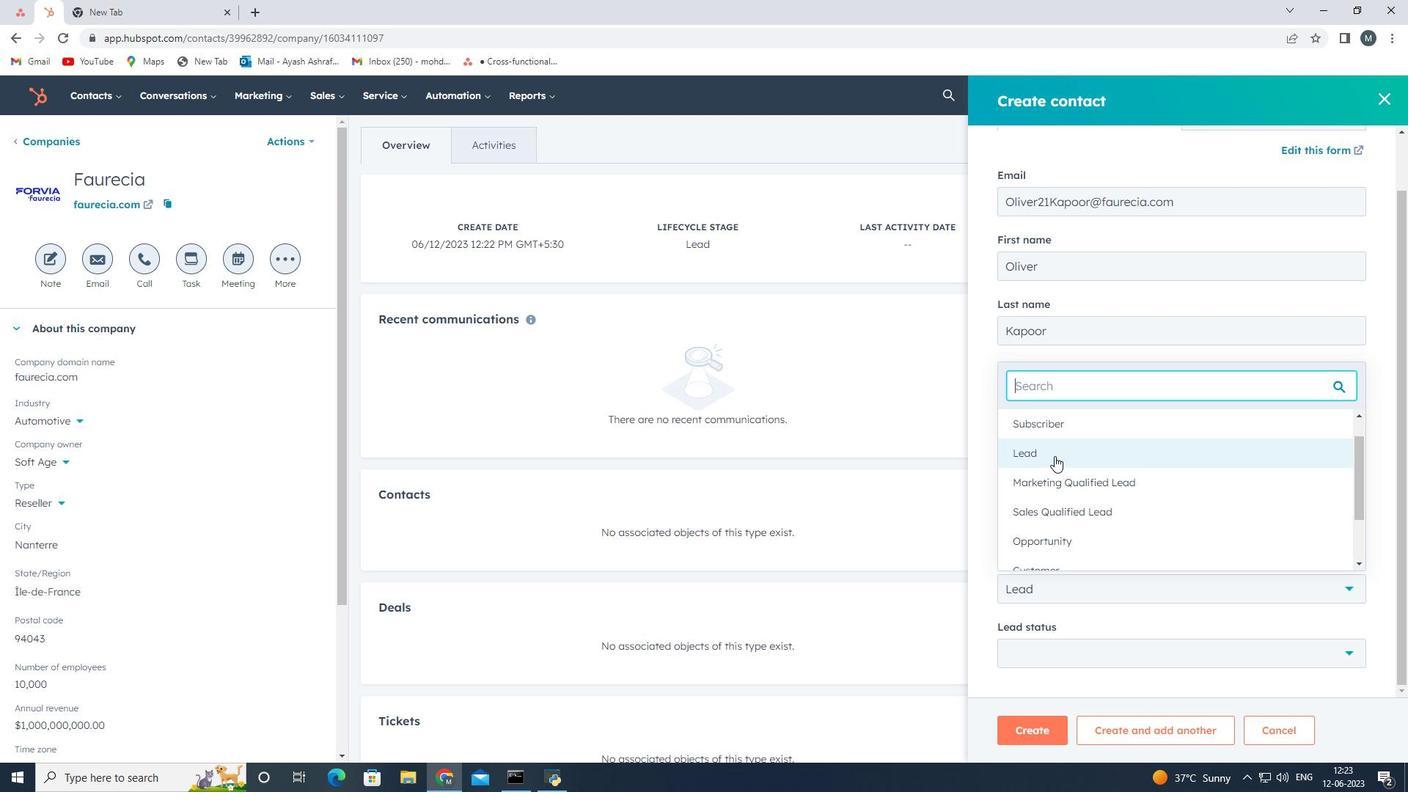 
Action: Mouse moved to (1086, 662)
Screenshot: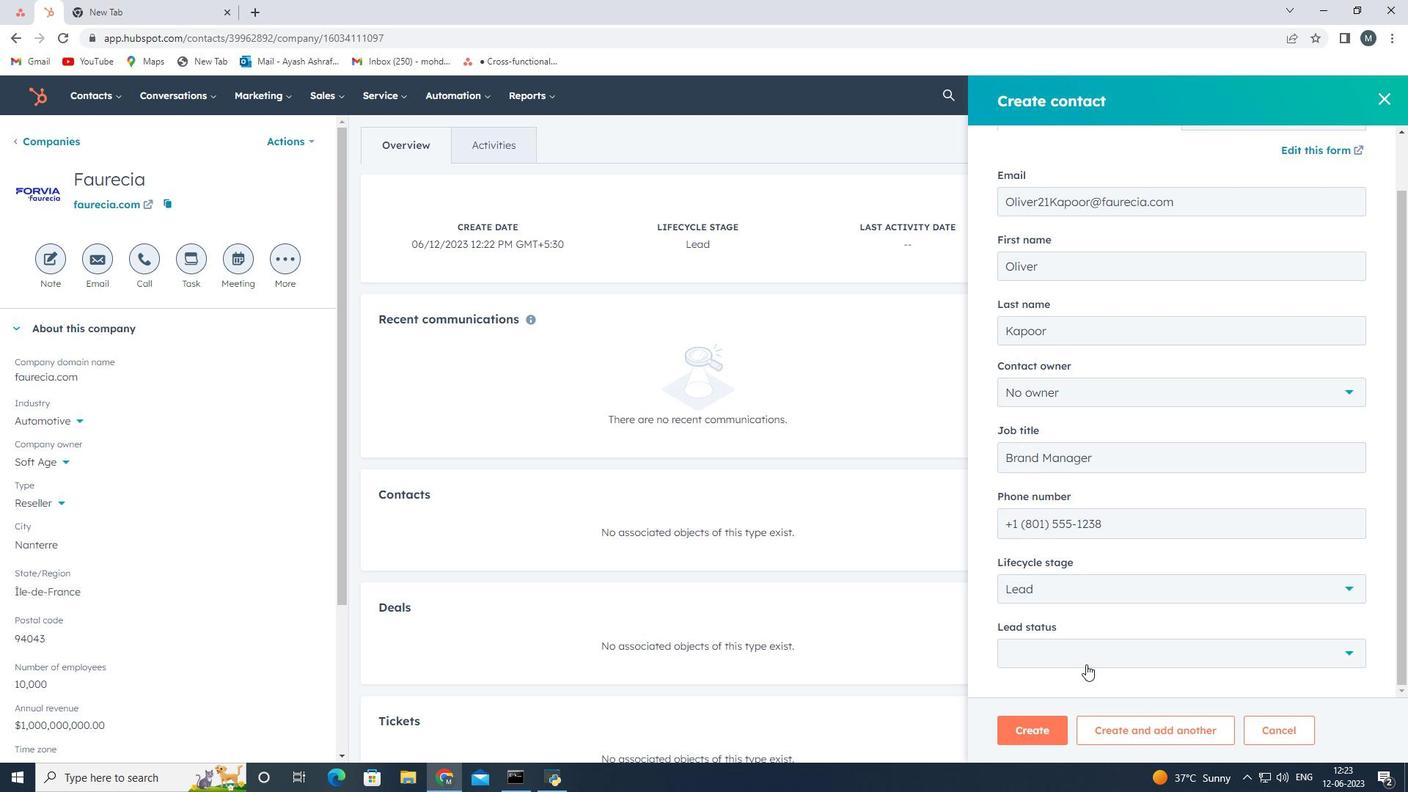 
Action: Mouse pressed left at (1086, 662)
Screenshot: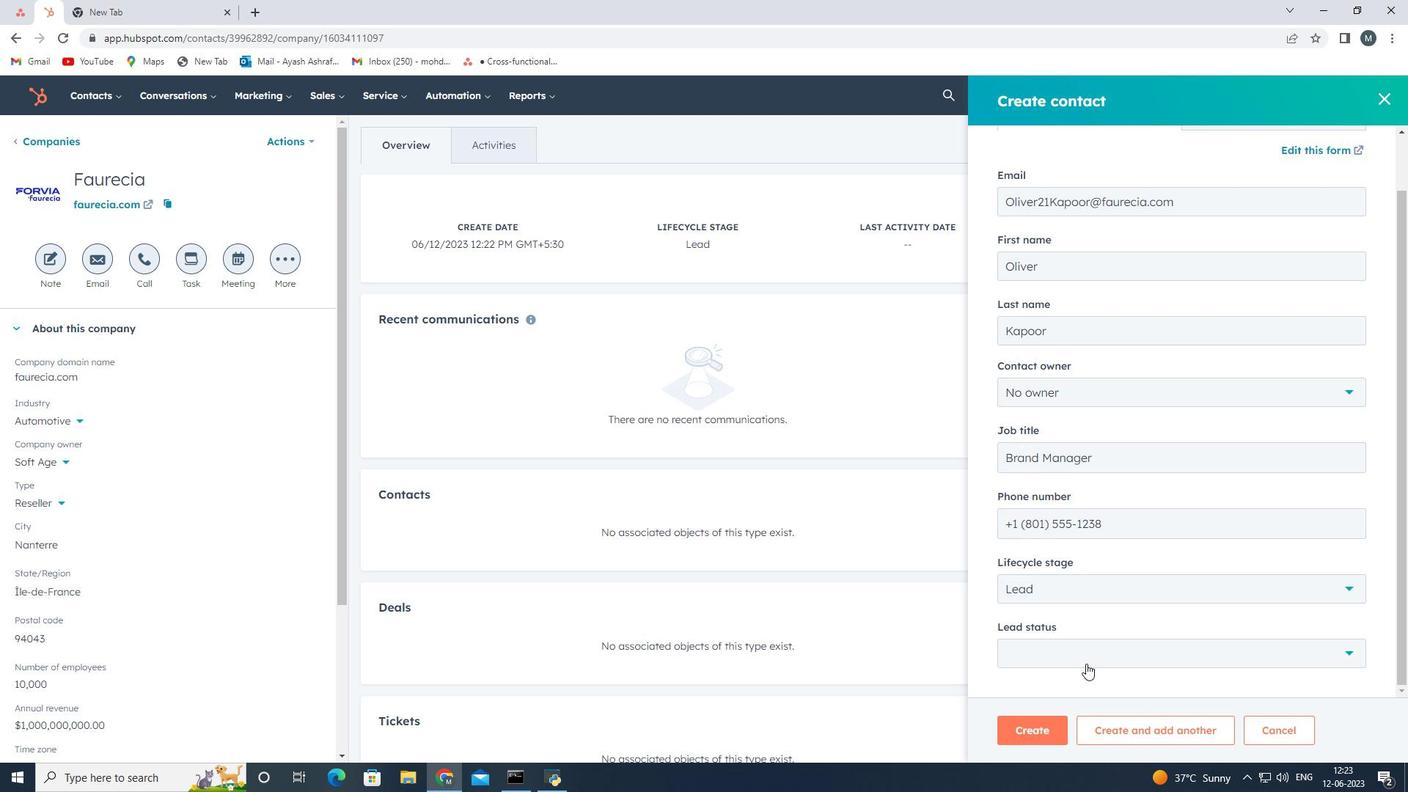
Action: Mouse moved to (1050, 555)
Screenshot: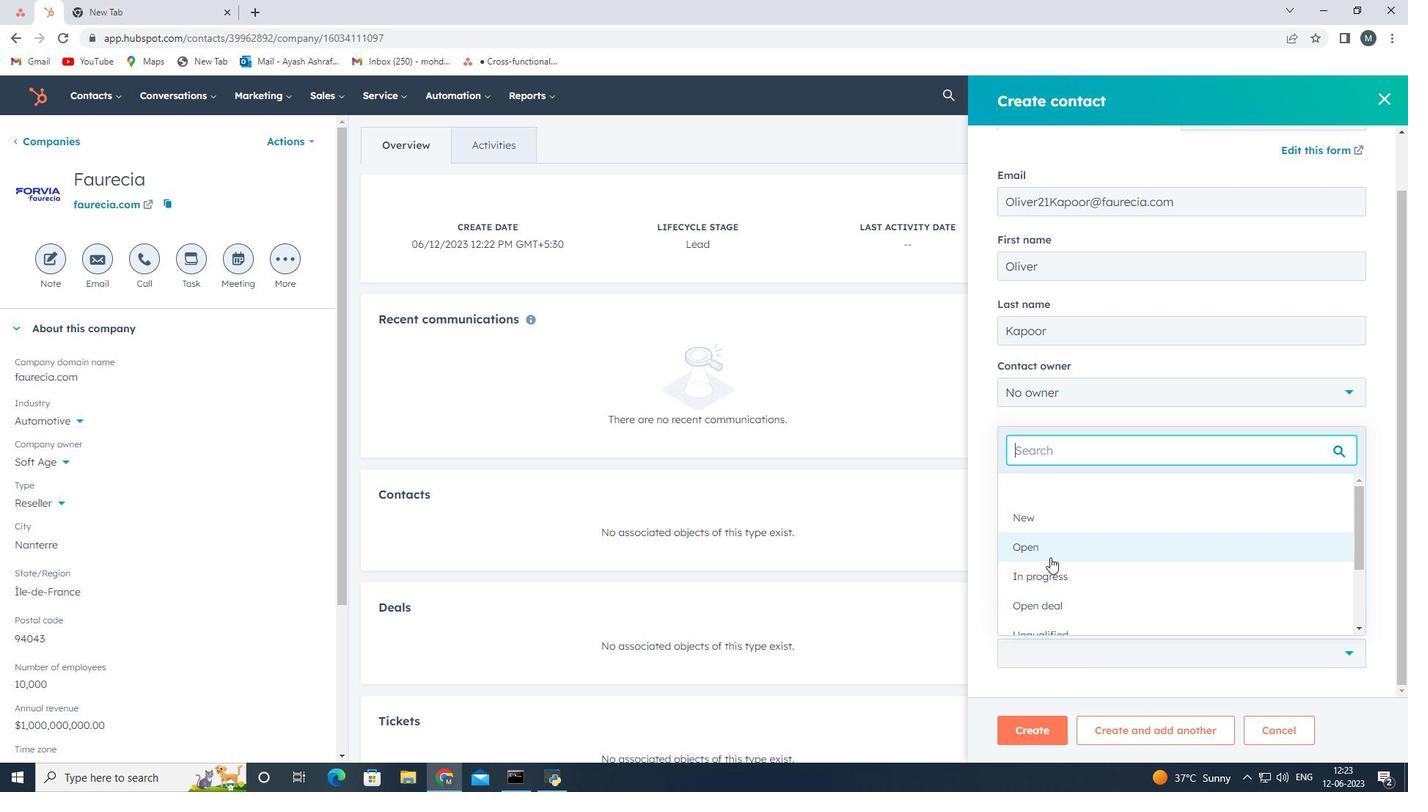 
Action: Mouse pressed left at (1050, 555)
Screenshot: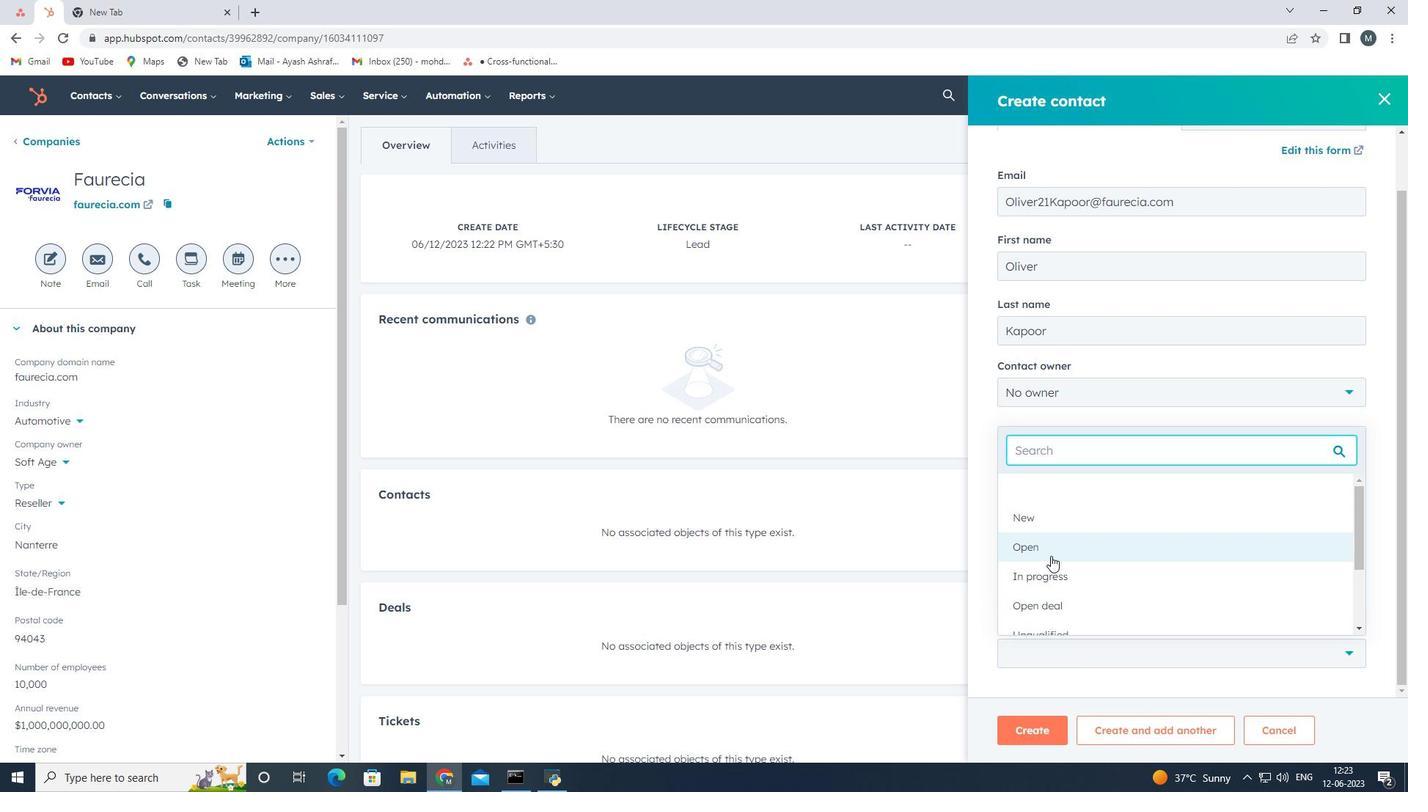 
Action: Mouse moved to (1032, 724)
Screenshot: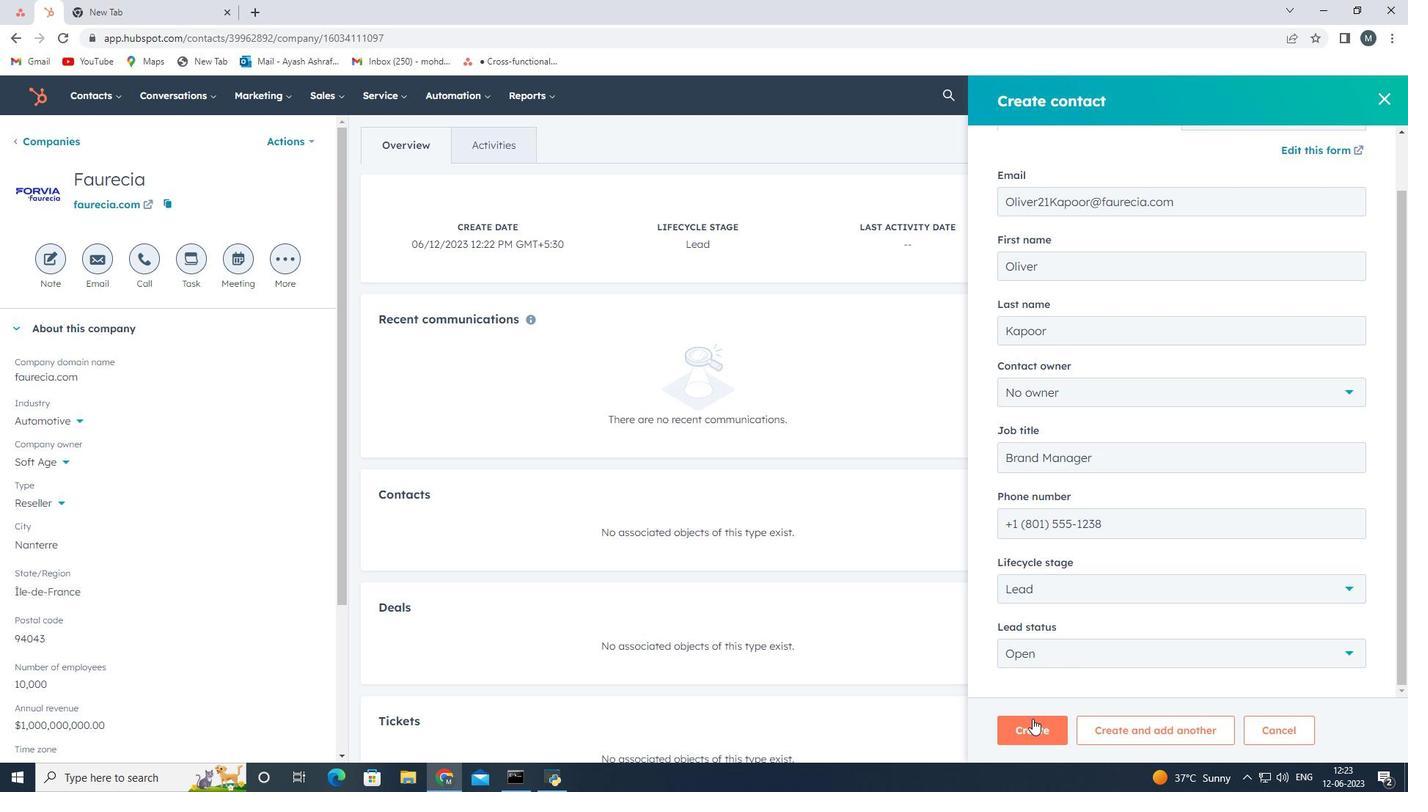 
Action: Mouse pressed left at (1032, 724)
Screenshot: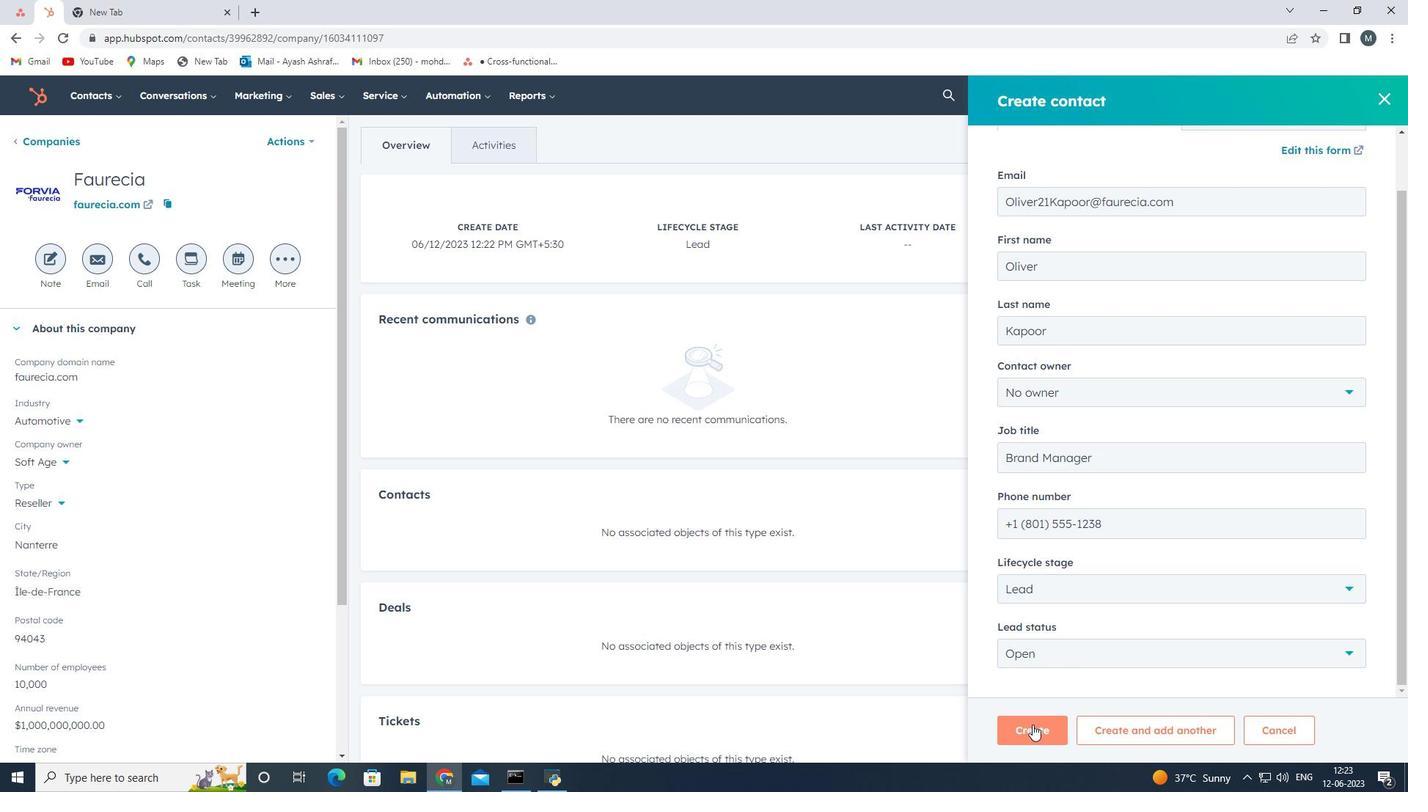 
Action: Mouse moved to (372, 543)
Screenshot: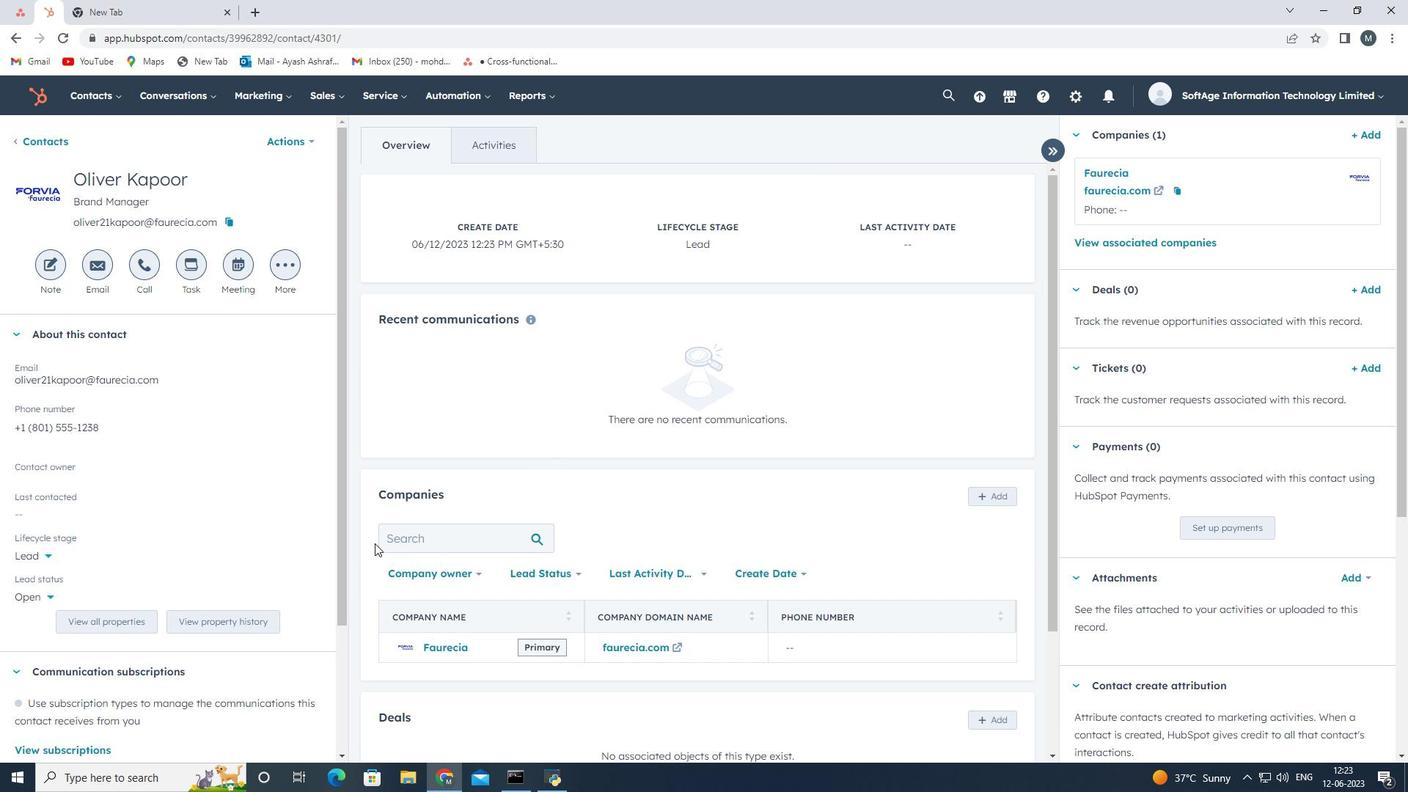 
